 Task: Create an event for the industry conference.
Action: Mouse moved to (506, 306)
Screenshot: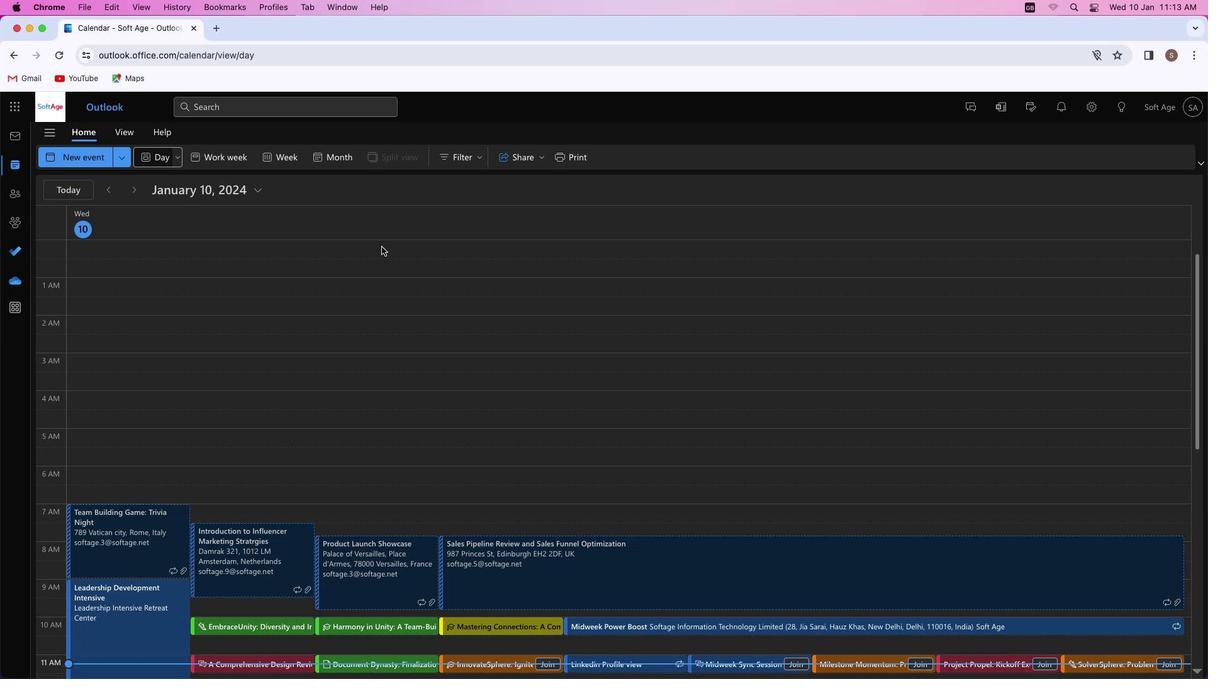
Action: Mouse pressed left at (506, 306)
Screenshot: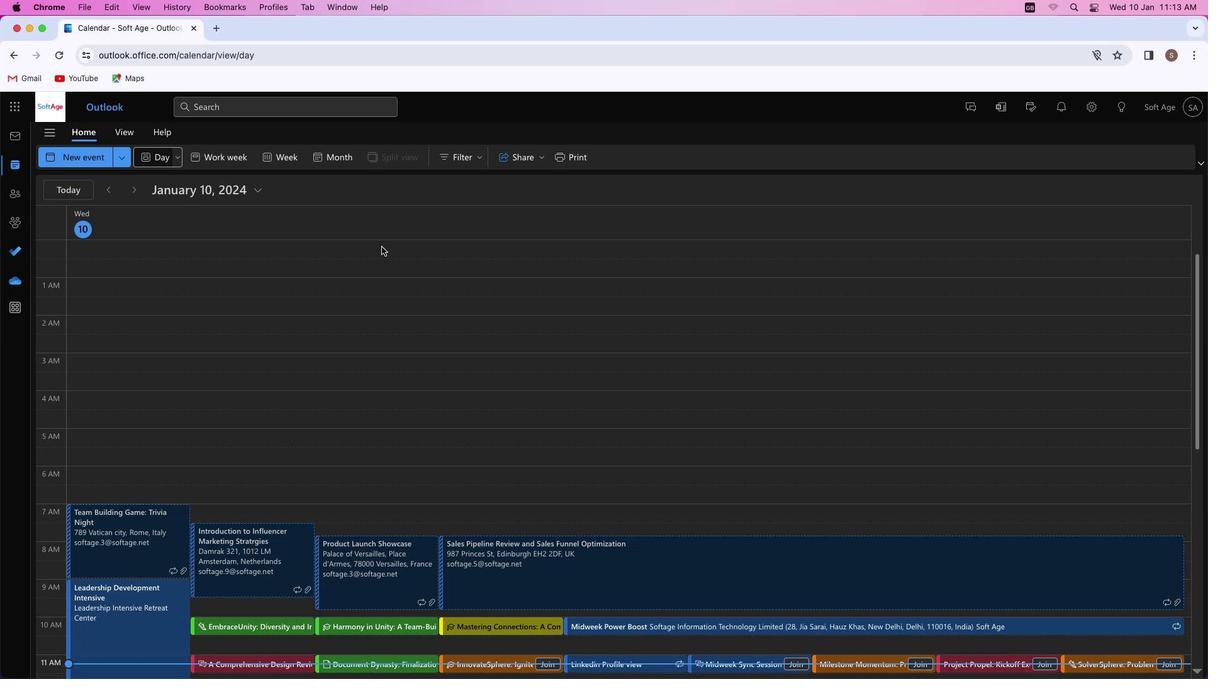 
Action: Mouse moved to (93, 156)
Screenshot: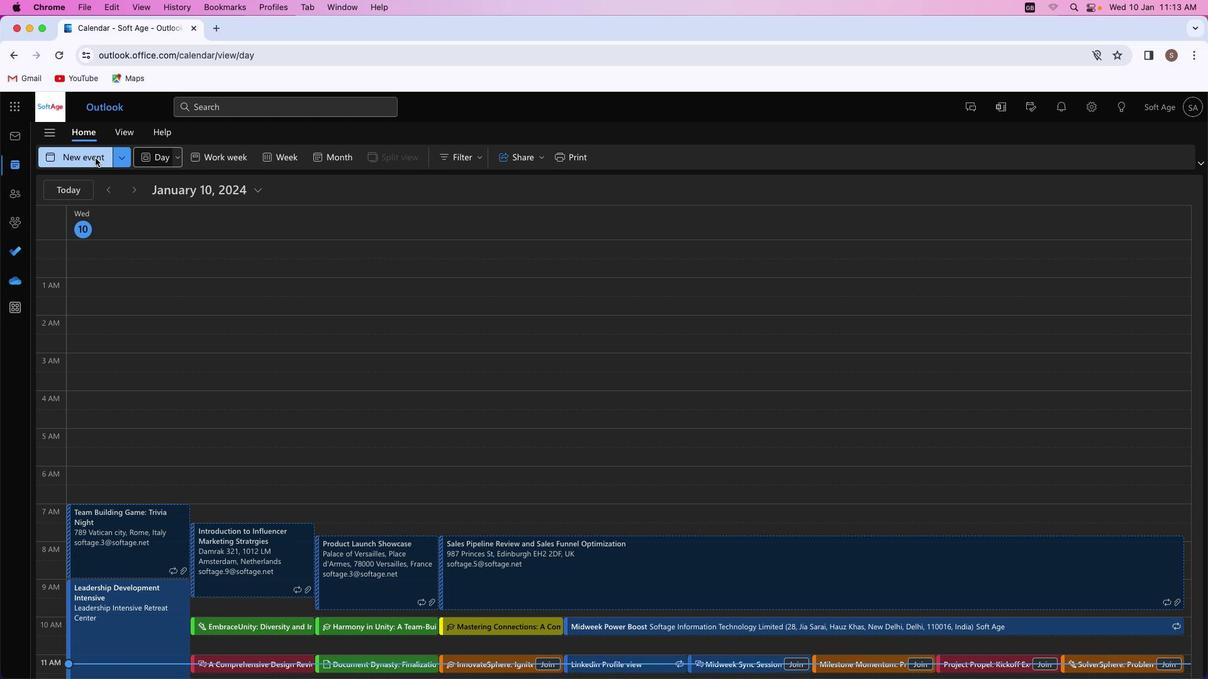 
Action: Mouse pressed left at (93, 156)
Screenshot: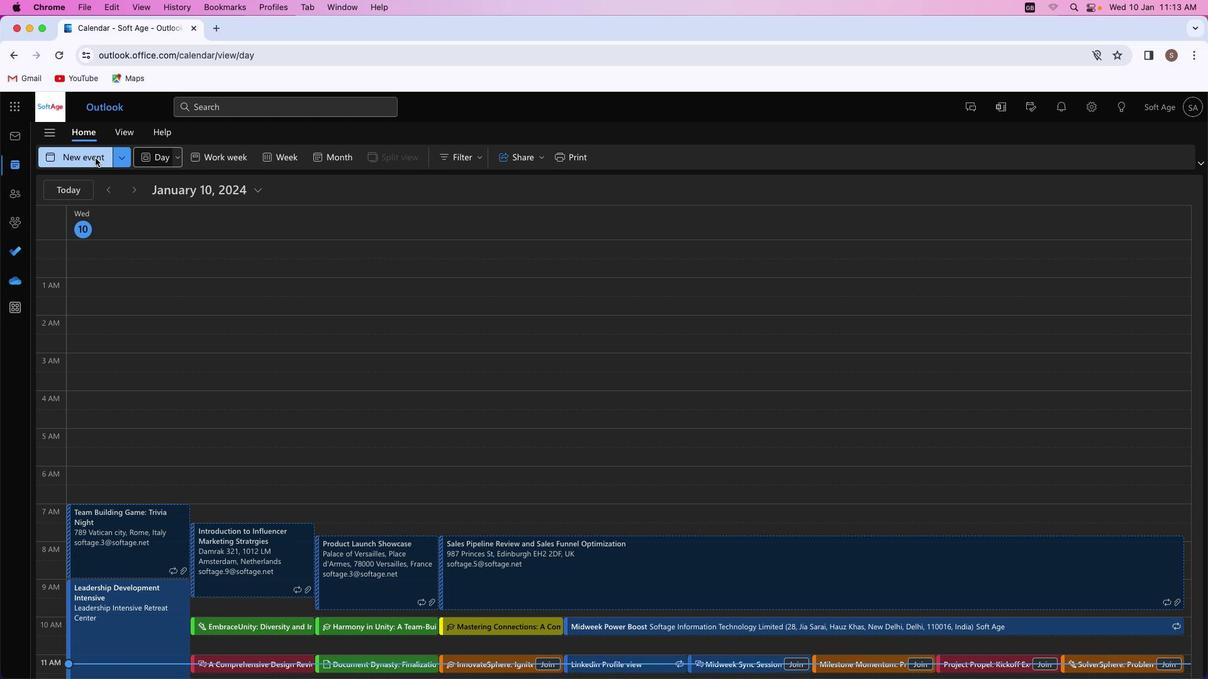 
Action: Mouse moved to (310, 234)
Screenshot: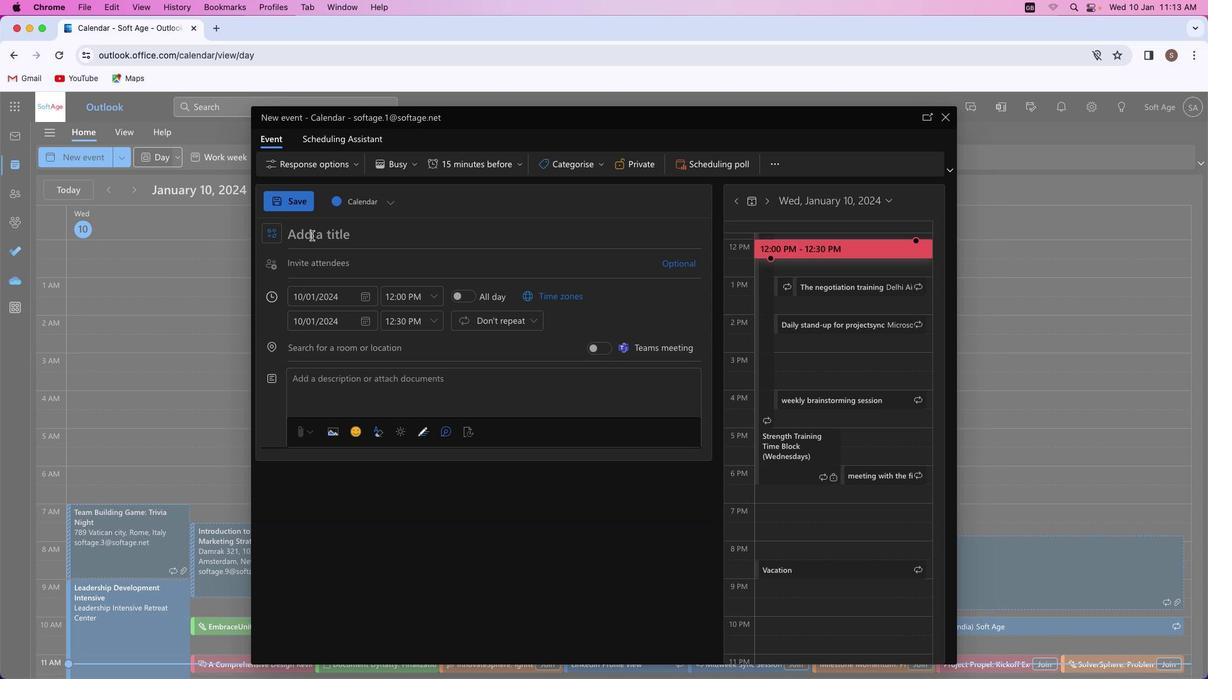 
Action: Mouse pressed left at (310, 234)
Screenshot: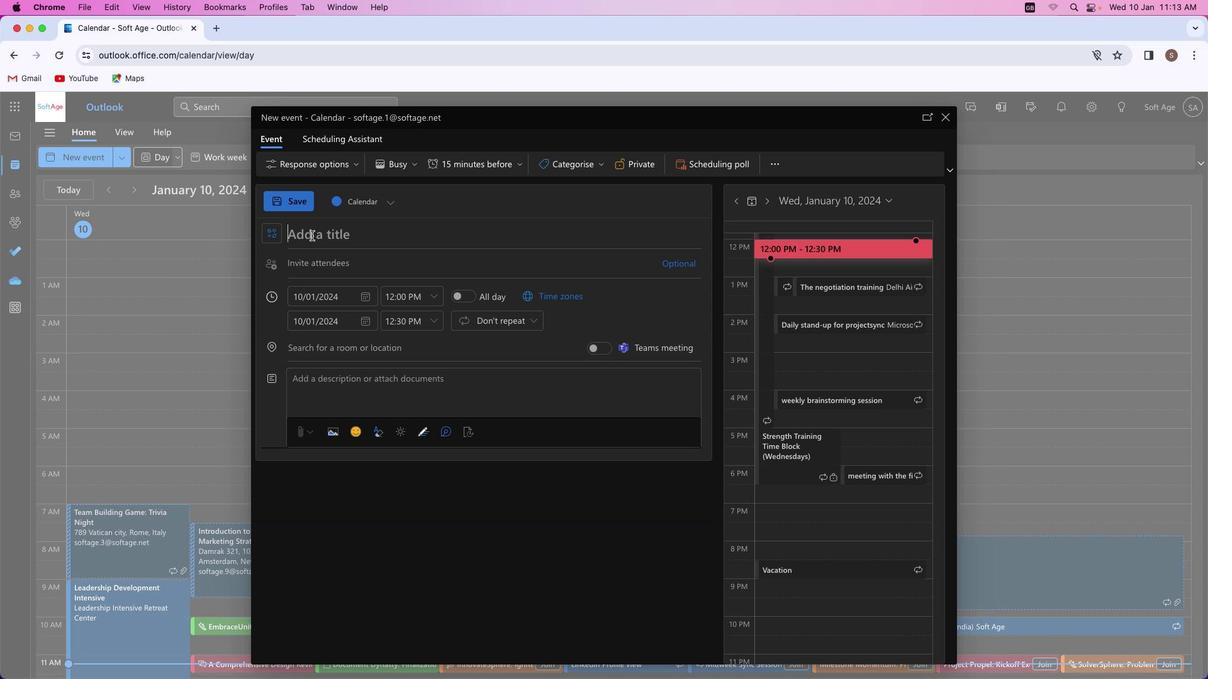 
Action: Key pressed Key.shift_r'I''n''n''o''v''a''t''e'Key.shift'C''o''n''f''l''u''e''n''c''e'Key.shift_r':'Key.spaceKey.shift_r'I''n''d''u''s''t''r''y'Key.spaceKey.shift_r'I''n''s''i''g''h''t''s'Key.spaceKey.shift'C''o''n''f''e''r''e''n''c''e'
Screenshot: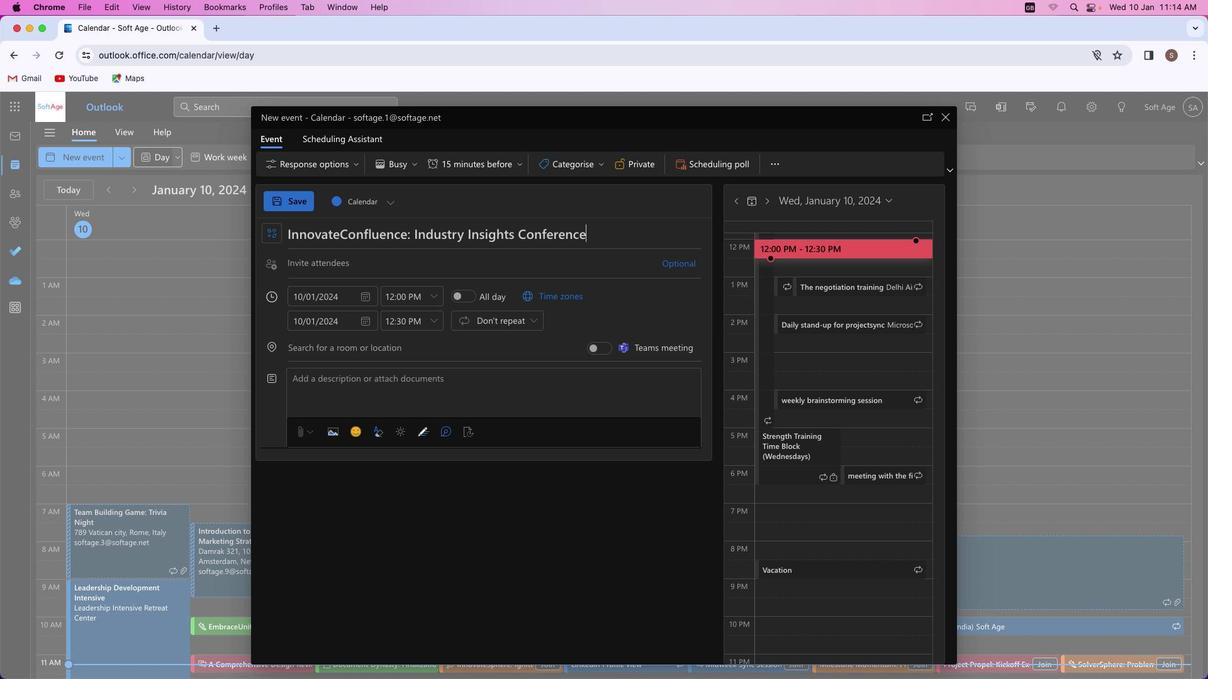 
Action: Mouse moved to (312, 263)
Screenshot: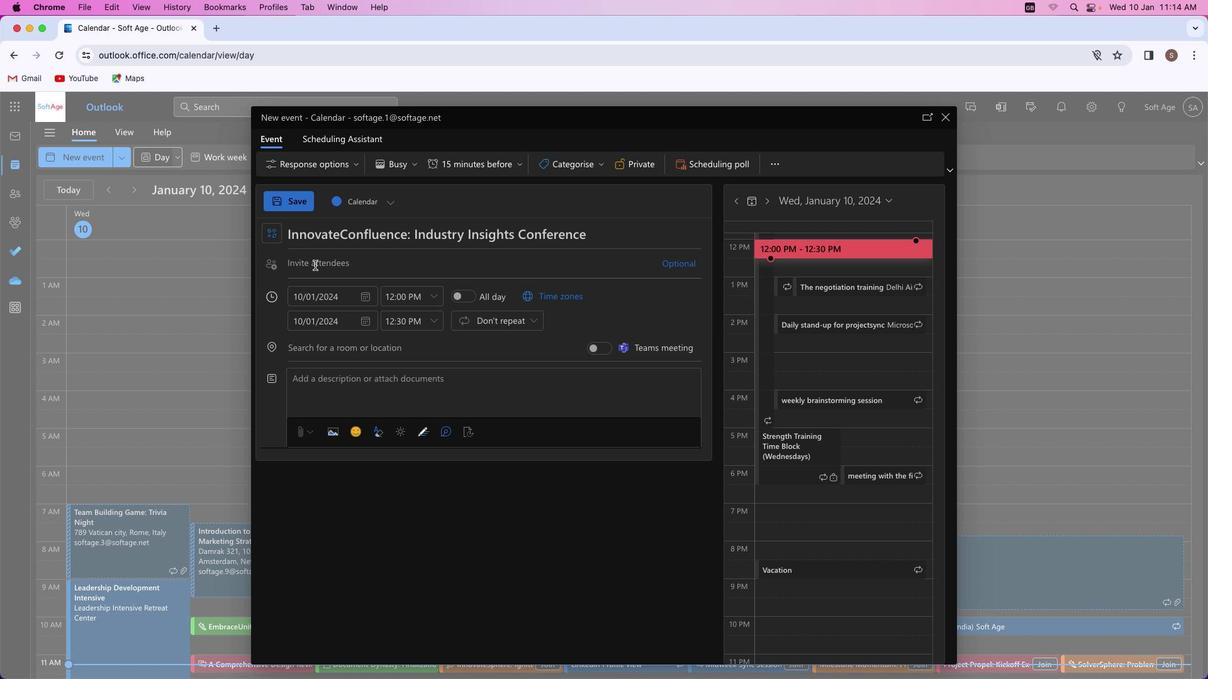 
Action: Mouse pressed left at (312, 263)
Screenshot: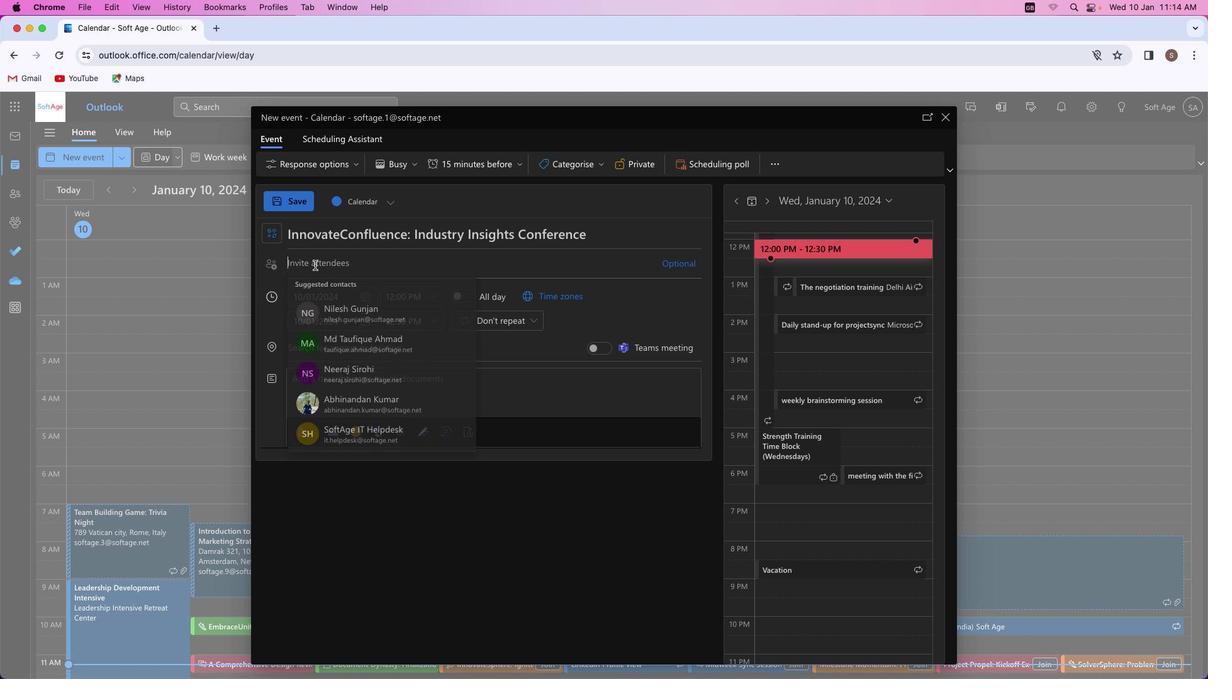 
Action: Key pressed 's''h''i''v''a''m''y''a''d''a''v''s''m'Key.shift'4''1'Key.shift'@''o''u''t''l''o''o''k''.''c''o''m'
Screenshot: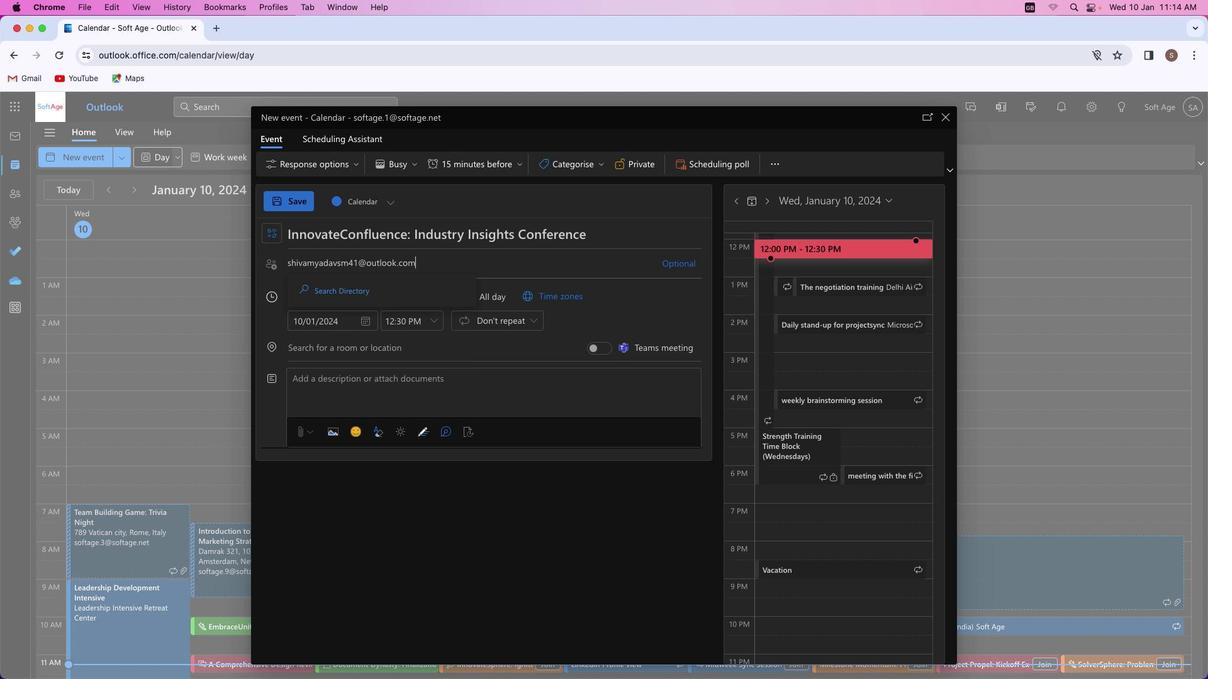 
Action: Mouse moved to (416, 284)
Screenshot: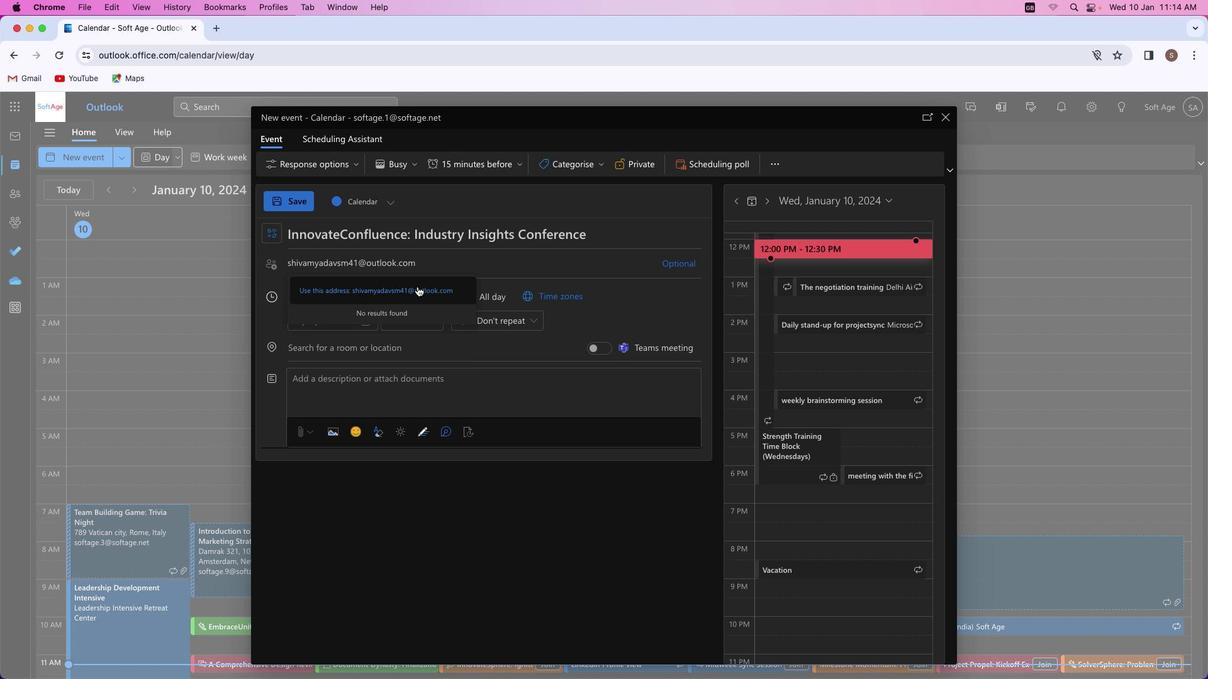 
Action: Mouse pressed left at (416, 284)
Screenshot: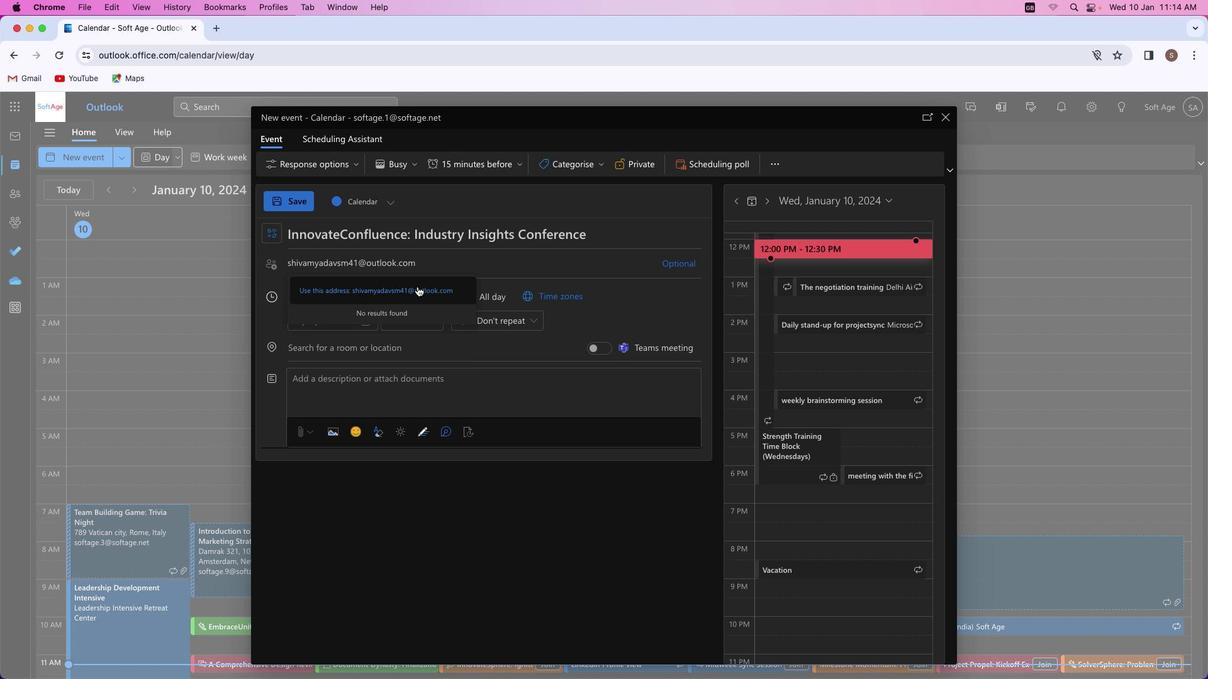 
Action: Mouse moved to (448, 286)
Screenshot: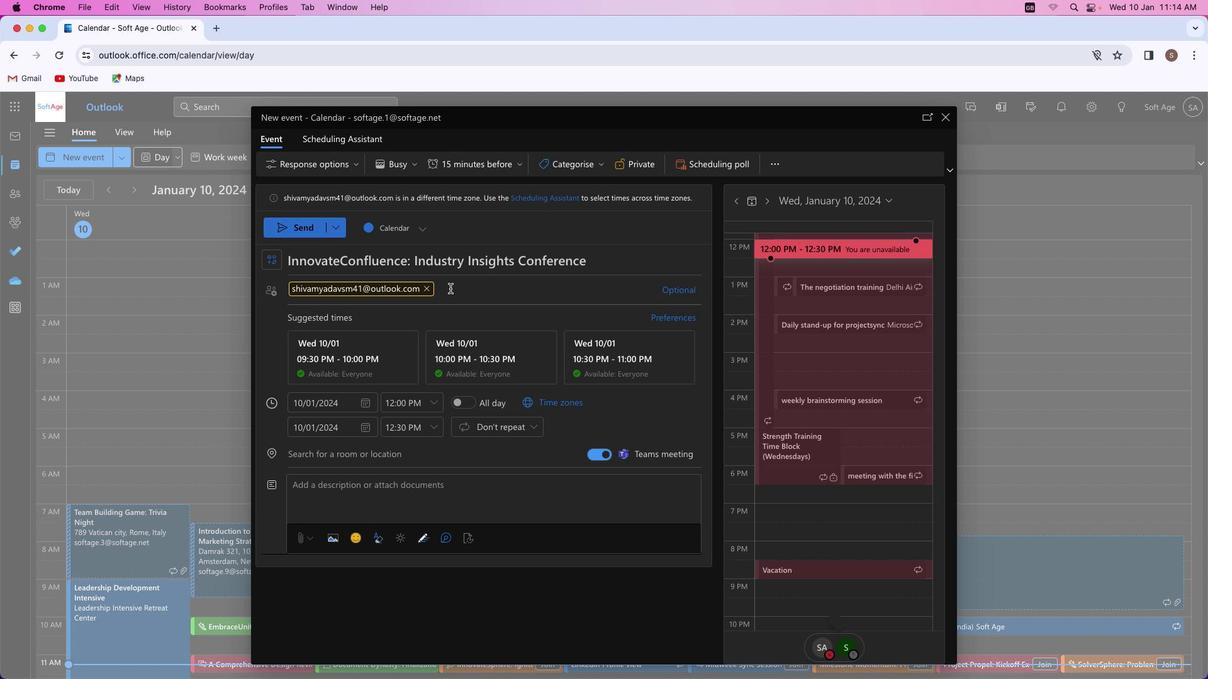 
Action: Key pressed Key.shift'A''k''a''s''h''r''a''j''p''u''t'Key.shift'@''o''u''t''l''o''o''k''.''c''o''m'
Screenshot: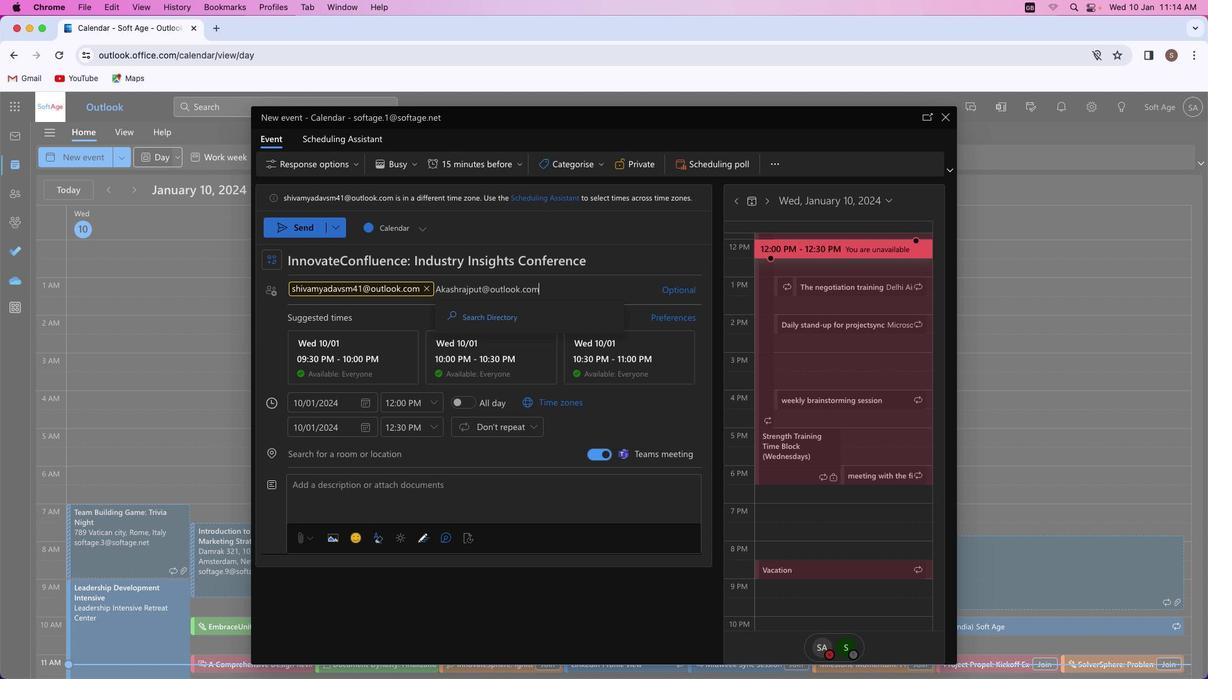 
Action: Mouse moved to (543, 311)
Screenshot: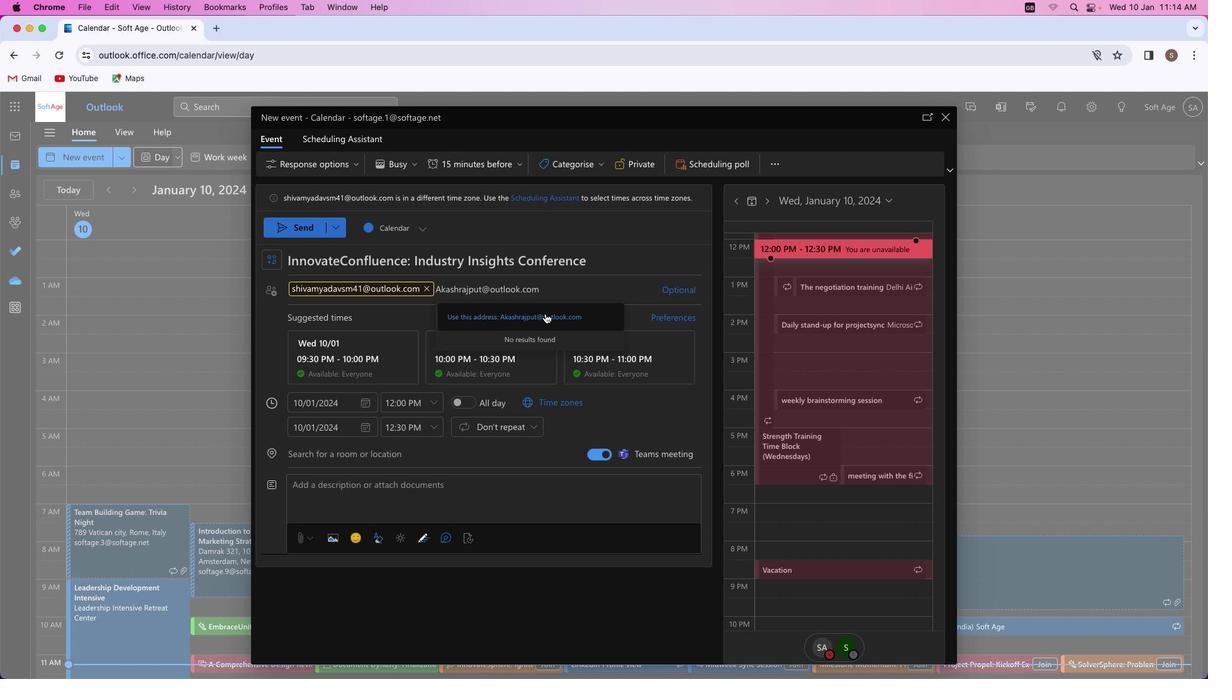
Action: Mouse pressed left at (543, 311)
Screenshot: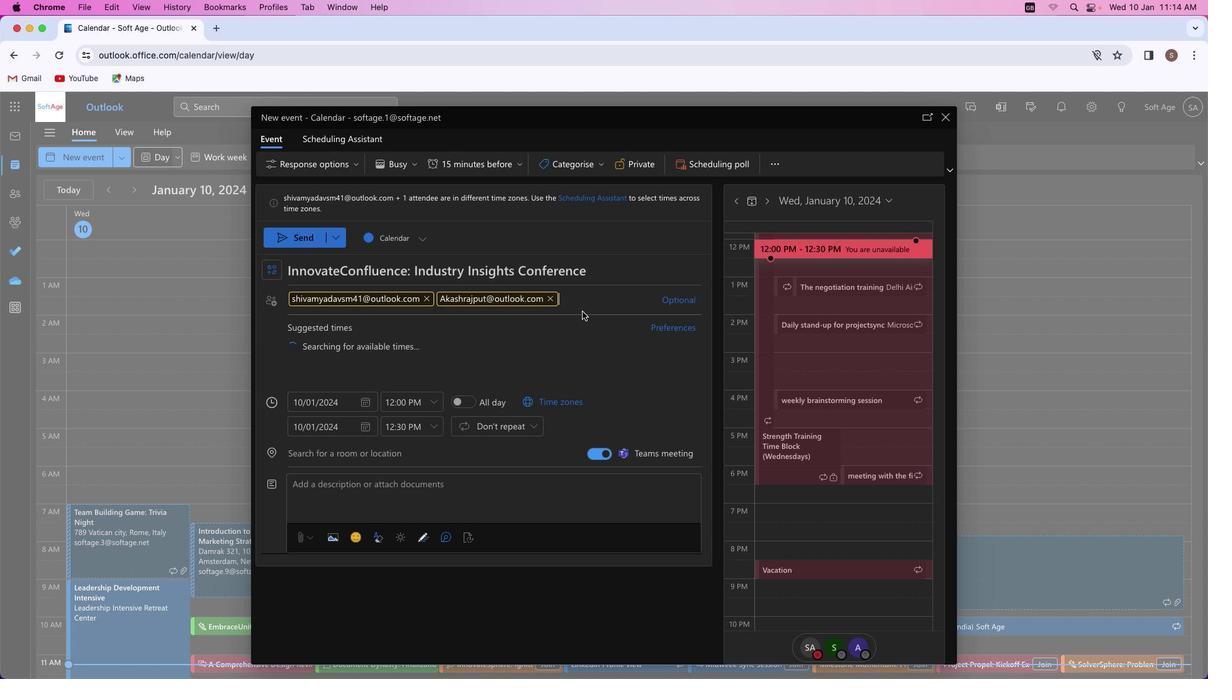 
Action: Mouse moved to (689, 299)
Screenshot: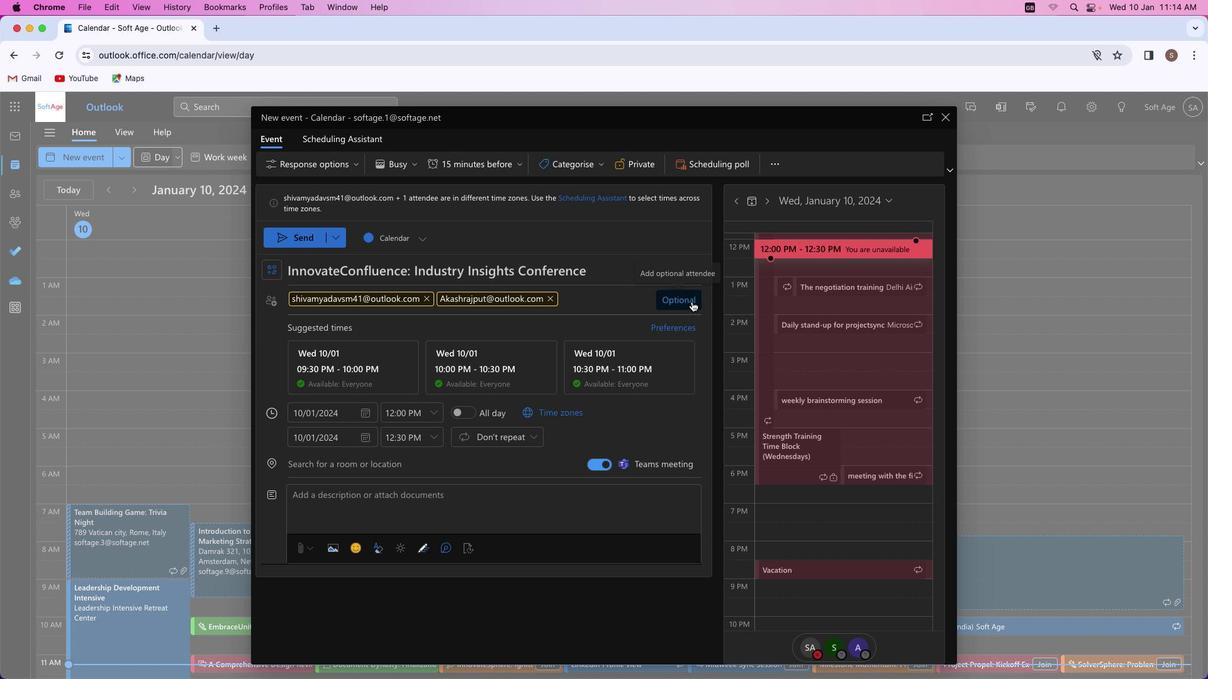 
Action: Mouse pressed left at (689, 299)
Screenshot: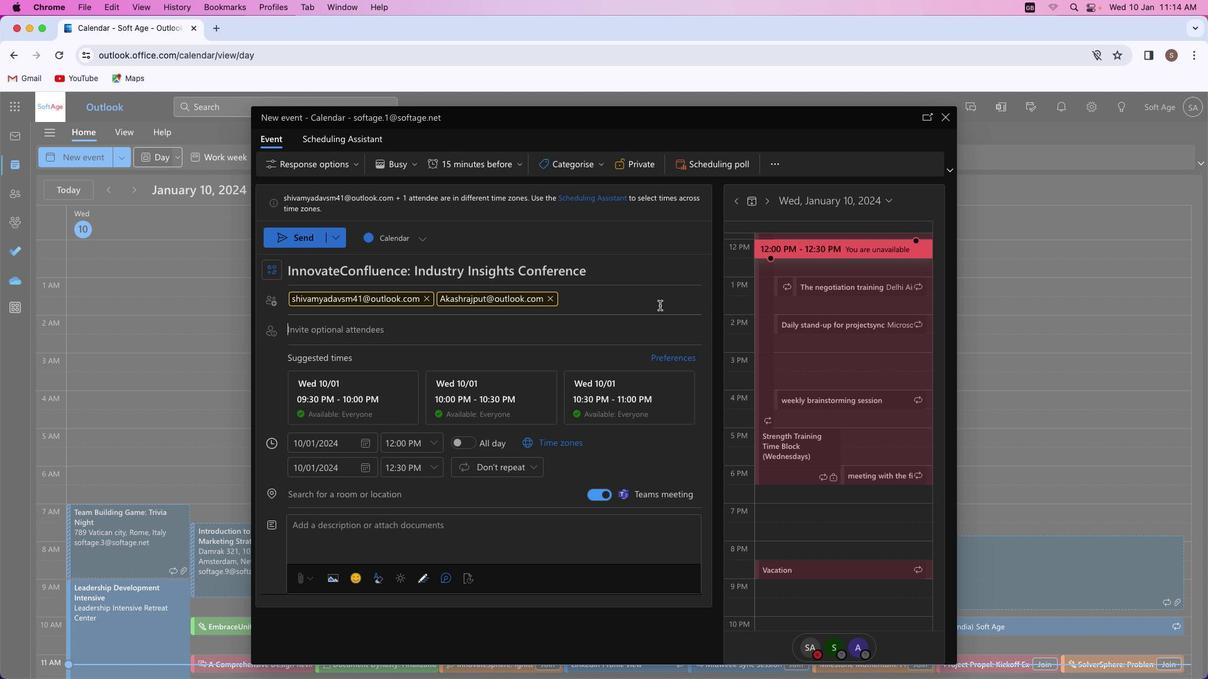 
Action: Mouse moved to (390, 327)
Screenshot: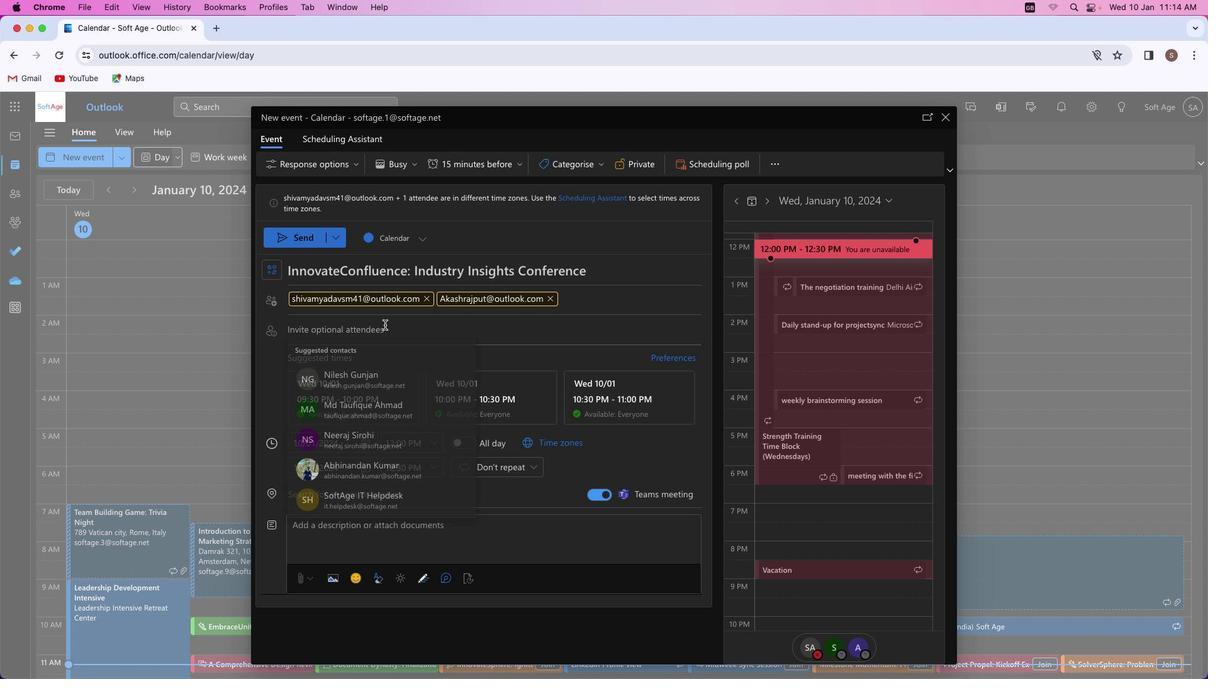 
Action: Mouse pressed left at (390, 327)
Screenshot: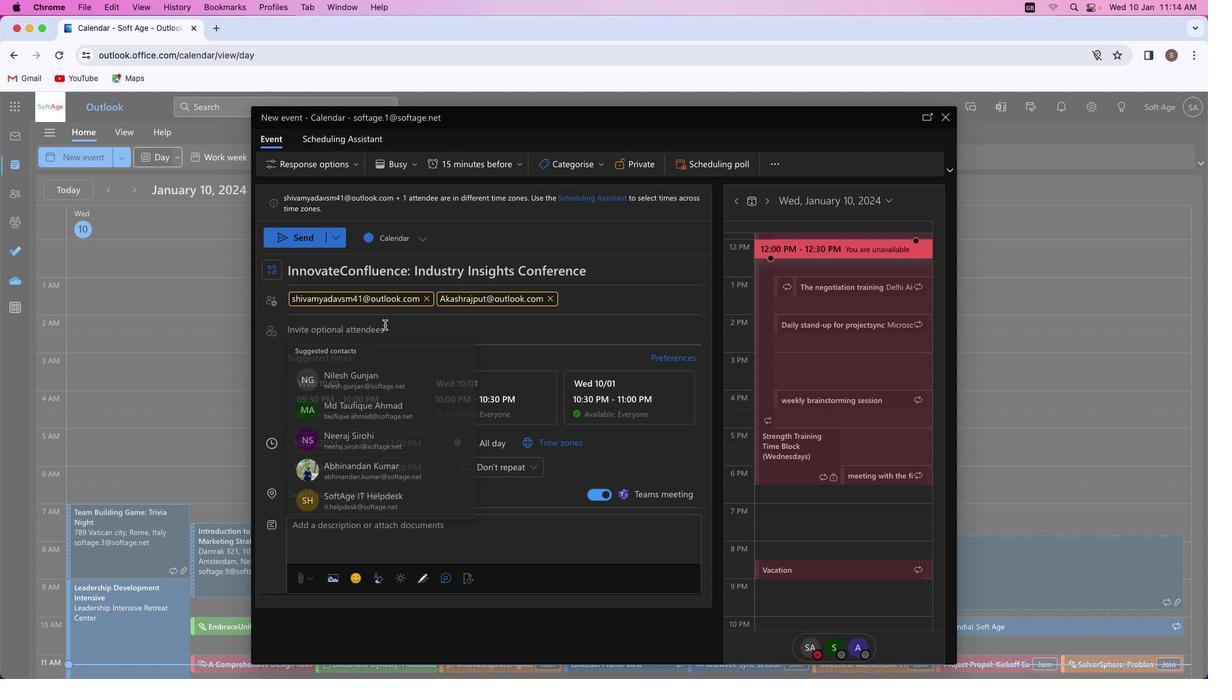 
Action: Mouse moved to (382, 322)
Screenshot: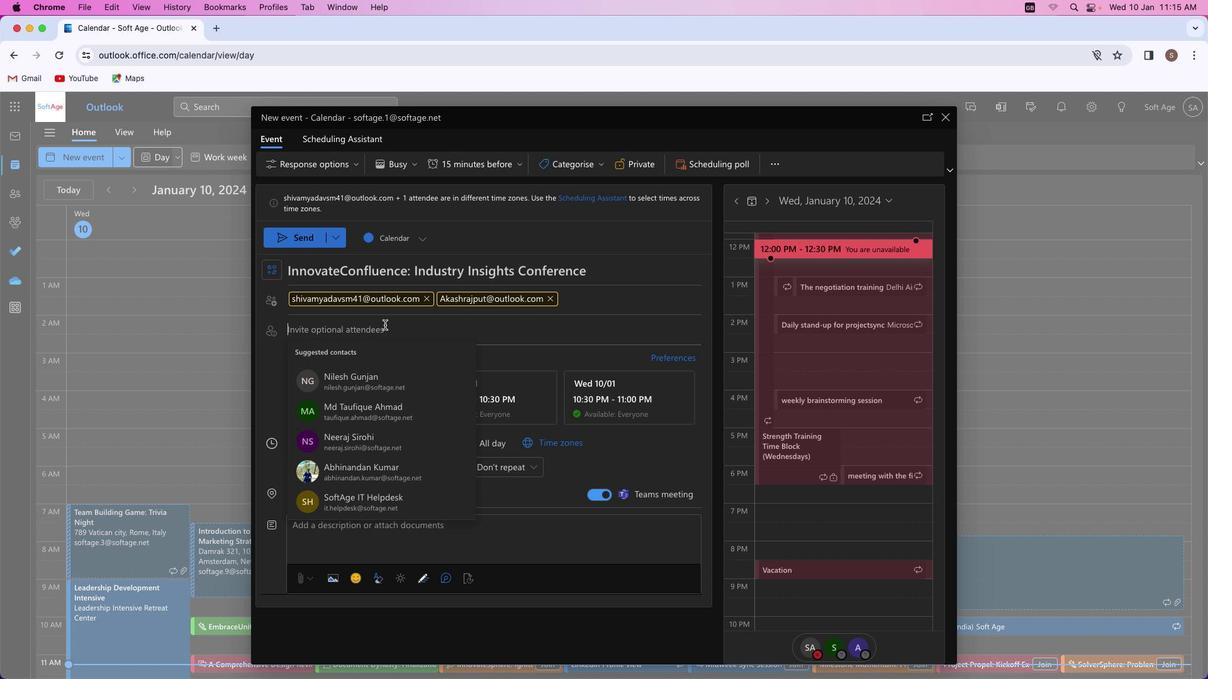 
Action: Key pressed Key.shift_r'M''u''k''k''u''n''d''1''0'Key.shift'@''o''u''t''l''o''o''k''.''c''o''m'
Screenshot: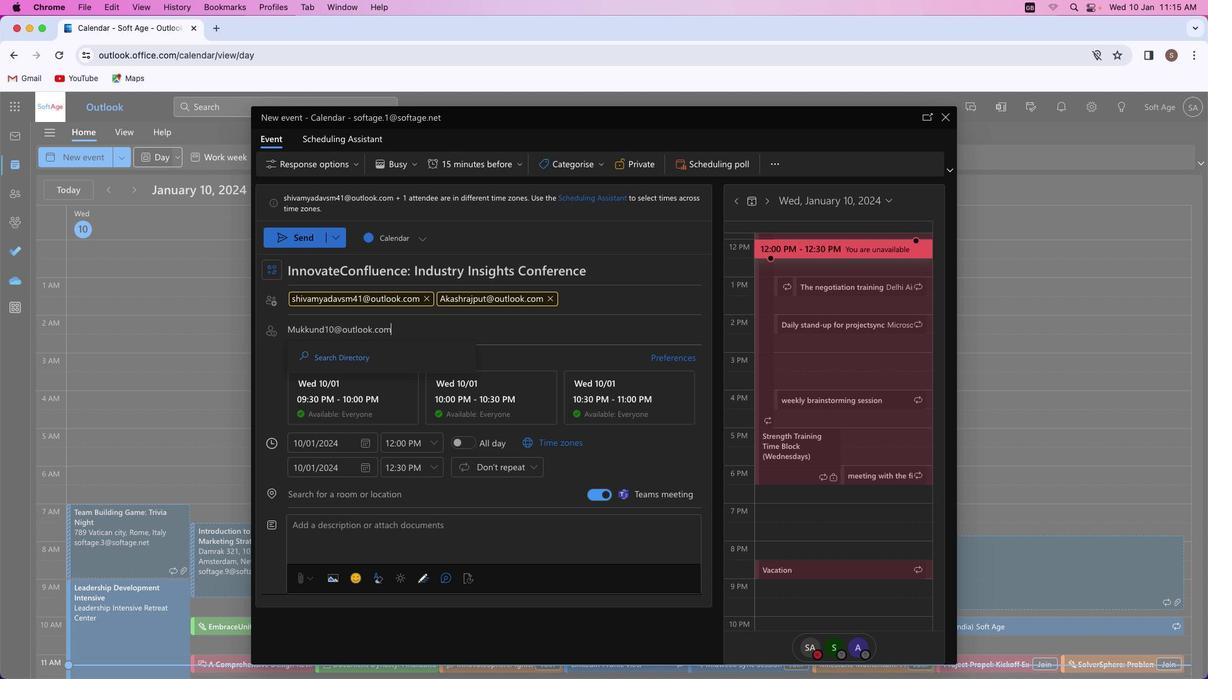 
Action: Mouse moved to (413, 356)
Screenshot: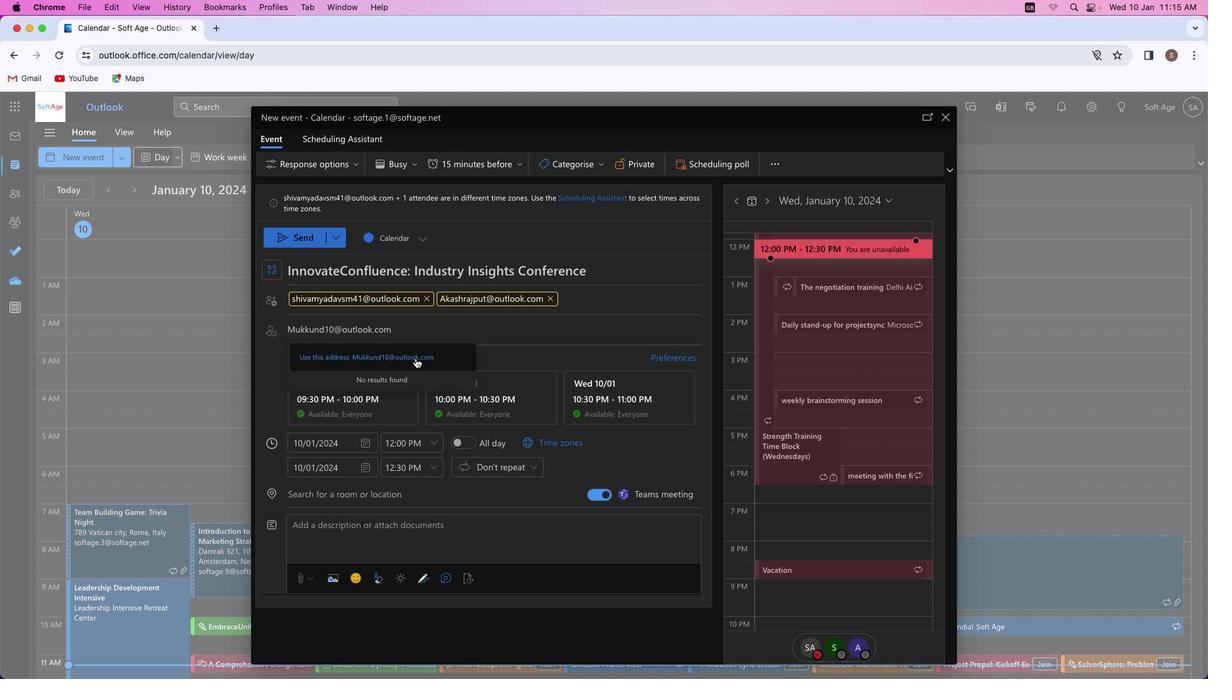 
Action: Mouse pressed left at (413, 356)
Screenshot: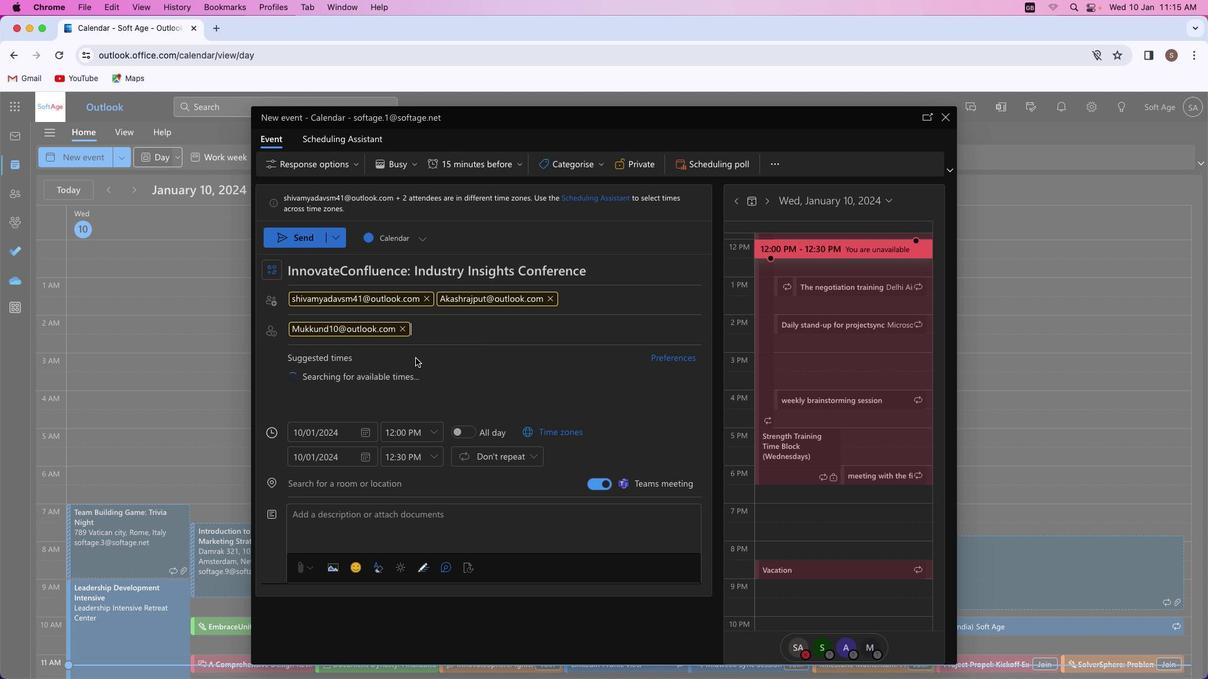 
Action: Mouse moved to (337, 490)
Screenshot: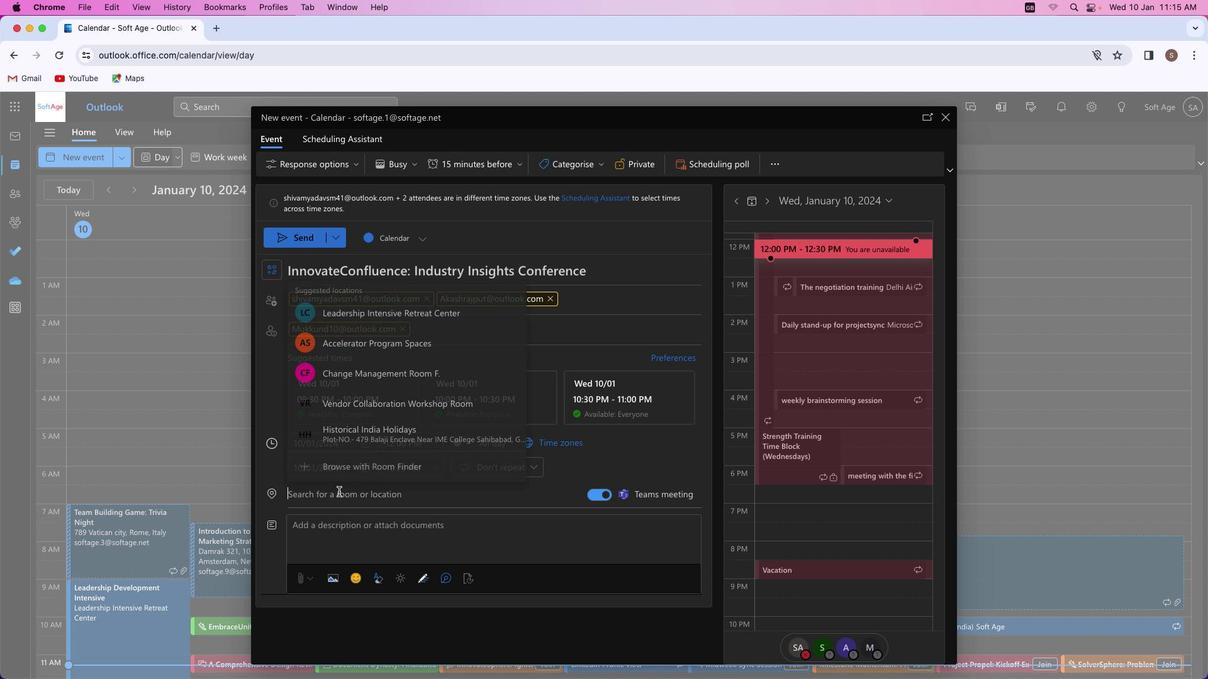 
Action: Mouse pressed left at (337, 490)
Screenshot: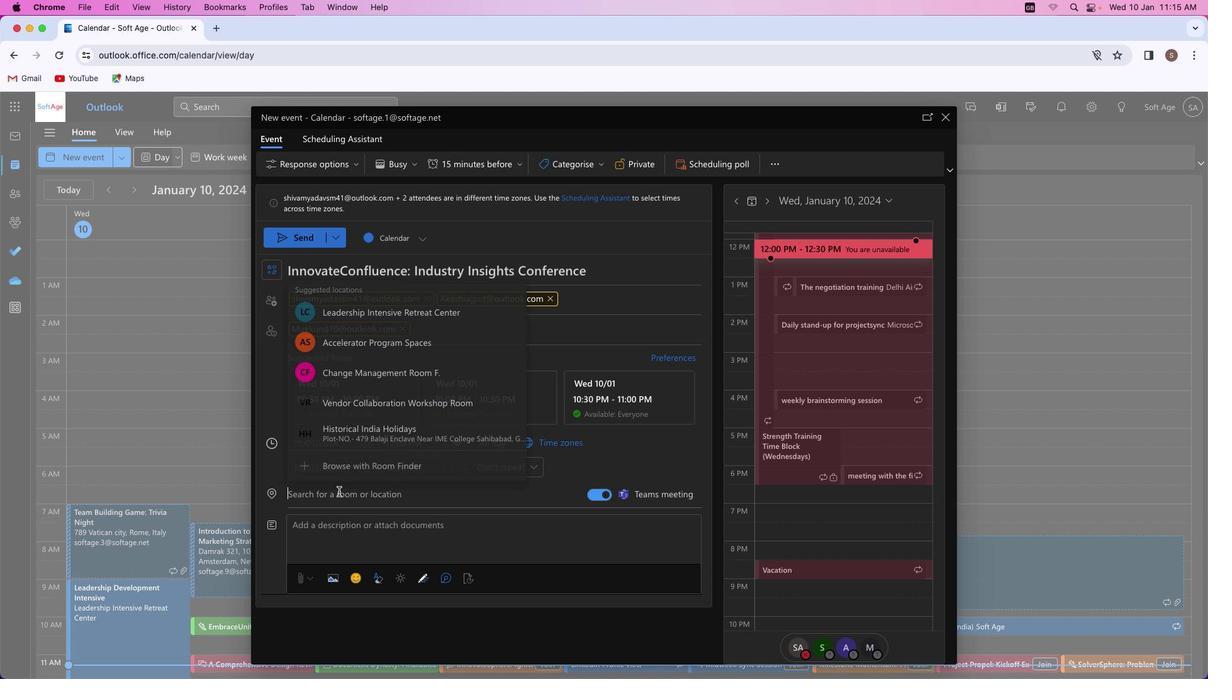 
Action: Mouse moved to (337, 490)
Screenshot: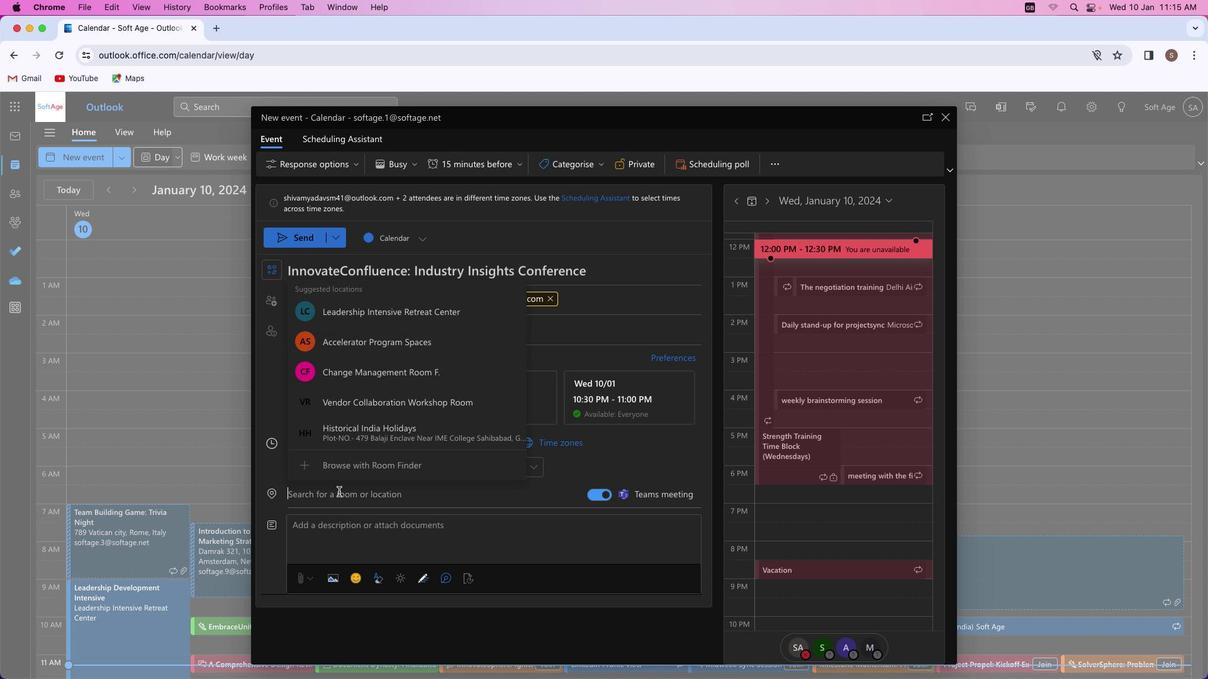 
Action: Key pressed Key.shift'C''o''n''f'
Screenshot: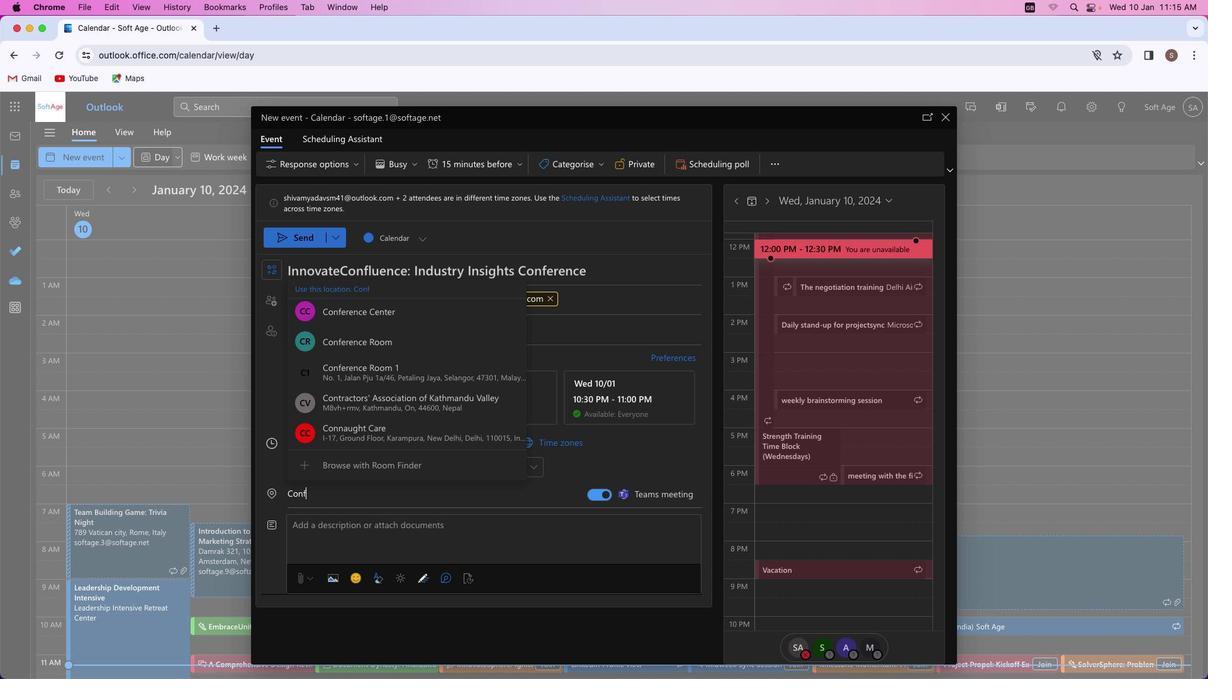 
Action: Mouse moved to (371, 347)
Screenshot: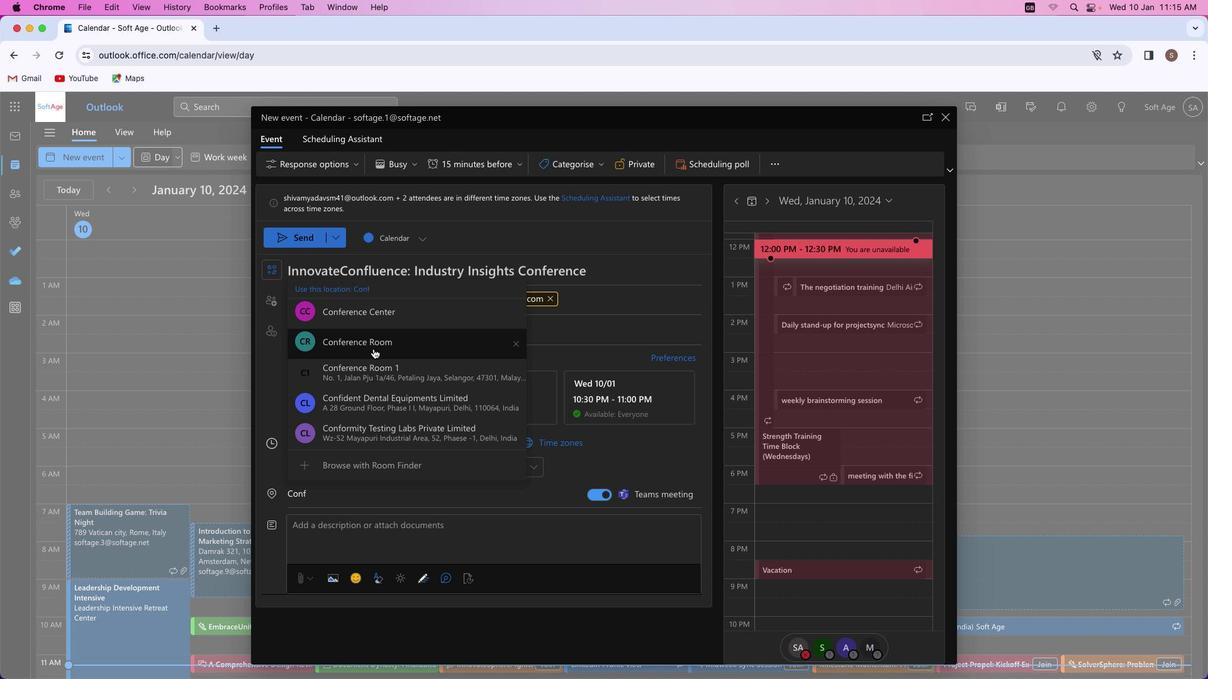 
Action: Mouse pressed left at (371, 347)
Screenshot: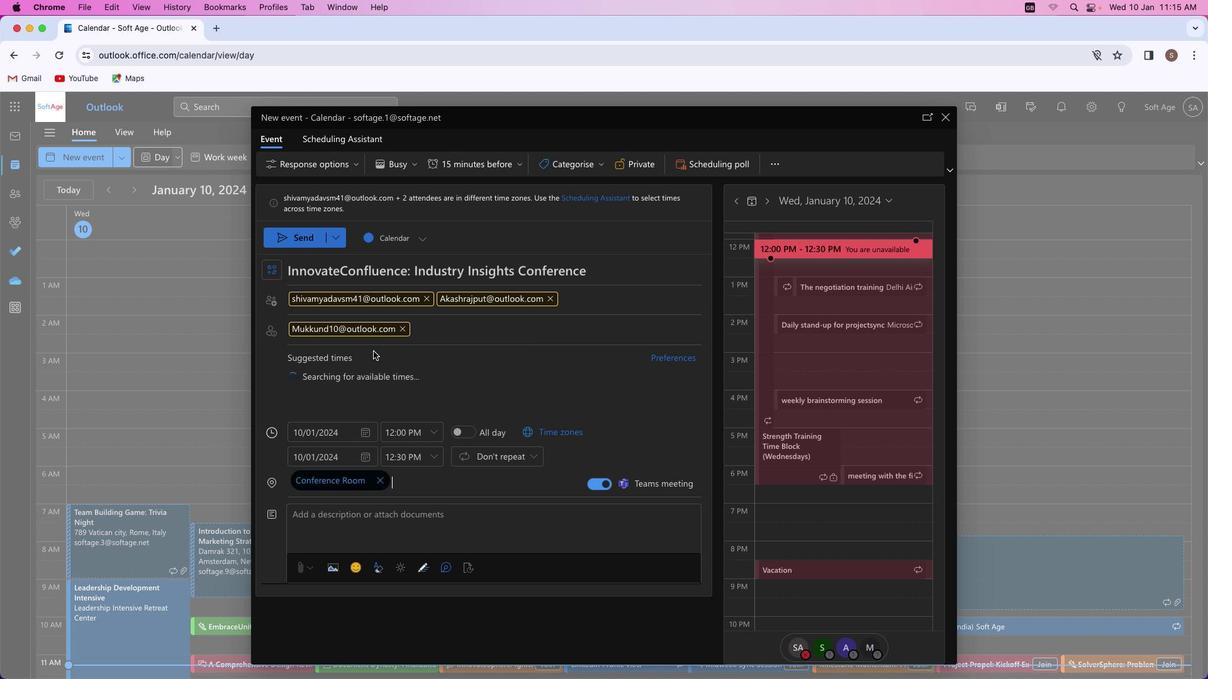 
Action: Mouse moved to (399, 495)
Screenshot: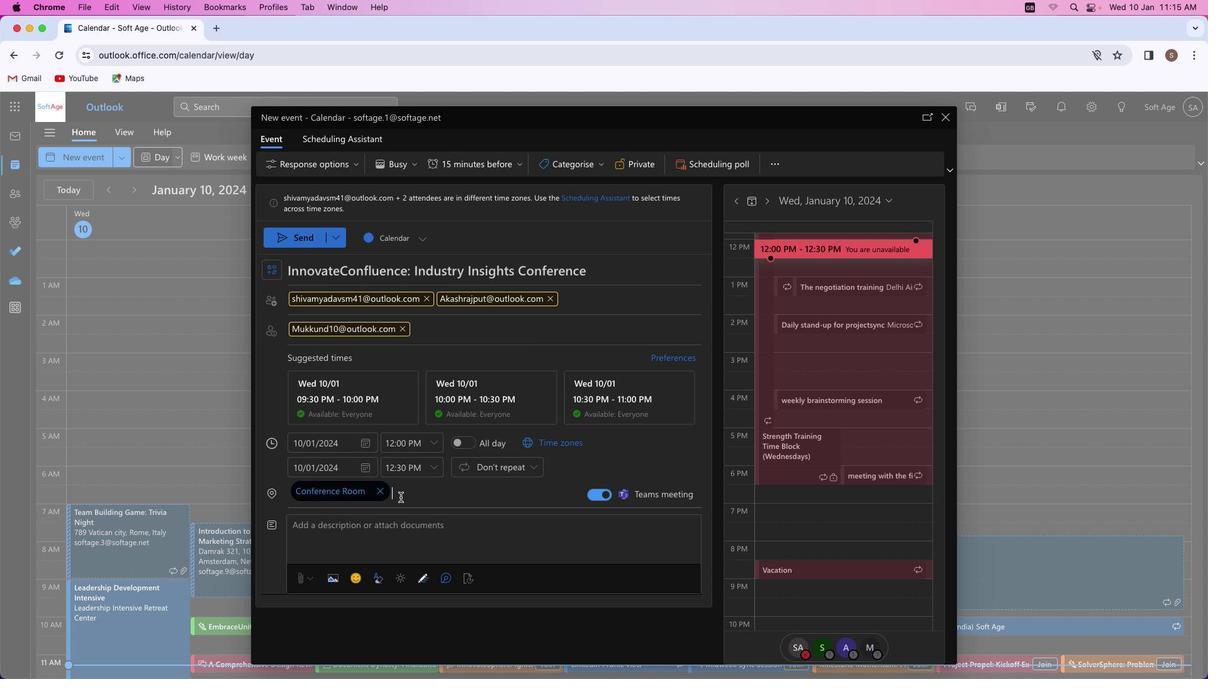 
Action: Key pressed Key.shift'S''o''f''t''a''g''e'Key.spaceKey.shift_r'I''n''f''o''r''m''a''t''i''o''n'Key.spaceKey.shift'T''e''c''h''n''o''l''o''g''y'Key.spaceKey.shift_r'L''i''m''i''t''e''d'
Screenshot: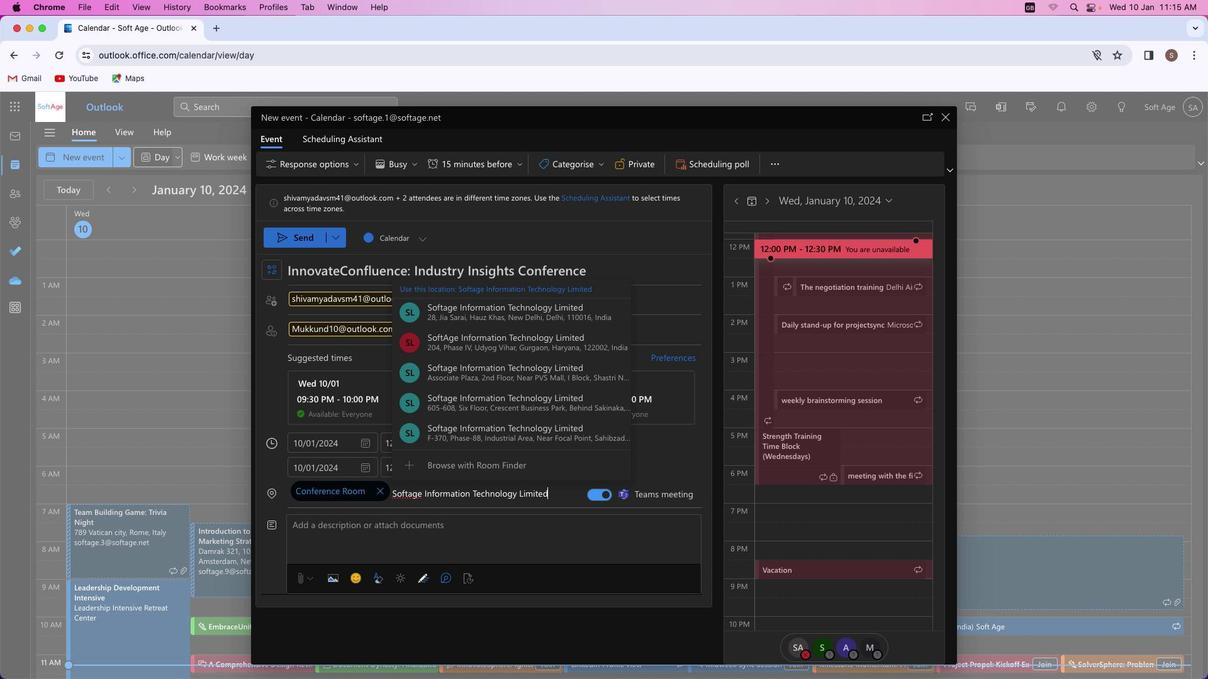 
Action: Mouse moved to (478, 346)
Screenshot: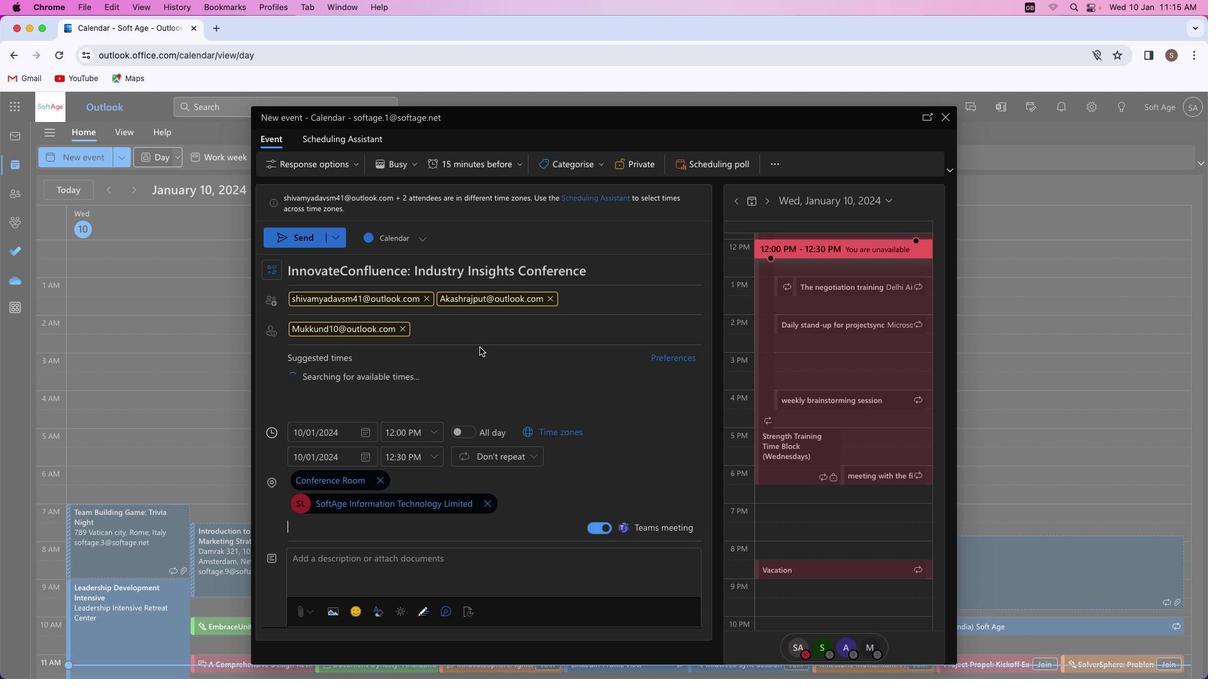 
Action: Mouse pressed left at (478, 346)
Screenshot: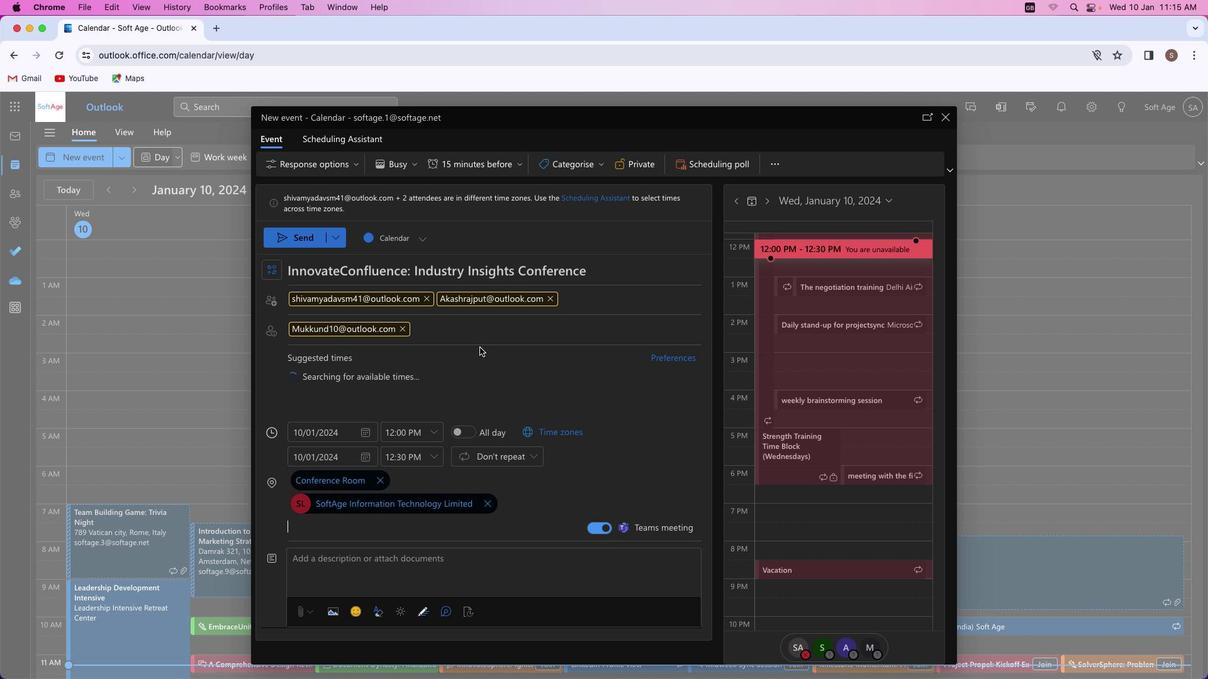
Action: Mouse moved to (376, 579)
Screenshot: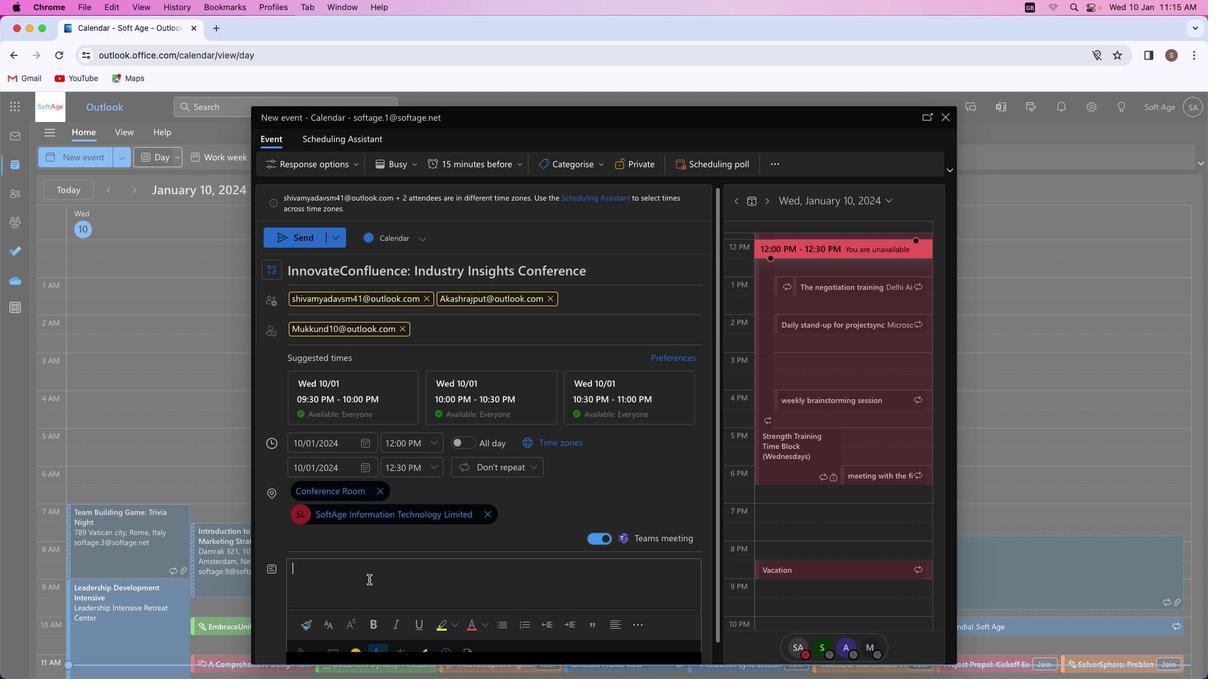 
Action: Mouse pressed left at (376, 579)
Screenshot: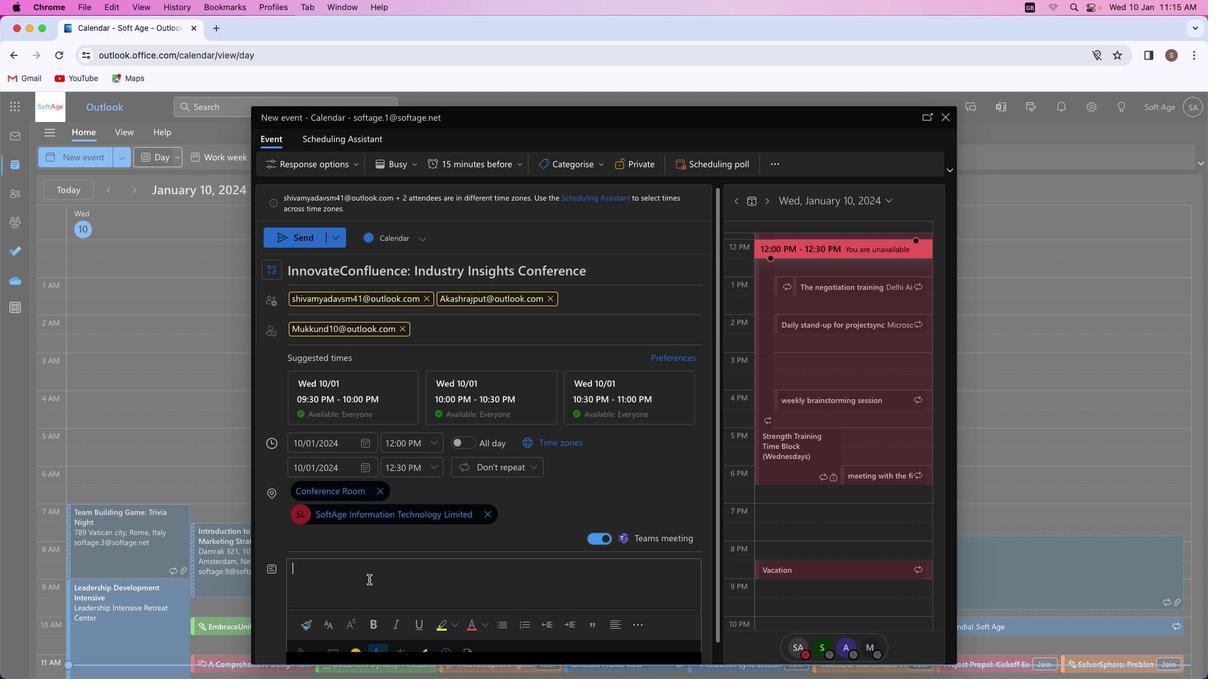 
Action: Mouse moved to (367, 575)
Screenshot: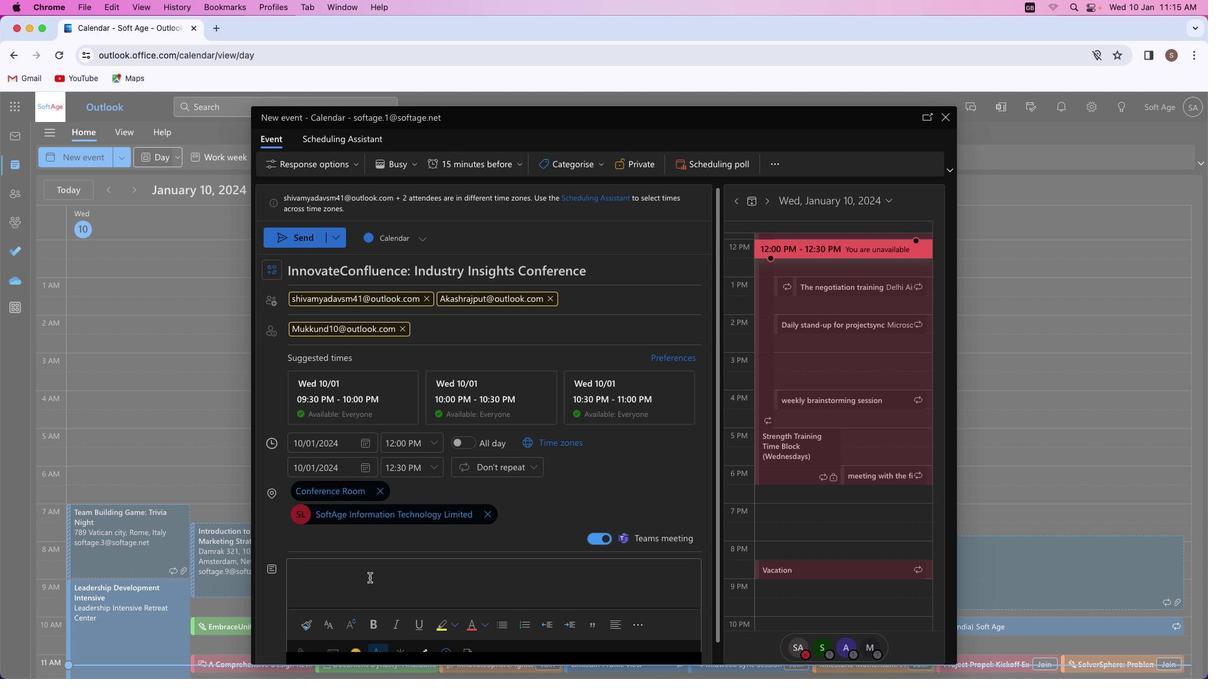 
Action: Key pressed Key.shift_r'P''a''r''t''i''c''i''p''a''t''e'Key.space'i''n'Key.spaceKey.shift_r'I''n''n''o''v''a''t''i''v''e'Key.backspaceKey.backspaceKey.backspace'e'Key.shift'C''o''n''f''l''u''e''n''c''e'','Key.space'a'Key.space'd''y''n''a''m''i''c'Key.space'i''n''d''u''s''t''r''y'Key.space'c''o''n''f''e''r''e''n''c''e''.'Key.spaceKey.shift'G''a''i''n'Key.space'p''r''o''f''o''u''n''d'Key.space'i''n''s''i''g''h''t''s'','Key.space'n''e''t''w''o''r''k'Key.space'w''i''t''h'Key.space'e''x''p''e''r''t''s'','Key.space'a''n''d'Key.space'e''x''p''l''o''r''e'Key.space't''h''e'Key.space'l''a''t''e''s''t'Key.space't''r''e''n''d''s'Key.space's''h''a''p''i''n''g'Key.space't''h''e'Key.space'f''u''t''u''r''e'Key.space'o''f'Key.space'o''u''r'Key.space'e''v''e''r''-''e''v''o''l''v''i''n''g'Key.space'i''n''d''u''s''t''r''y''.'
Screenshot: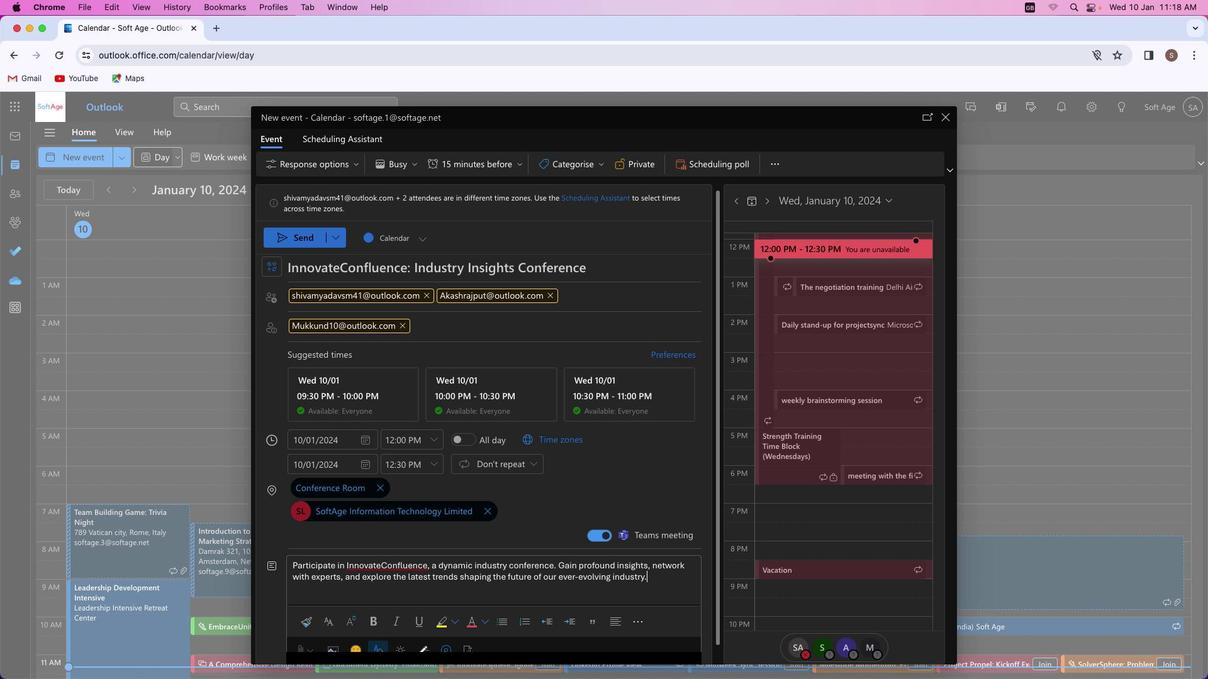 
Action: Mouse moved to (378, 563)
Screenshot: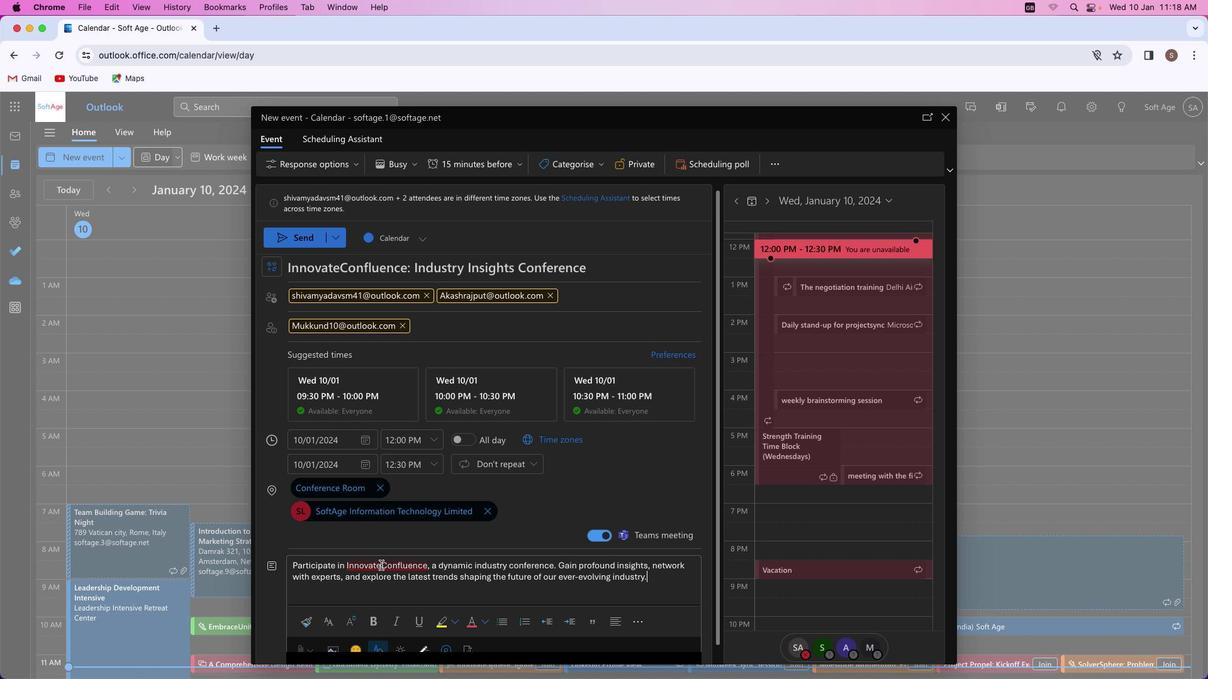 
Action: Mouse pressed left at (378, 563)
Screenshot: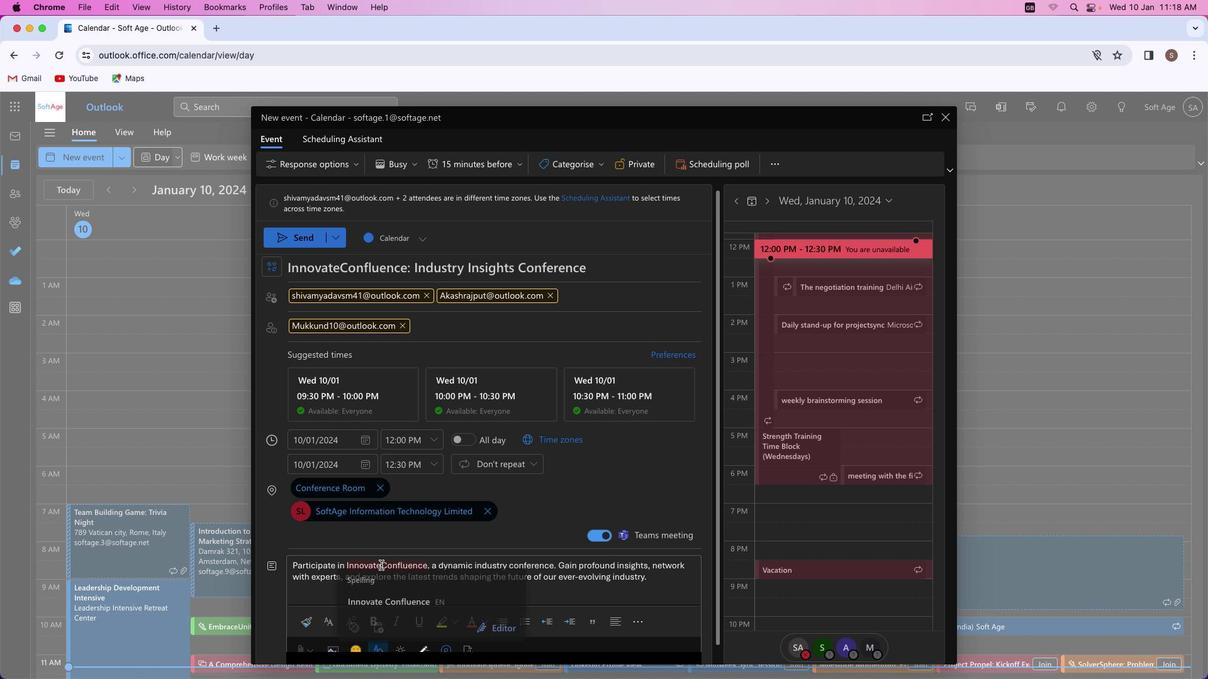 
Action: Key pressed Key.space
Screenshot: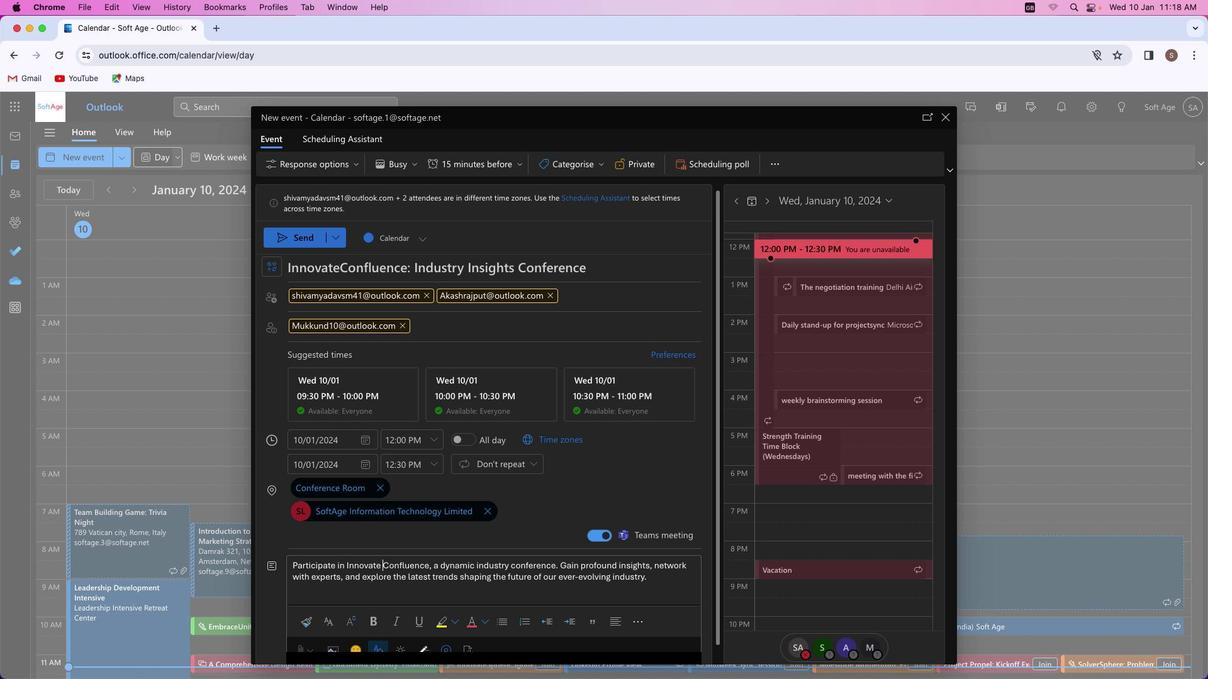 
Action: Mouse moved to (430, 565)
Screenshot: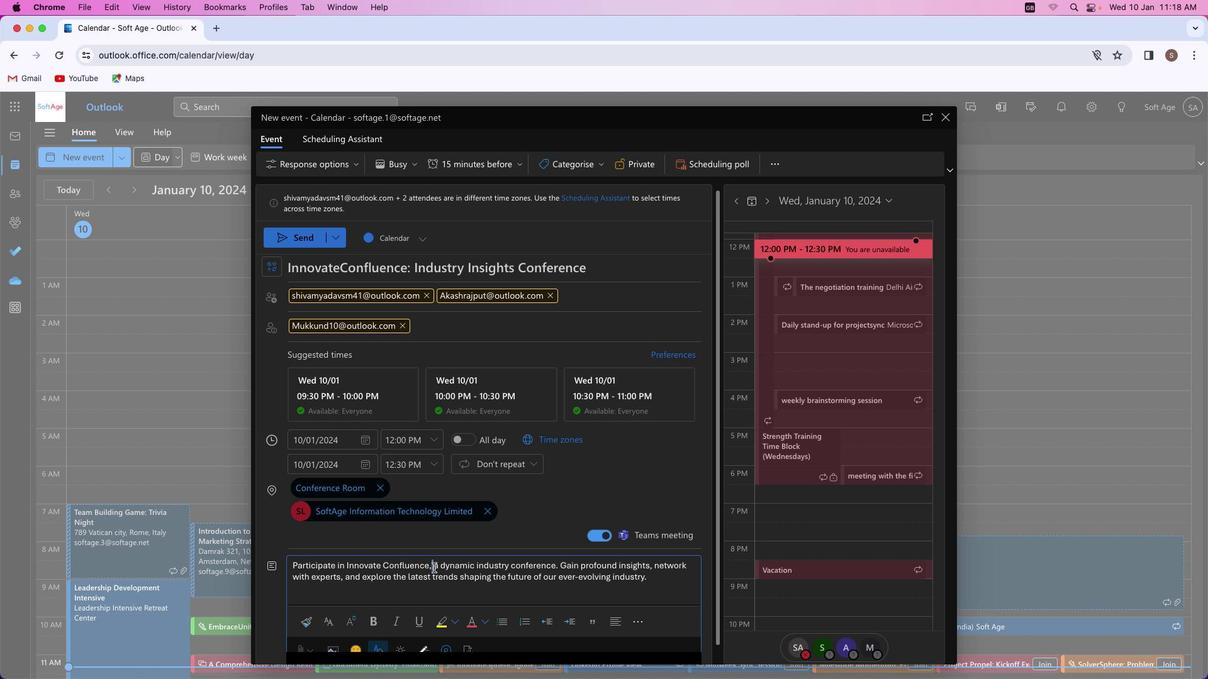 
Action: Mouse pressed left at (430, 565)
Screenshot: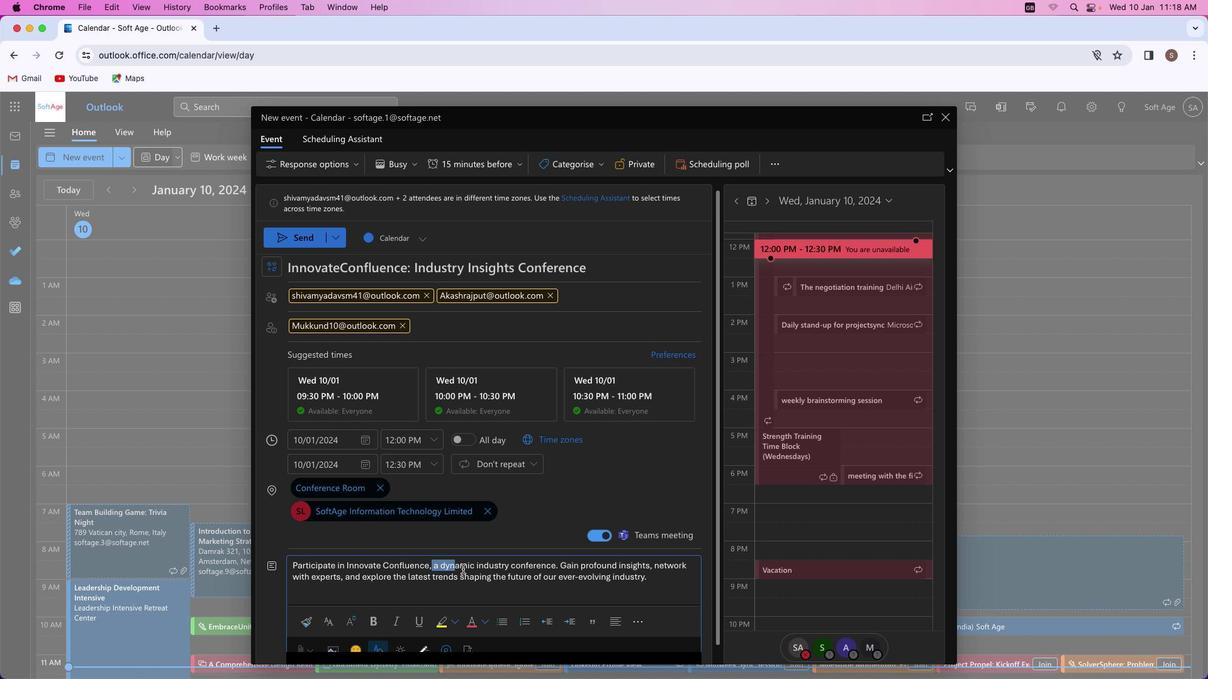 
Action: Mouse moved to (371, 620)
Screenshot: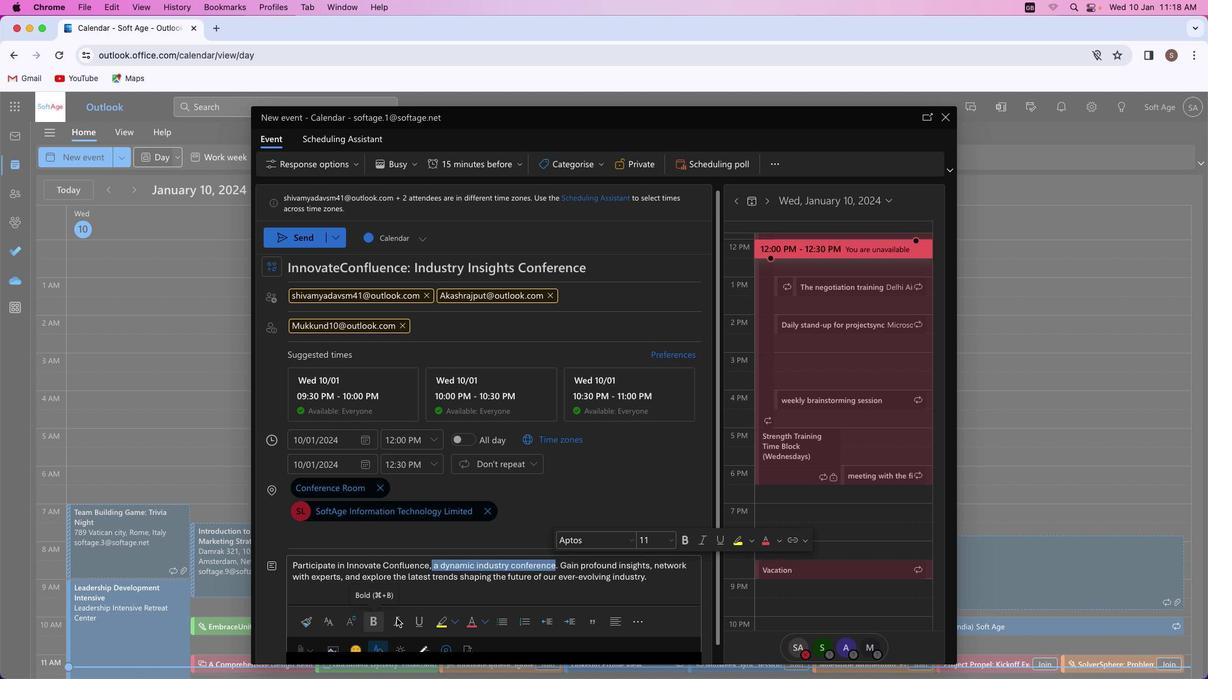 
Action: Mouse pressed left at (371, 620)
Screenshot: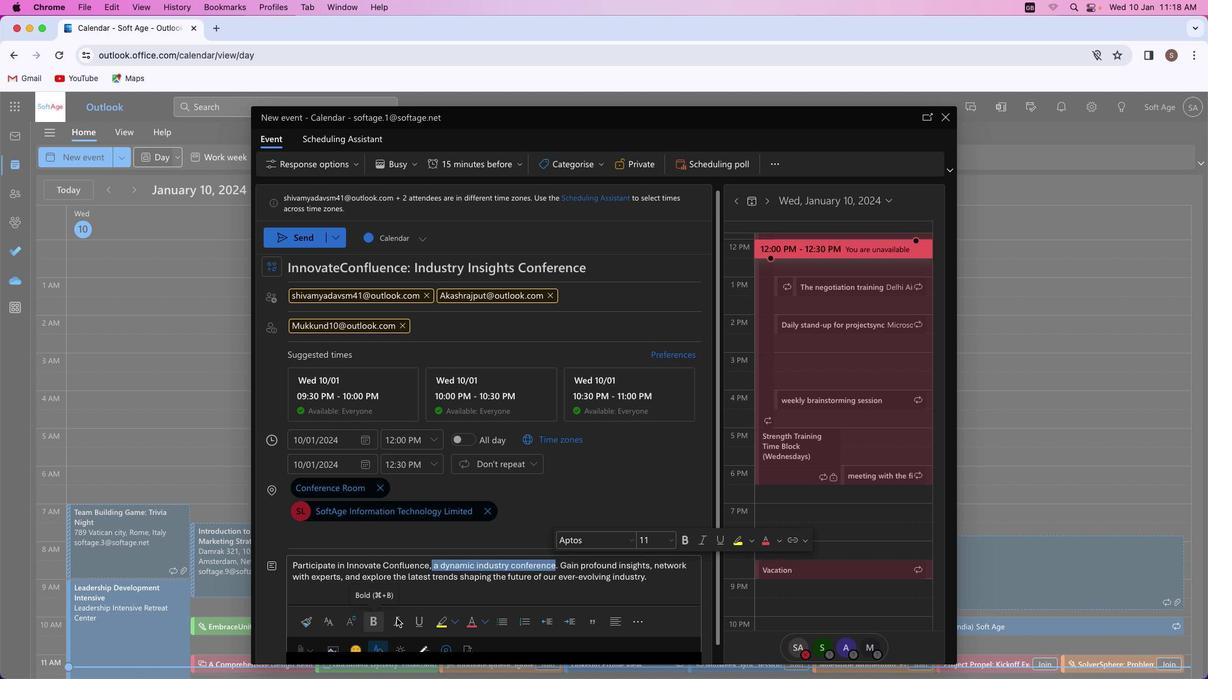 
Action: Mouse moved to (376, 617)
Screenshot: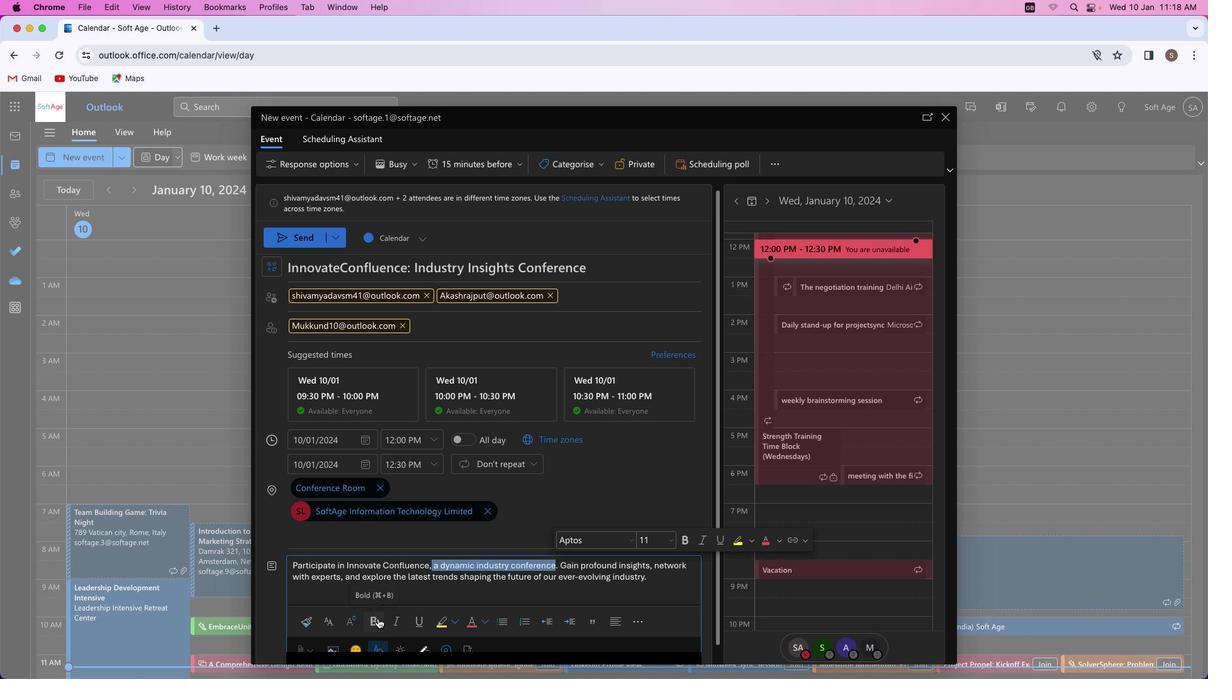 
Action: Mouse pressed left at (376, 617)
Screenshot: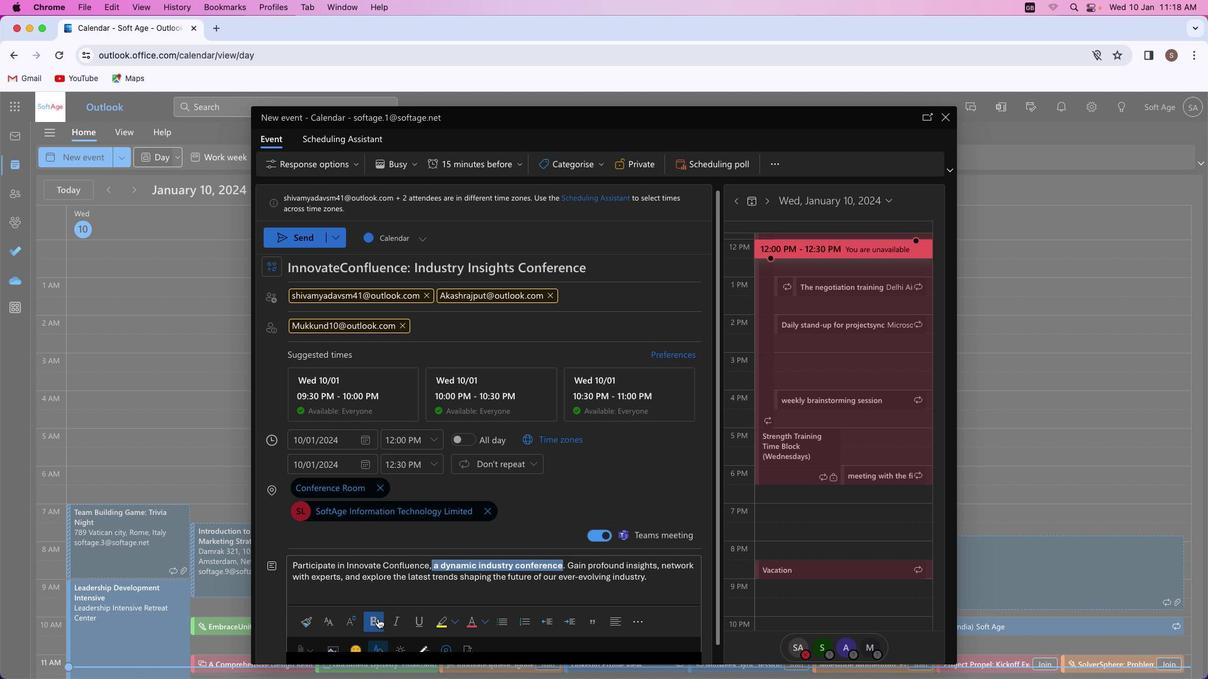 
Action: Mouse moved to (399, 616)
Screenshot: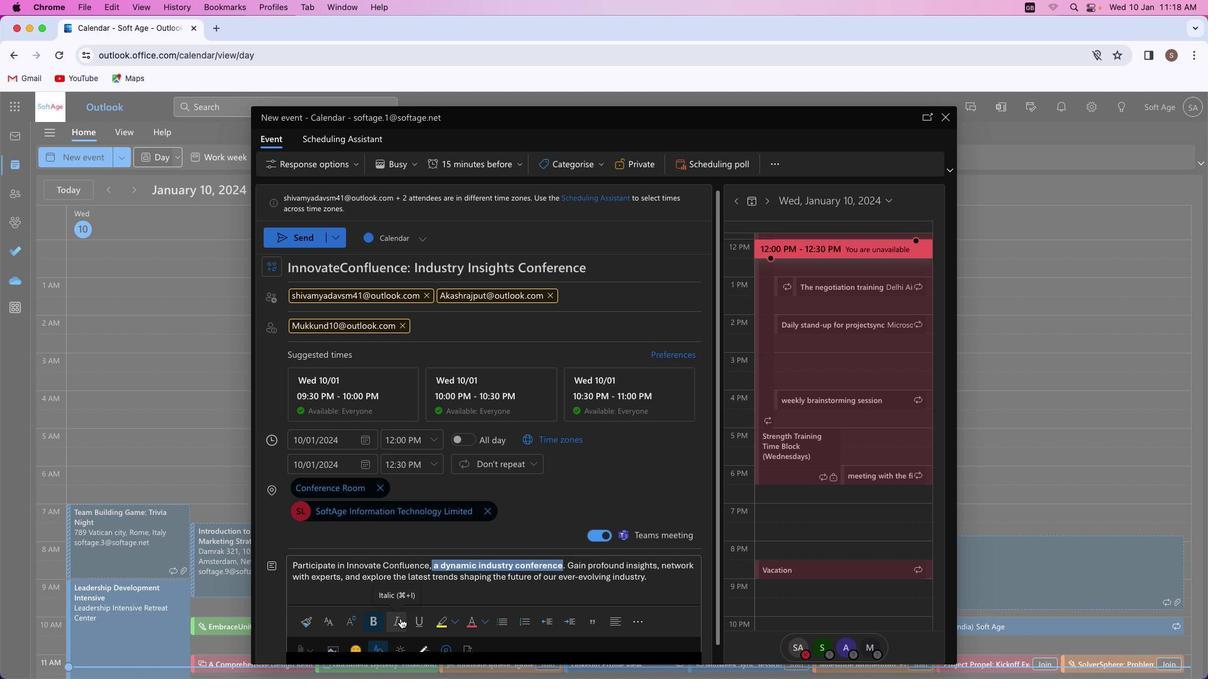 
Action: Mouse pressed left at (399, 616)
Screenshot: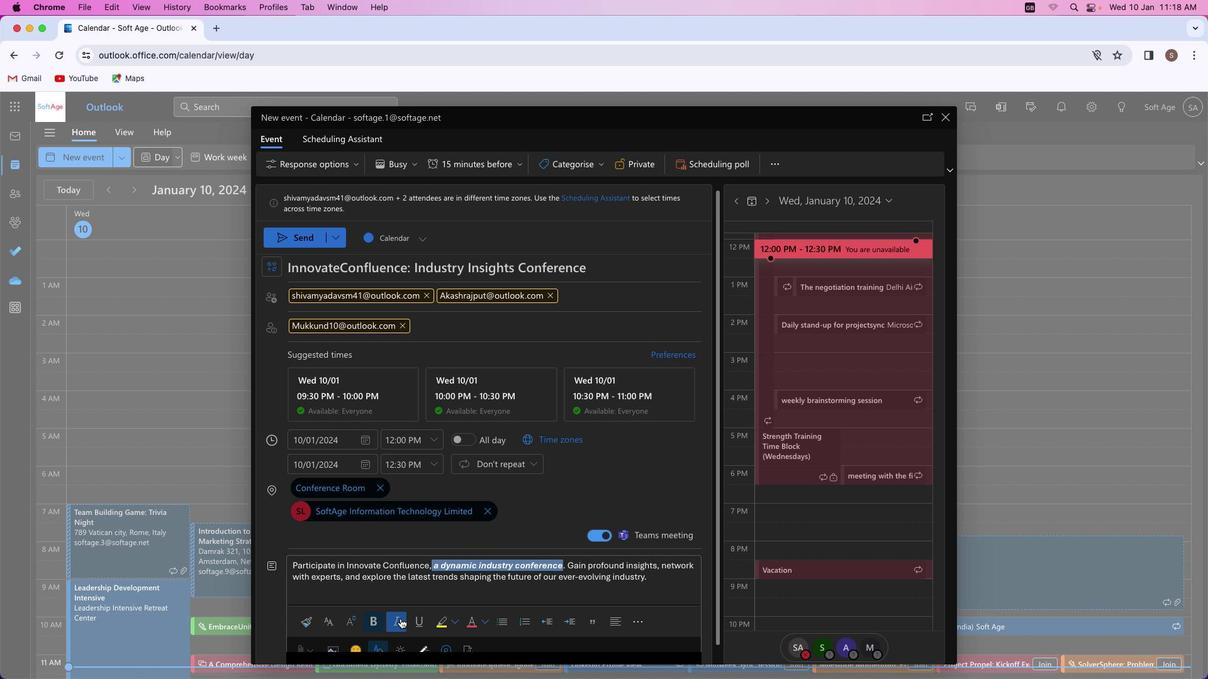 
Action: Mouse moved to (412, 616)
Screenshot: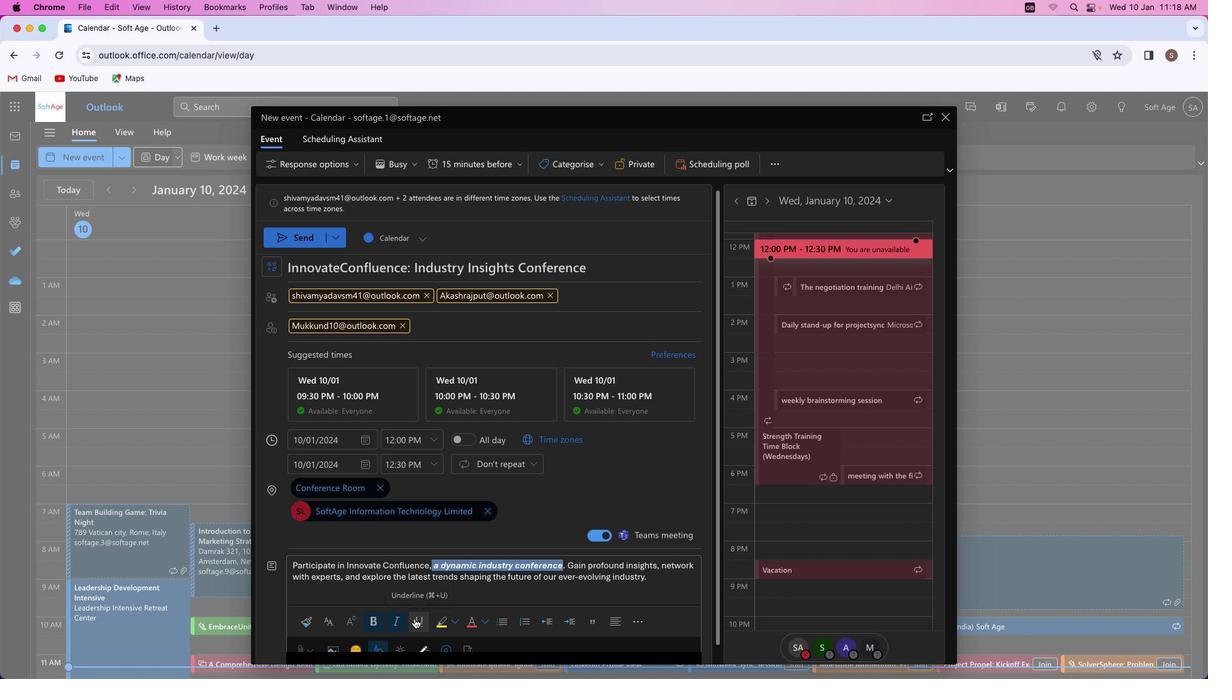 
Action: Mouse pressed left at (412, 616)
Screenshot: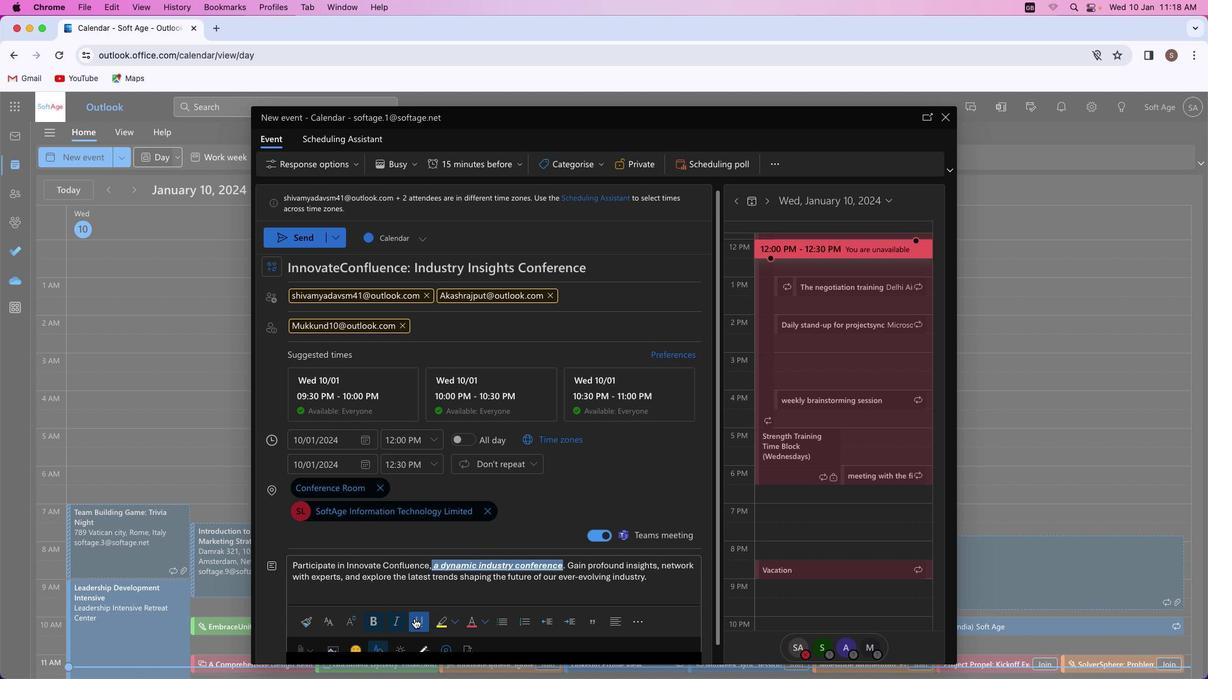 
Action: Mouse moved to (479, 620)
Screenshot: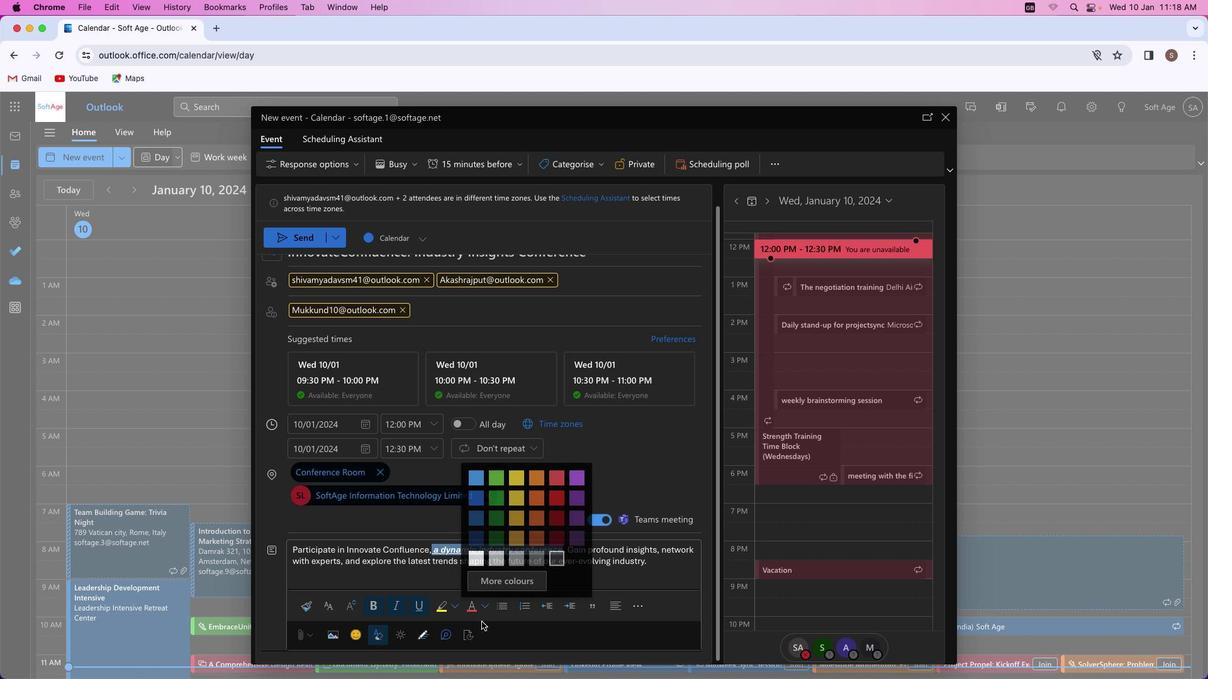 
Action: Mouse pressed left at (479, 620)
Screenshot: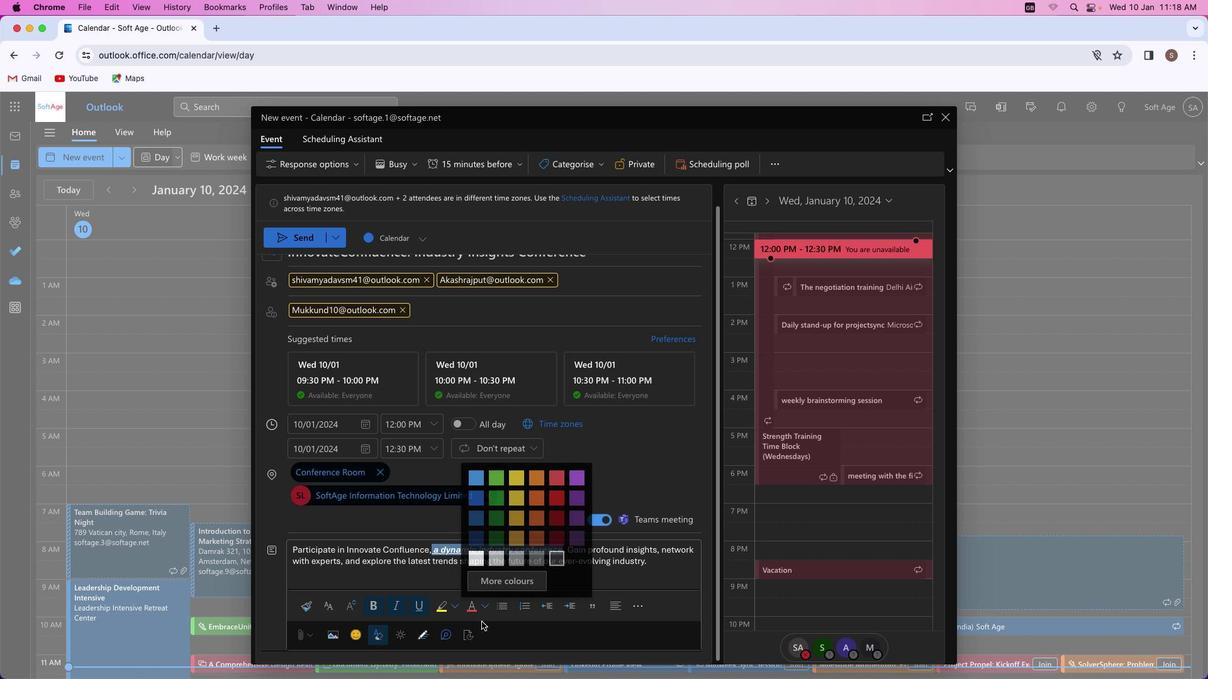 
Action: Mouse moved to (518, 536)
Screenshot: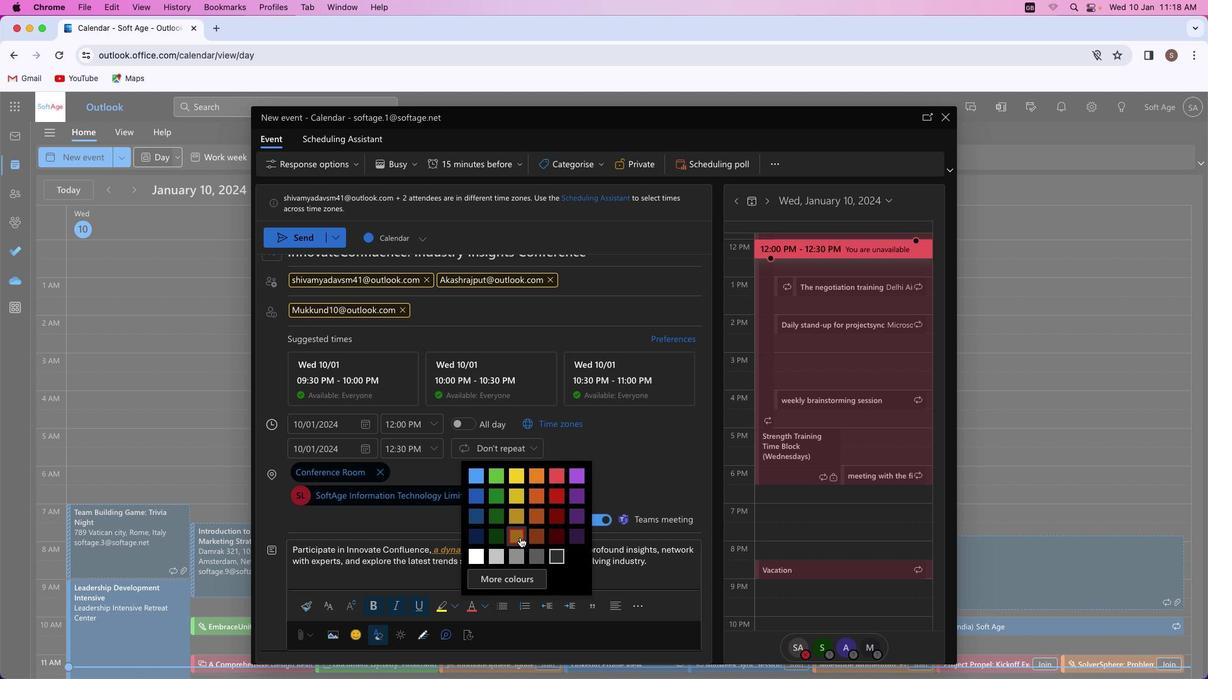 
Action: Mouse pressed left at (518, 536)
Screenshot: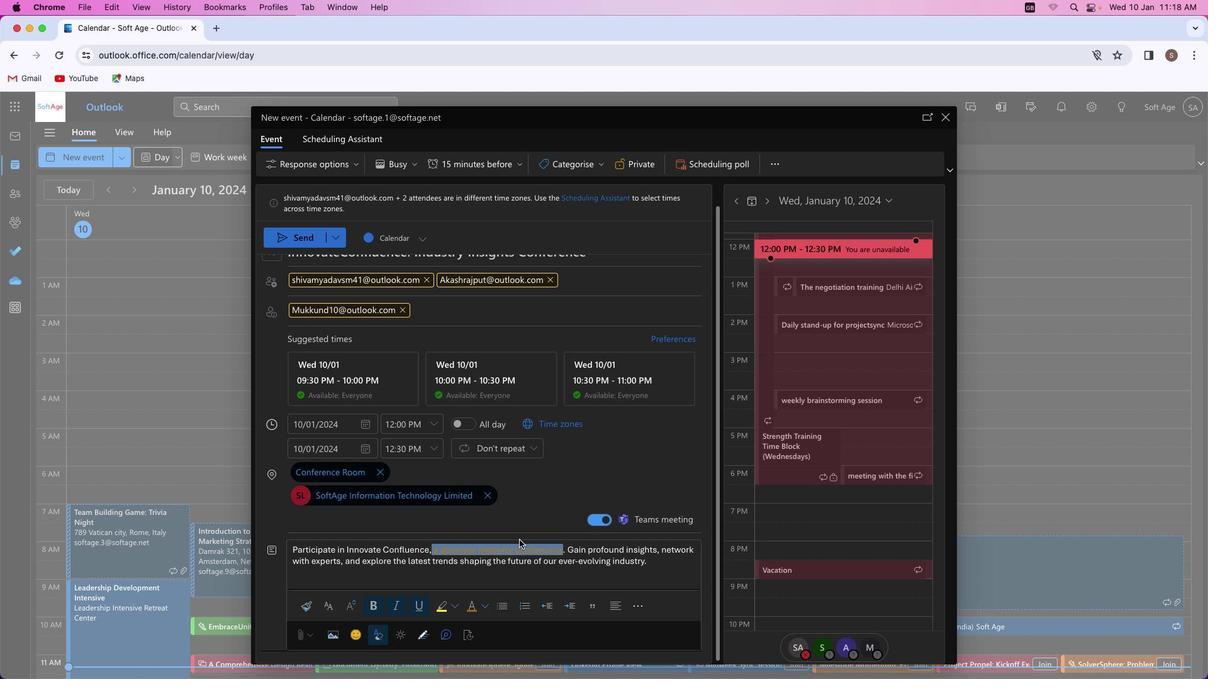 
Action: Mouse moved to (654, 570)
Screenshot: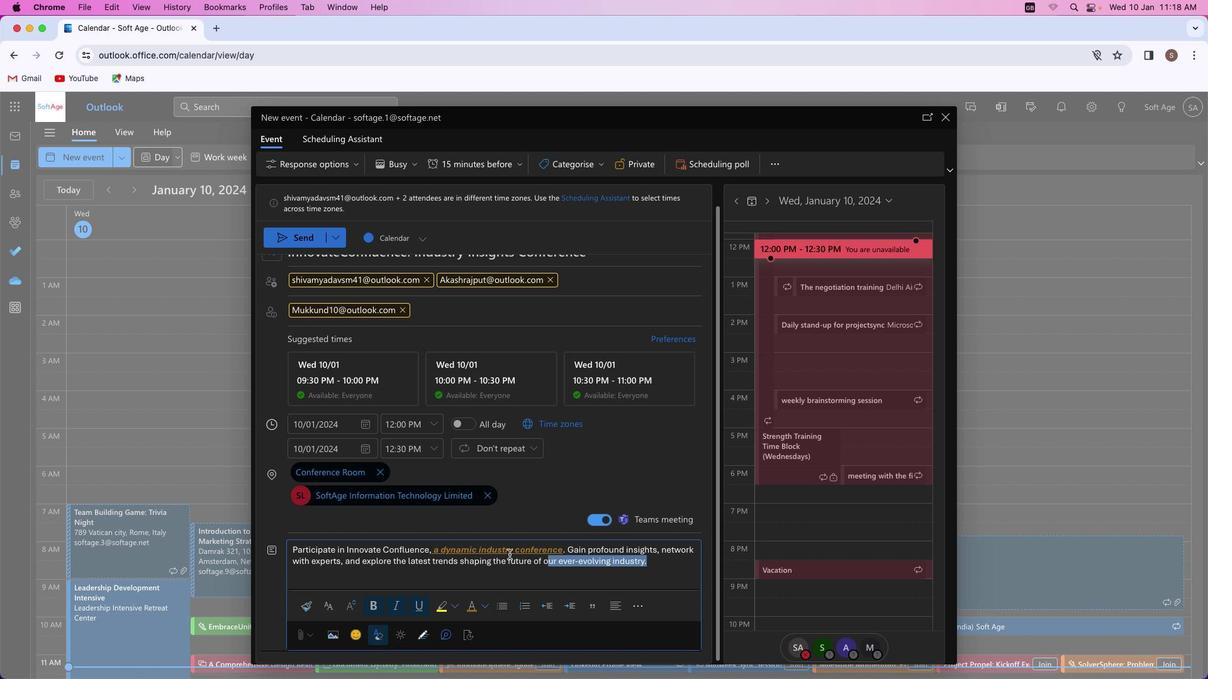 
Action: Mouse pressed left at (654, 570)
Screenshot: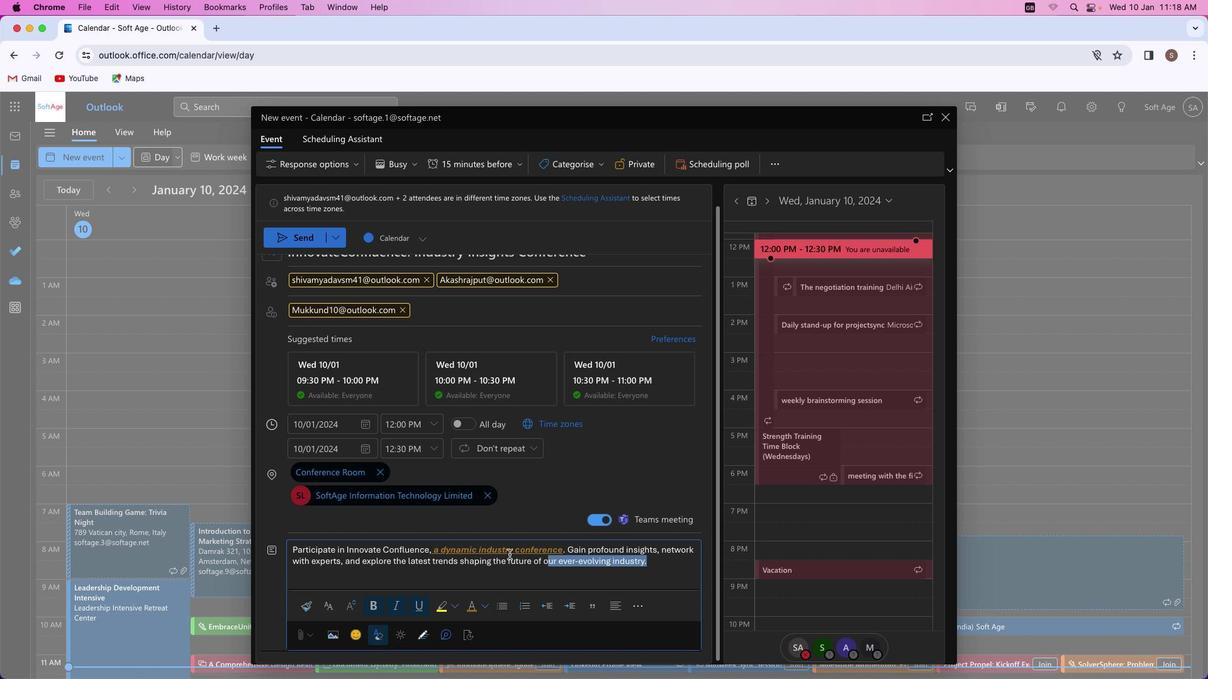 
Action: Mouse moved to (351, 597)
Screenshot: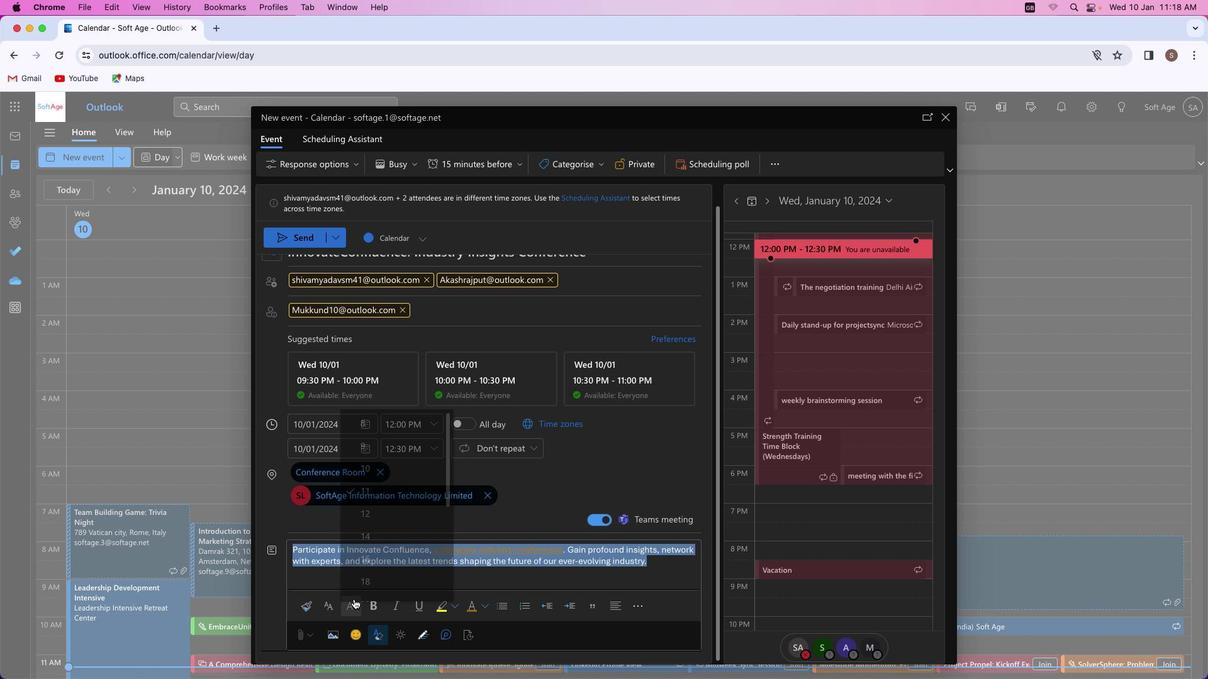 
Action: Mouse pressed left at (351, 597)
Screenshot: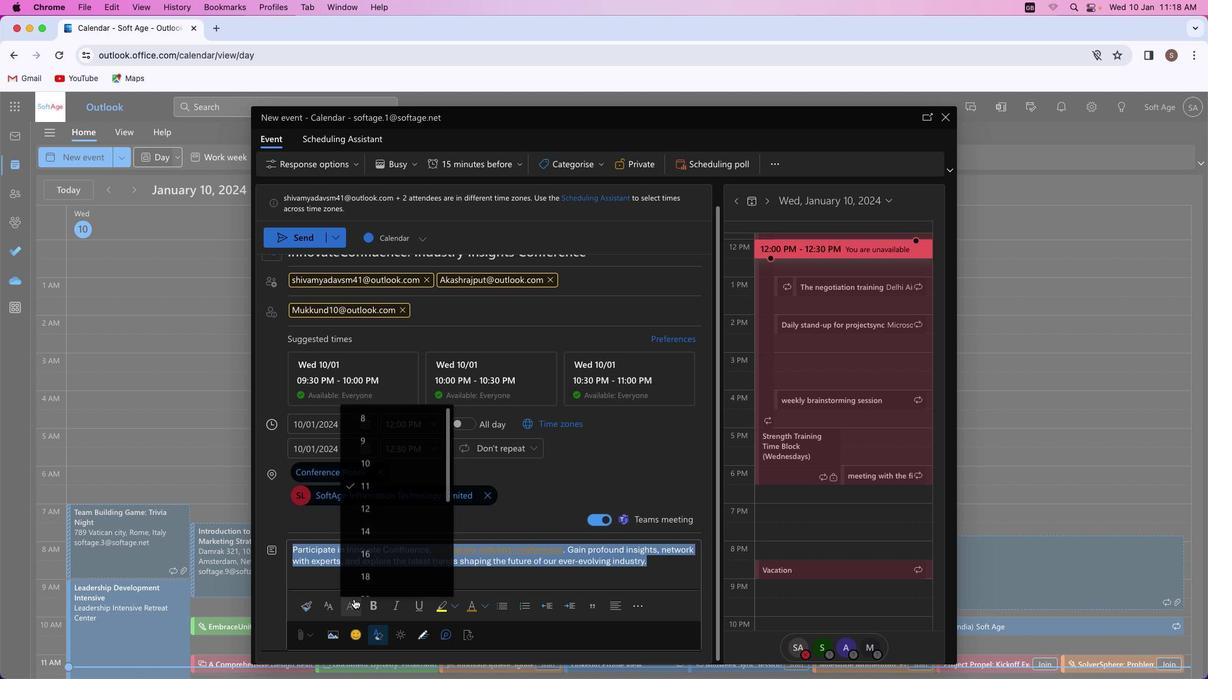 
Action: Mouse moved to (371, 491)
Screenshot: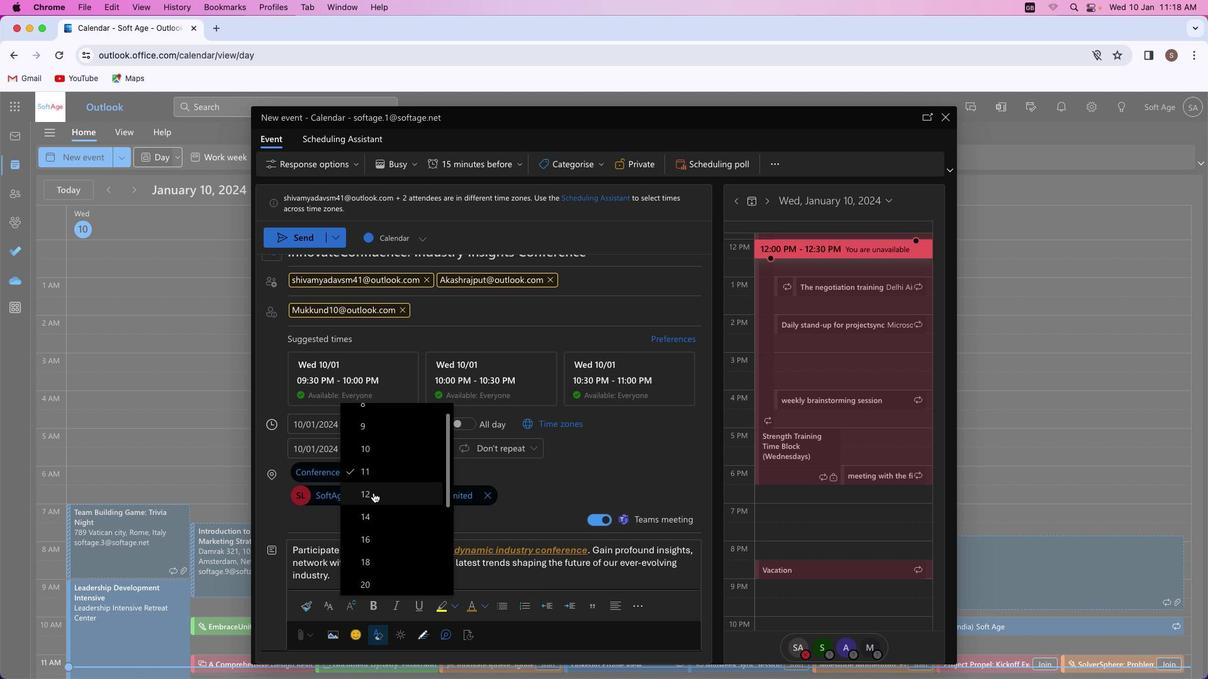 
Action: Mouse pressed left at (371, 491)
Screenshot: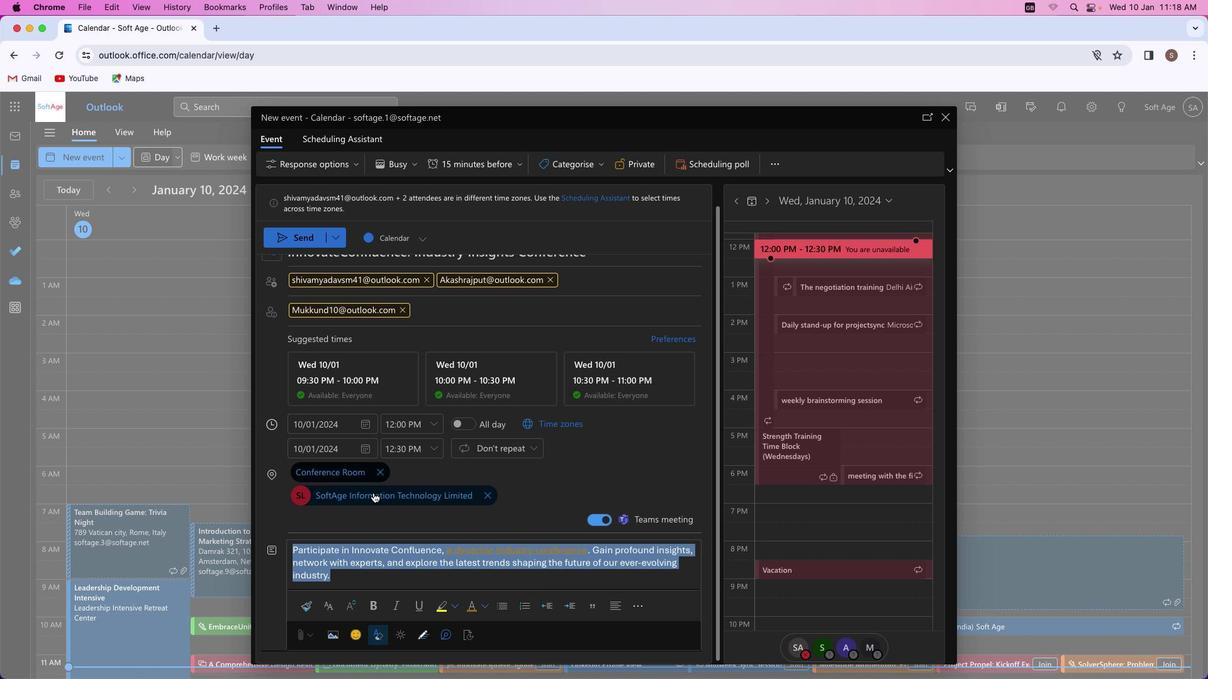
Action: Mouse moved to (453, 604)
Screenshot: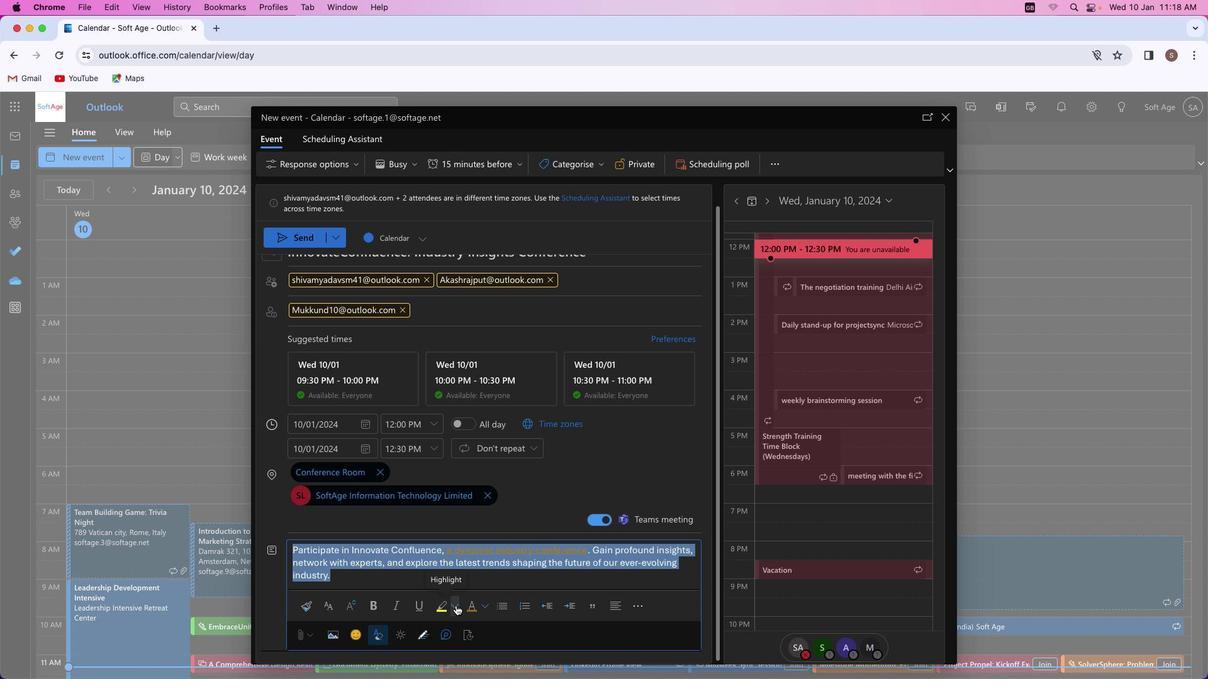 
Action: Mouse pressed left at (453, 604)
Screenshot: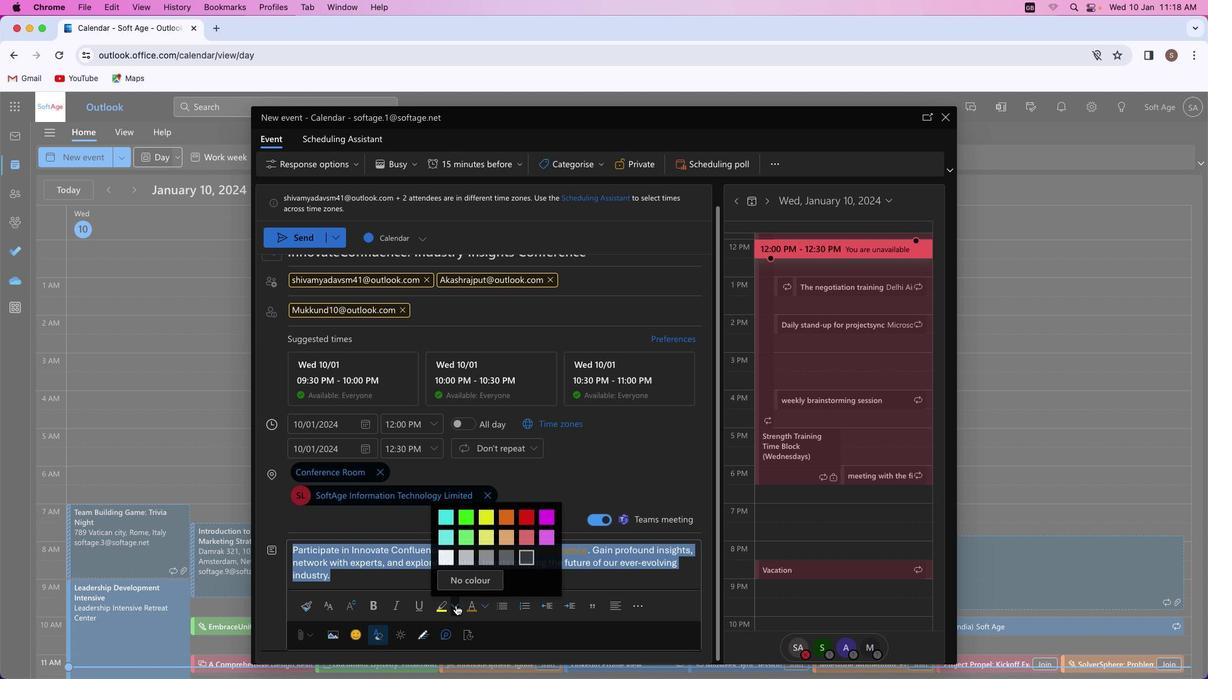 
Action: Mouse moved to (461, 555)
Screenshot: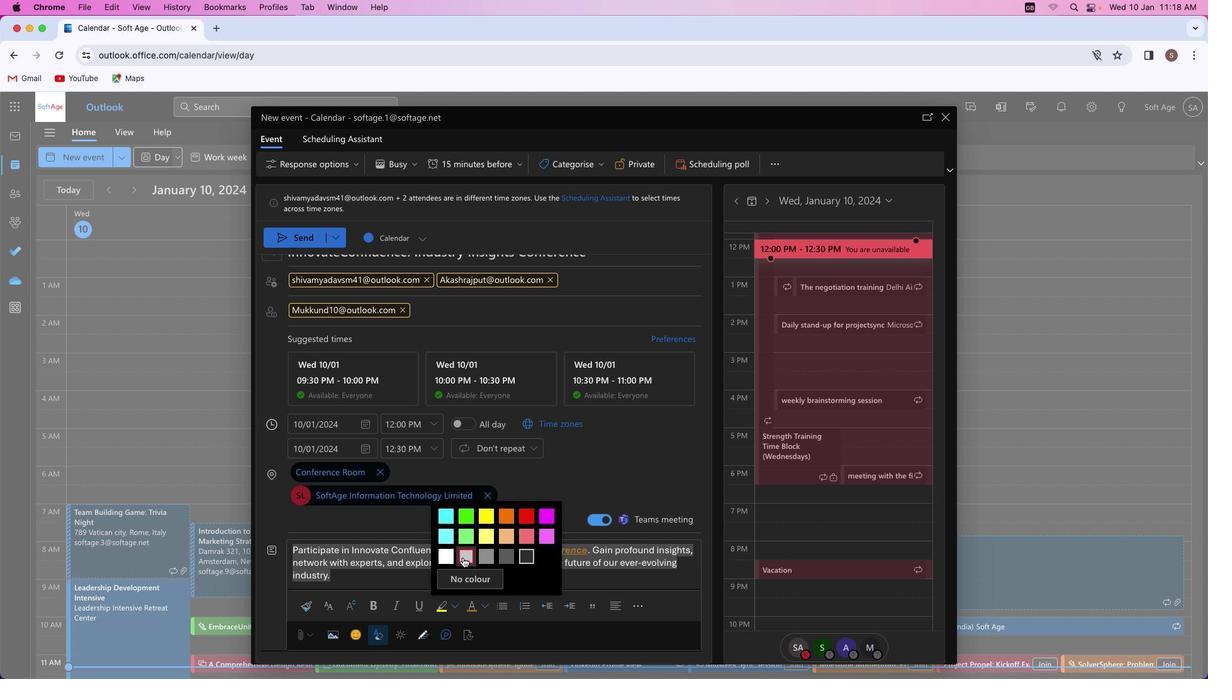 
Action: Mouse pressed left at (461, 555)
Screenshot: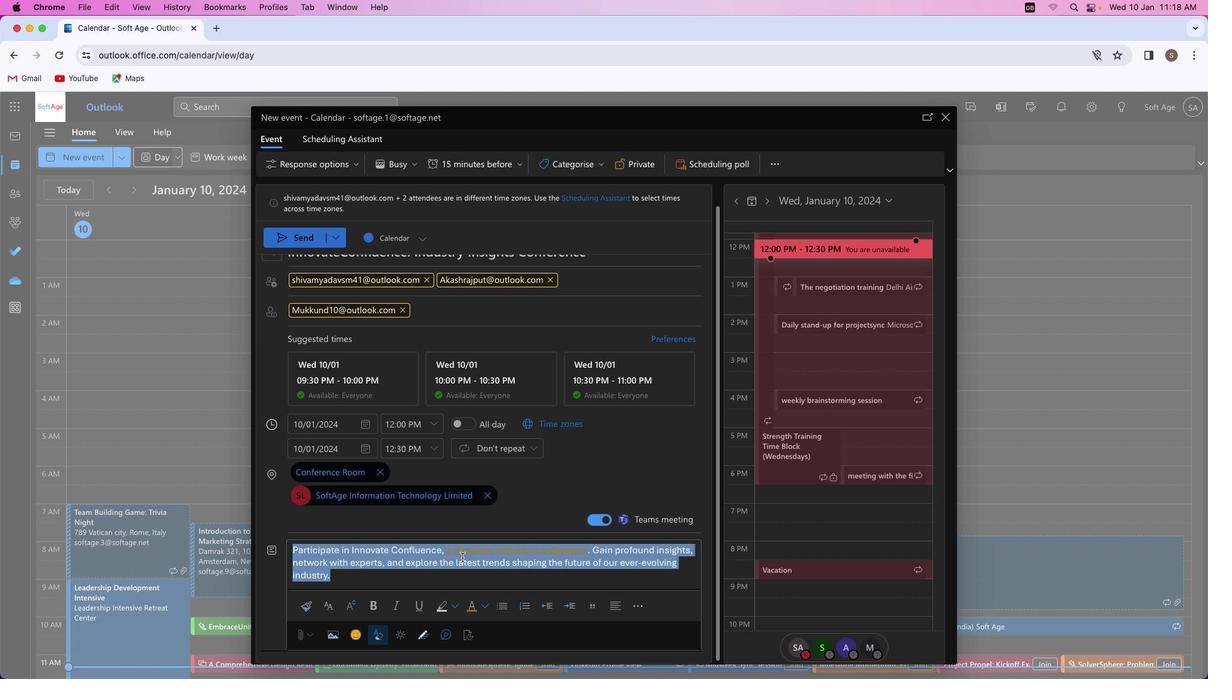 
Action: Mouse moved to (395, 579)
Screenshot: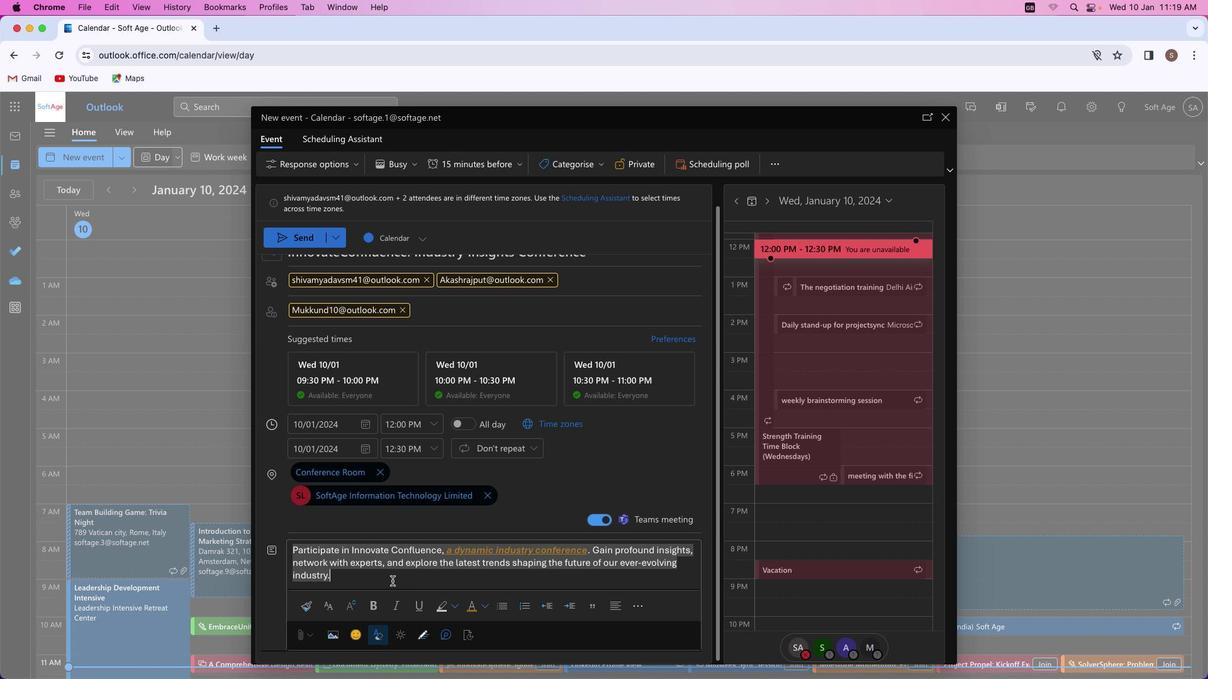 
Action: Mouse pressed left at (395, 579)
Screenshot: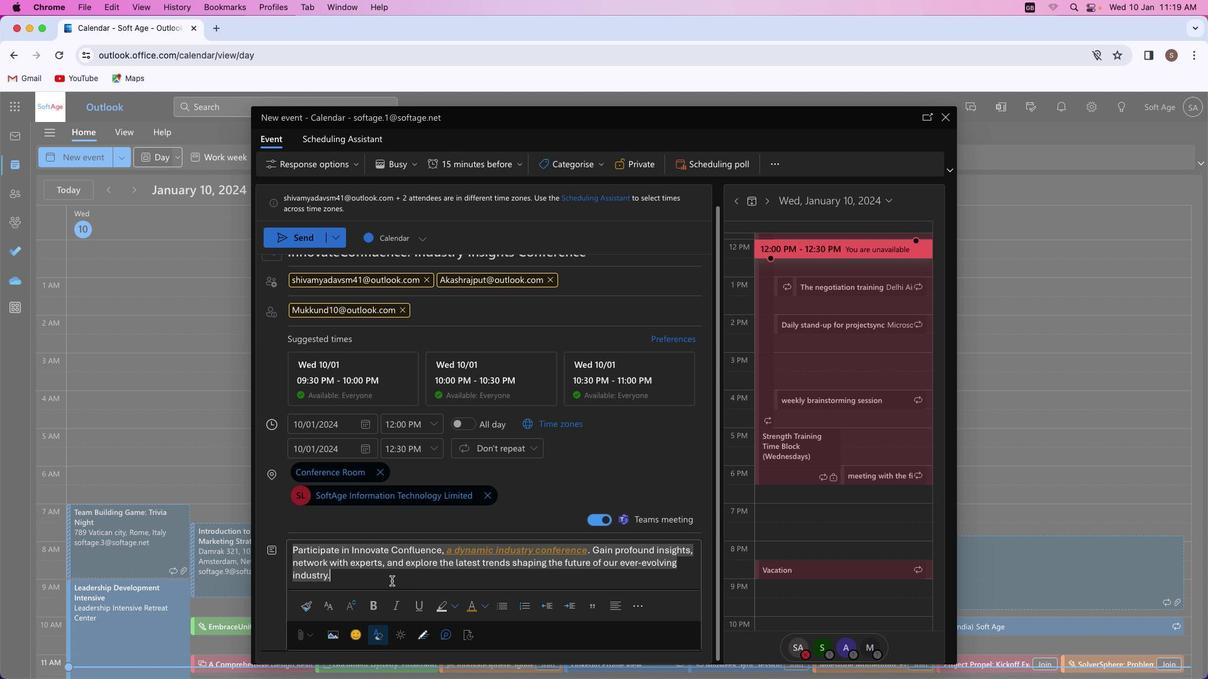 
Action: Mouse moved to (427, 317)
Screenshot: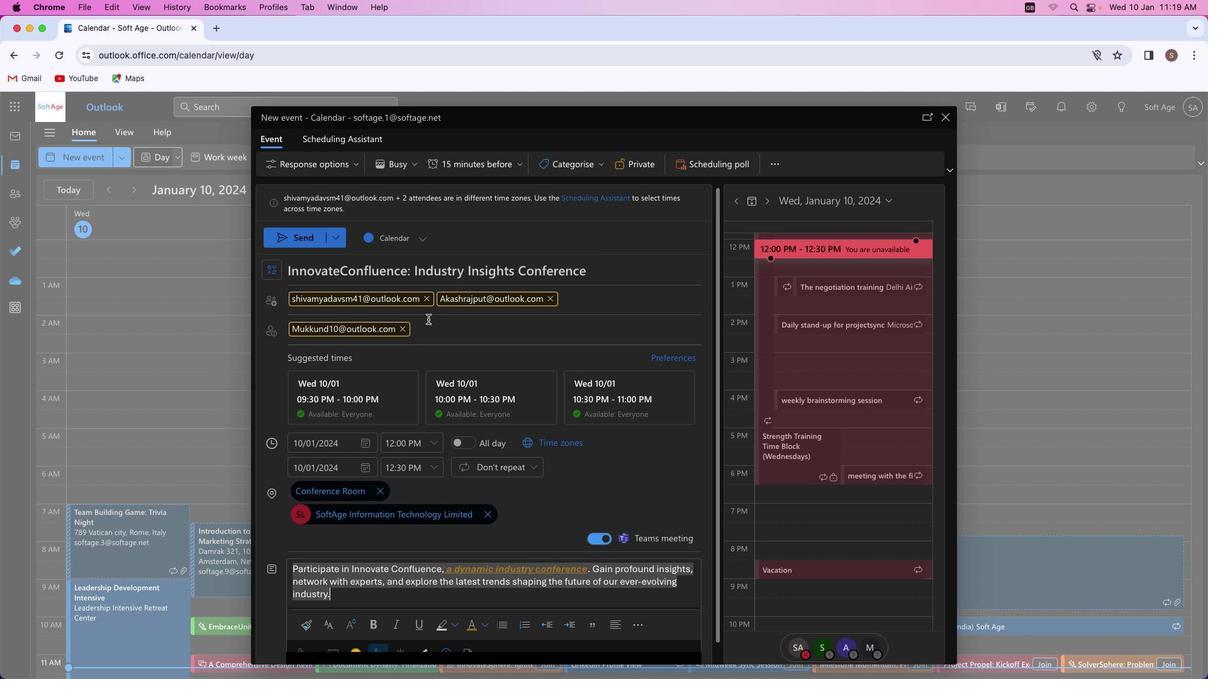 
Action: Mouse scrolled (427, 317) with delta (-1, 0)
Screenshot: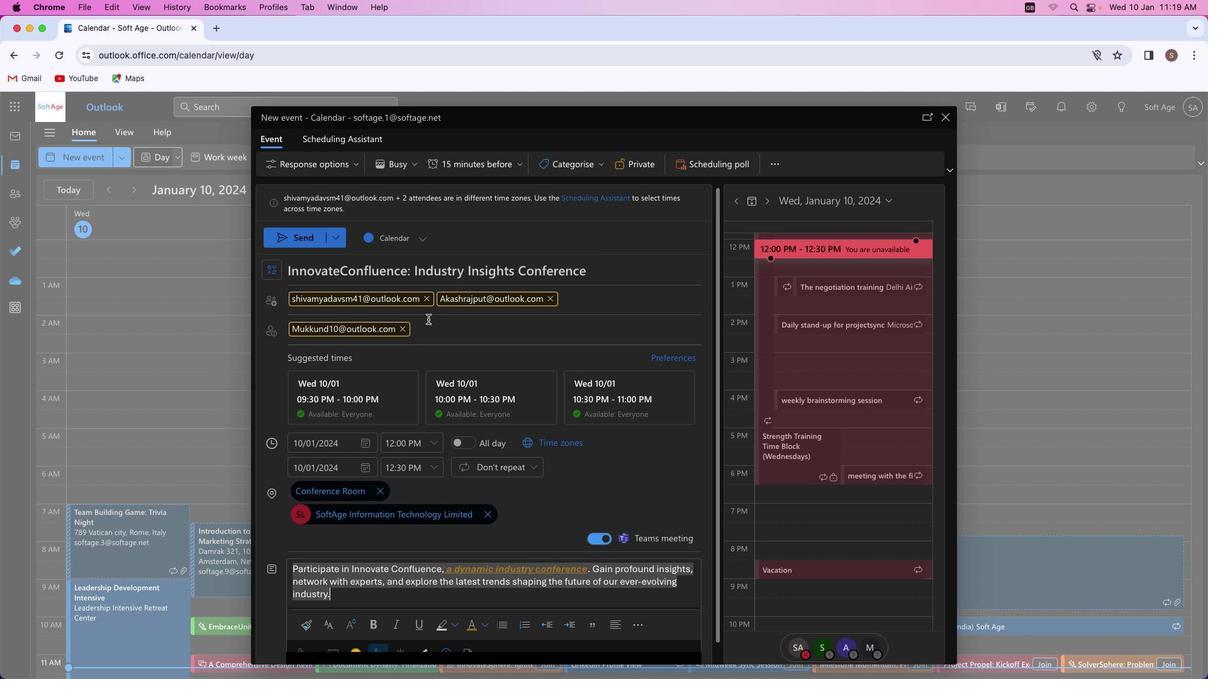 
Action: Mouse moved to (426, 317)
Screenshot: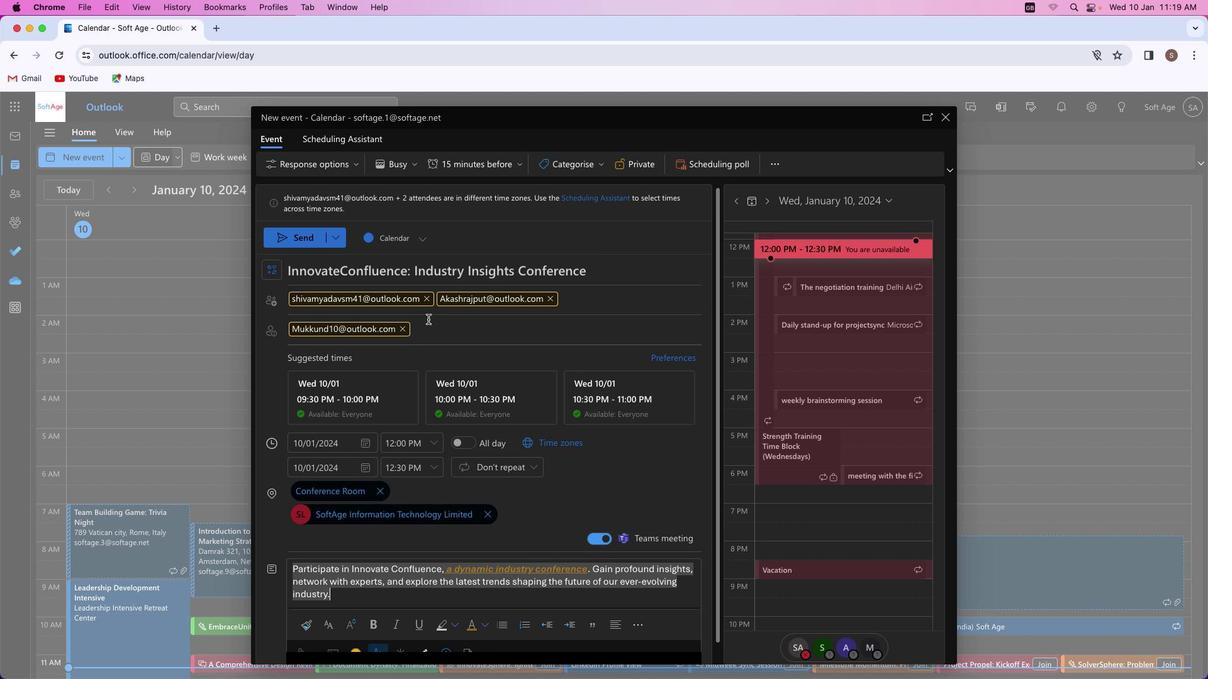 
Action: Mouse scrolled (426, 317) with delta (-1, 0)
Screenshot: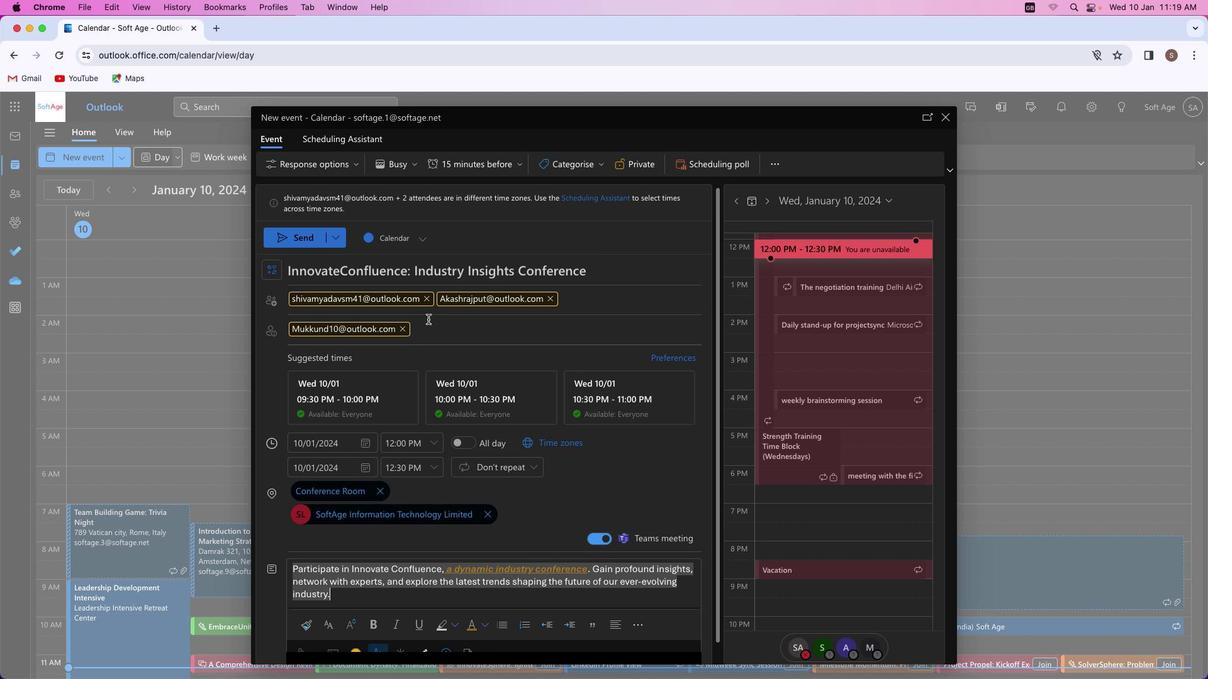 
Action: Mouse scrolled (426, 317) with delta (-1, 0)
Screenshot: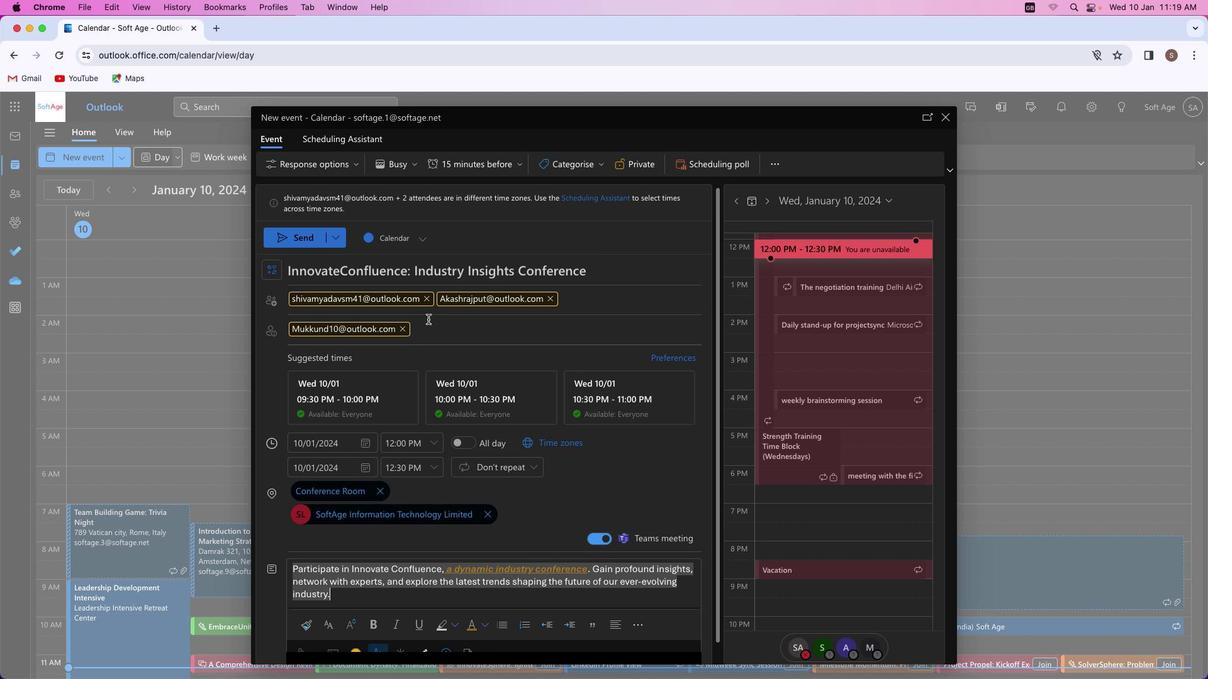 
Action: Mouse scrolled (426, 317) with delta (-1, 0)
Screenshot: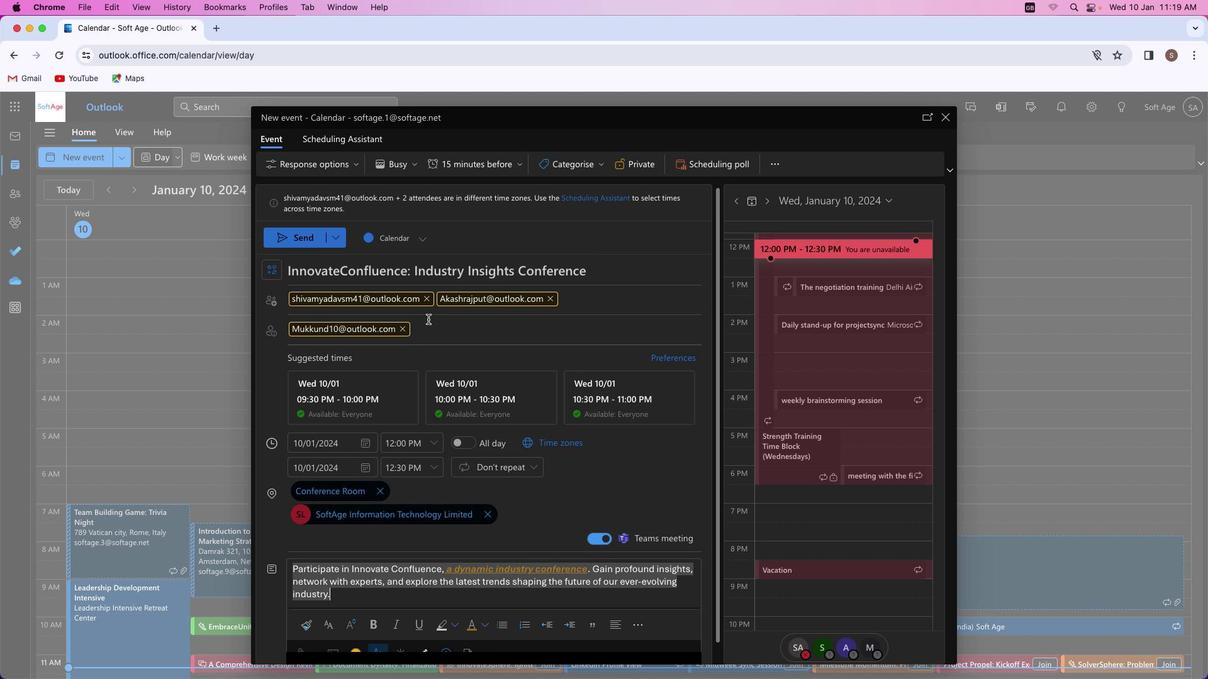 
Action: Mouse moved to (596, 164)
Screenshot: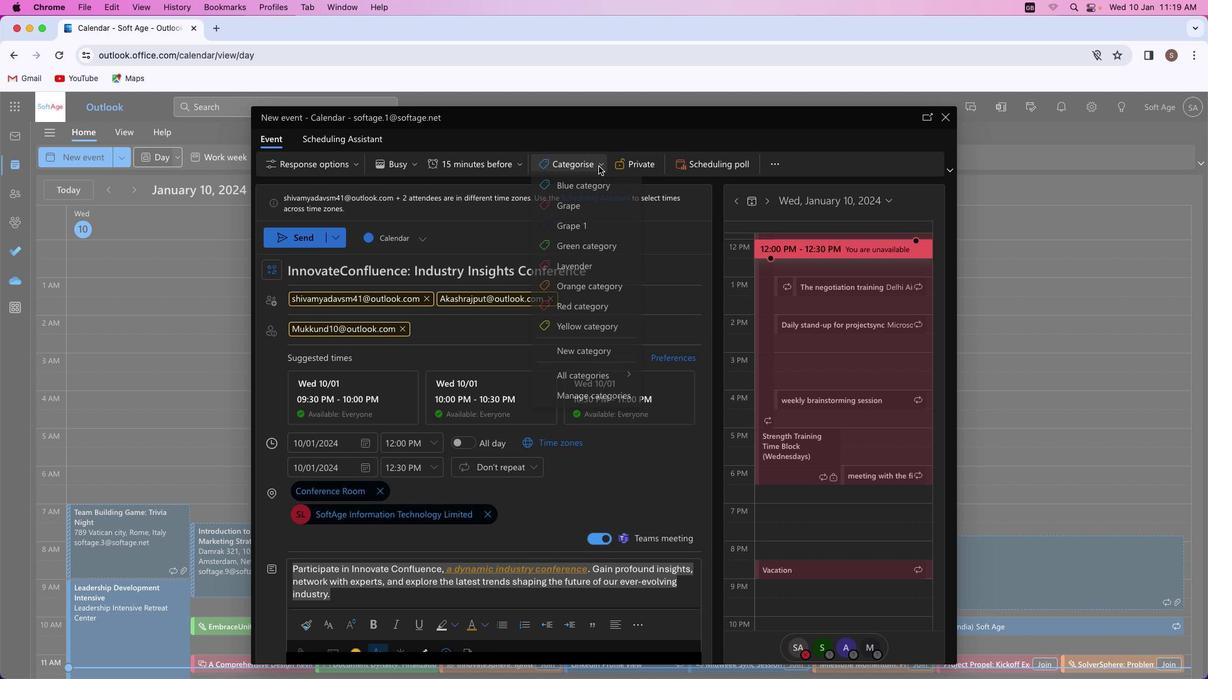 
Action: Mouse pressed left at (596, 164)
Screenshot: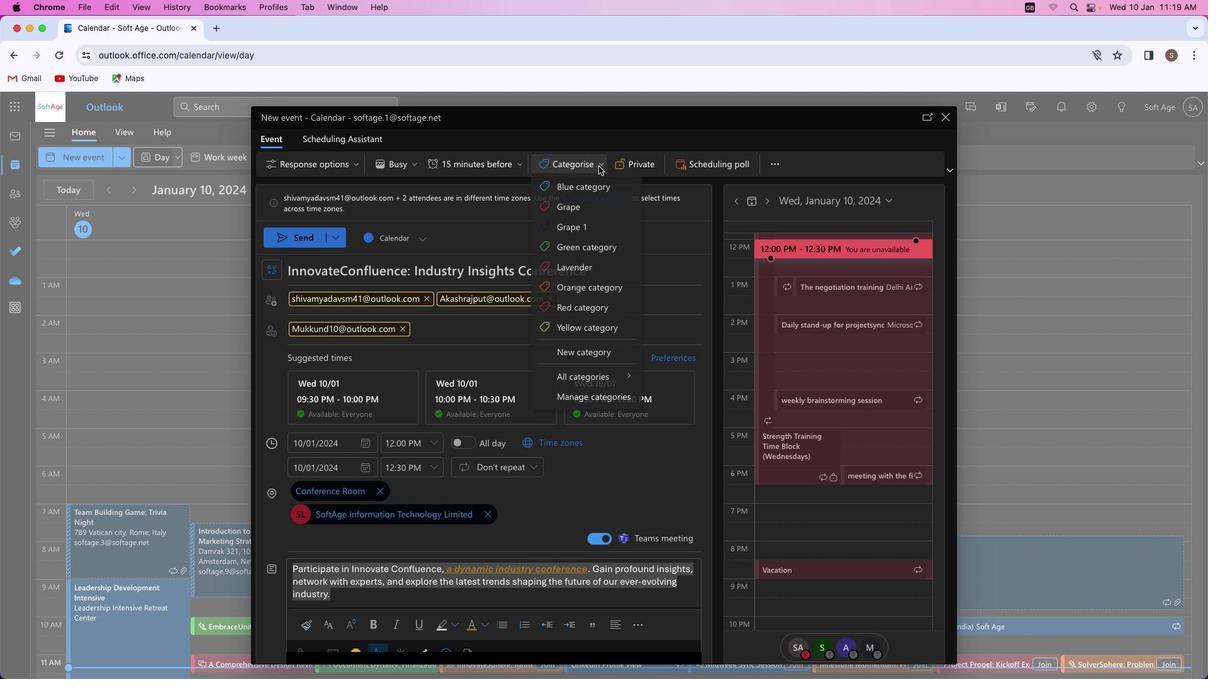 
Action: Mouse moved to (575, 285)
Screenshot: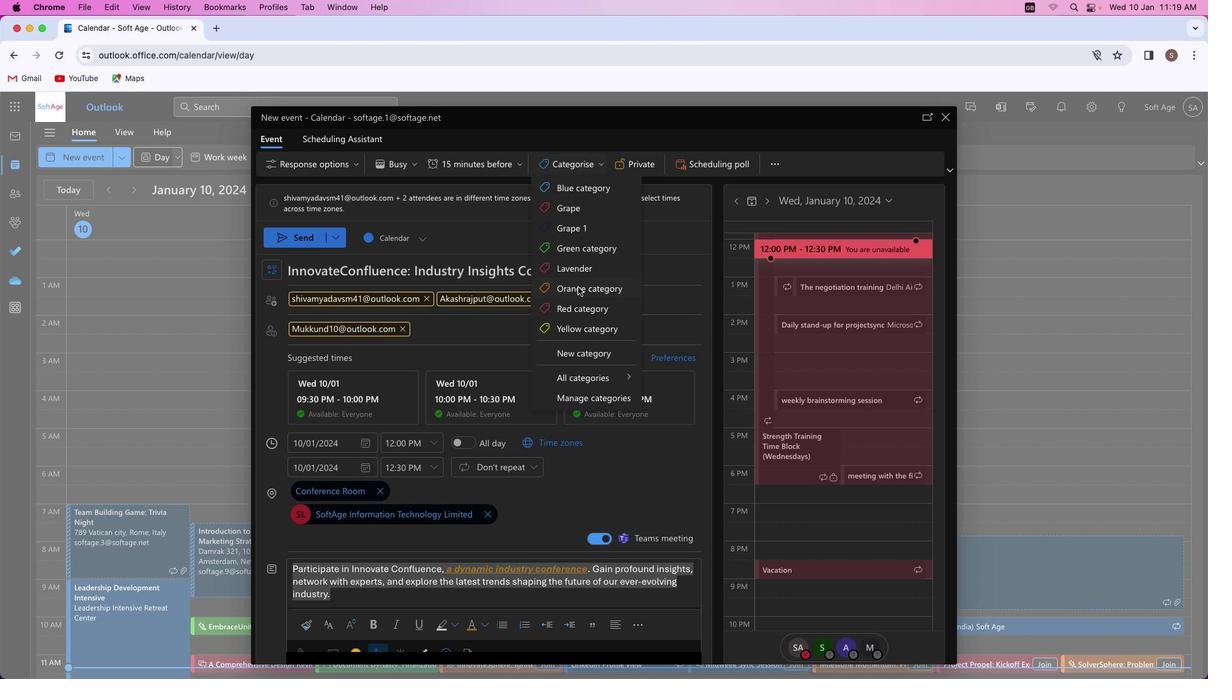 
Action: Mouse pressed left at (575, 285)
Screenshot: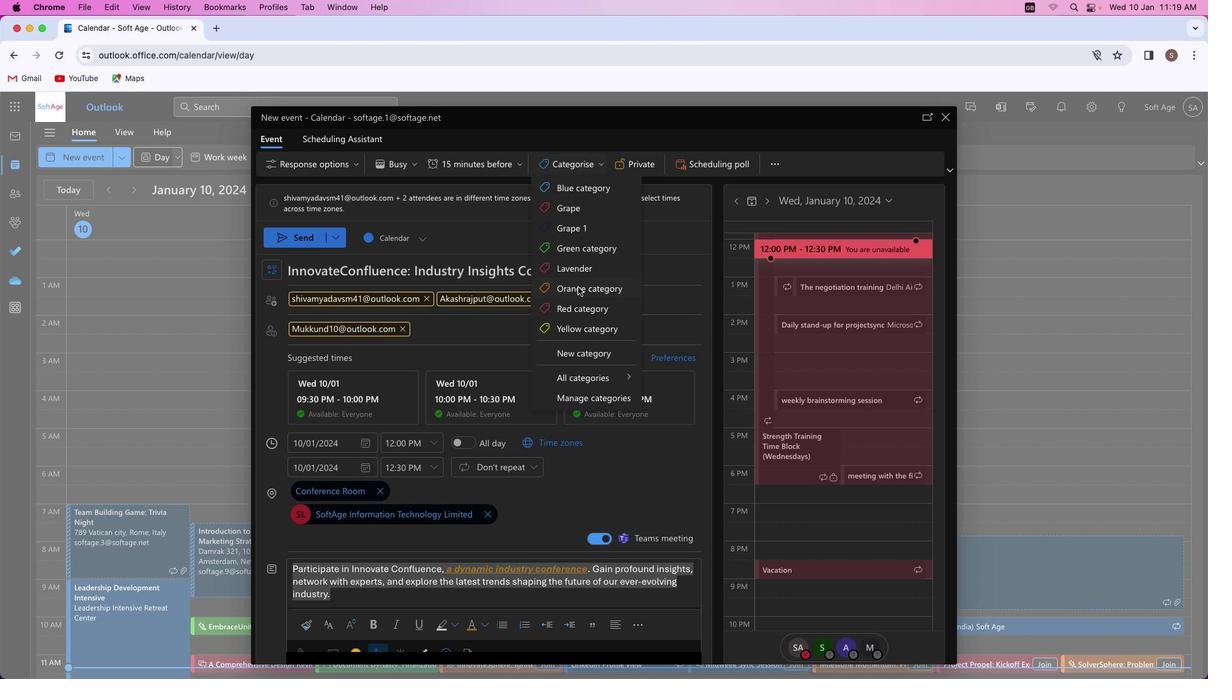 
Action: Mouse moved to (485, 519)
Screenshot: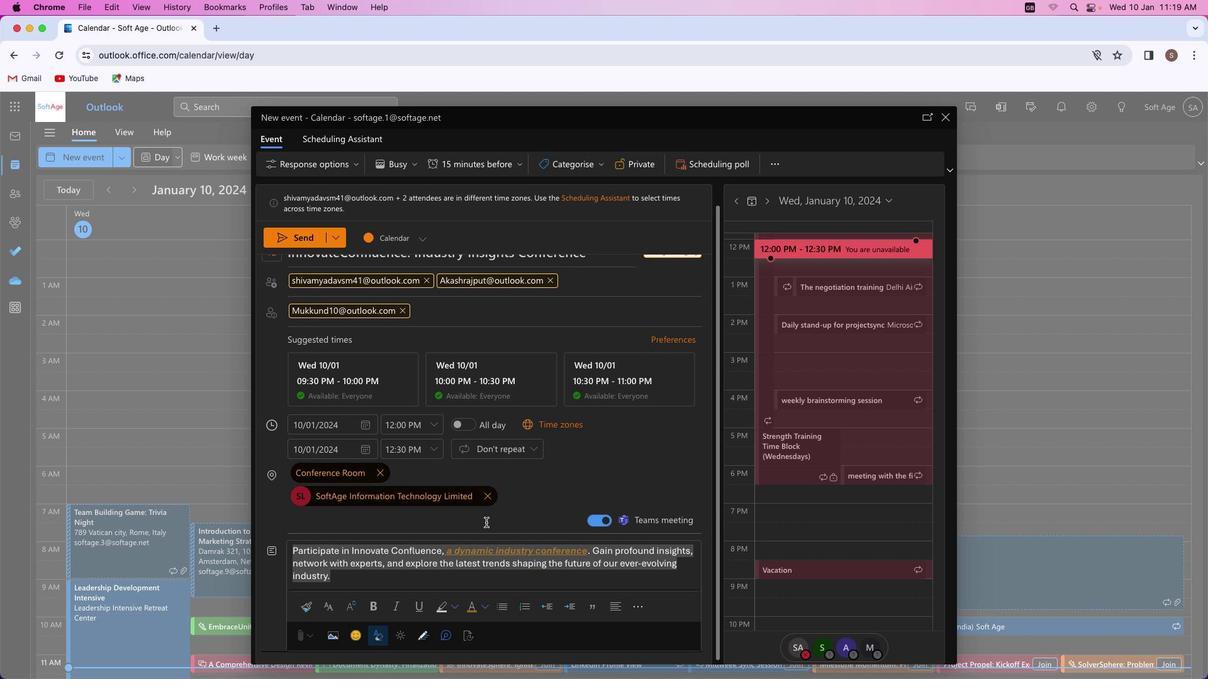 
Action: Mouse scrolled (485, 519) with delta (-1, -1)
Screenshot: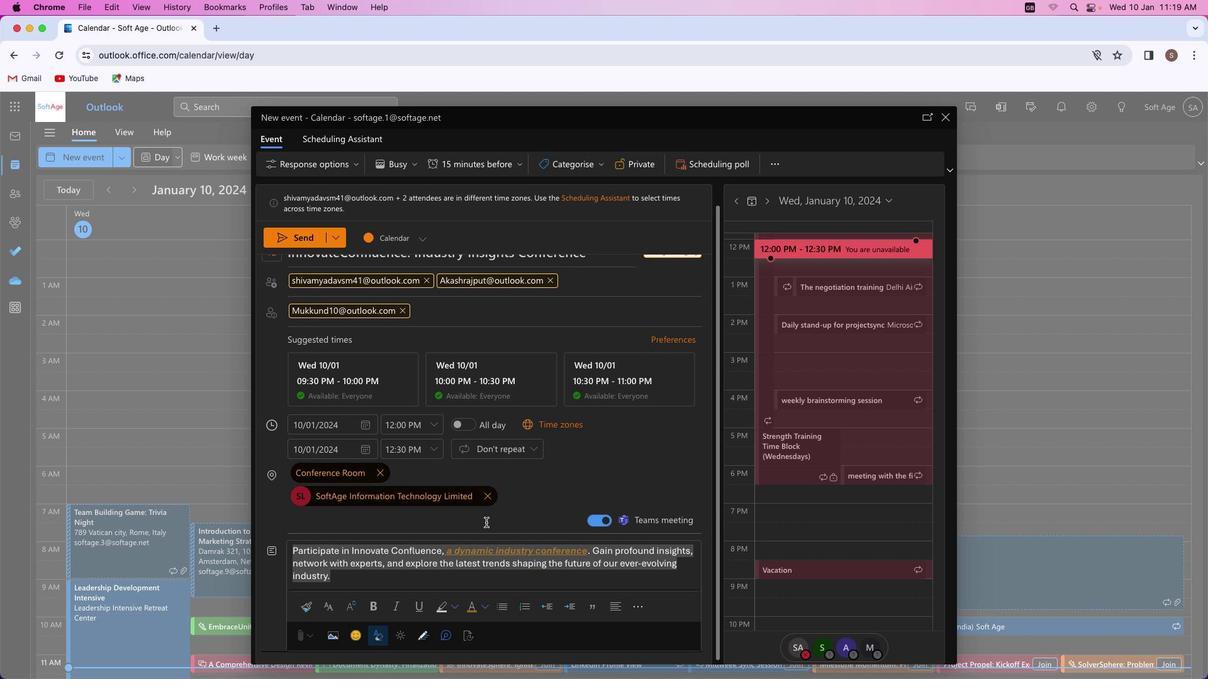 
Action: Mouse moved to (484, 521)
Screenshot: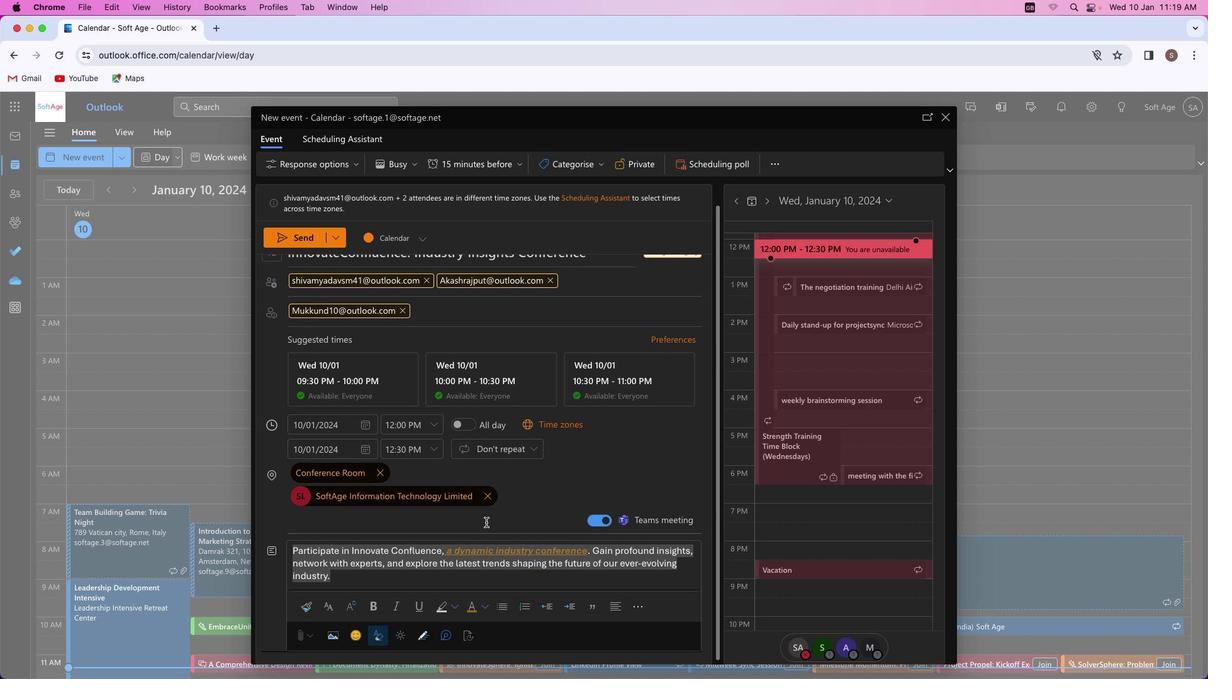 
Action: Mouse scrolled (484, 521) with delta (-1, -1)
Screenshot: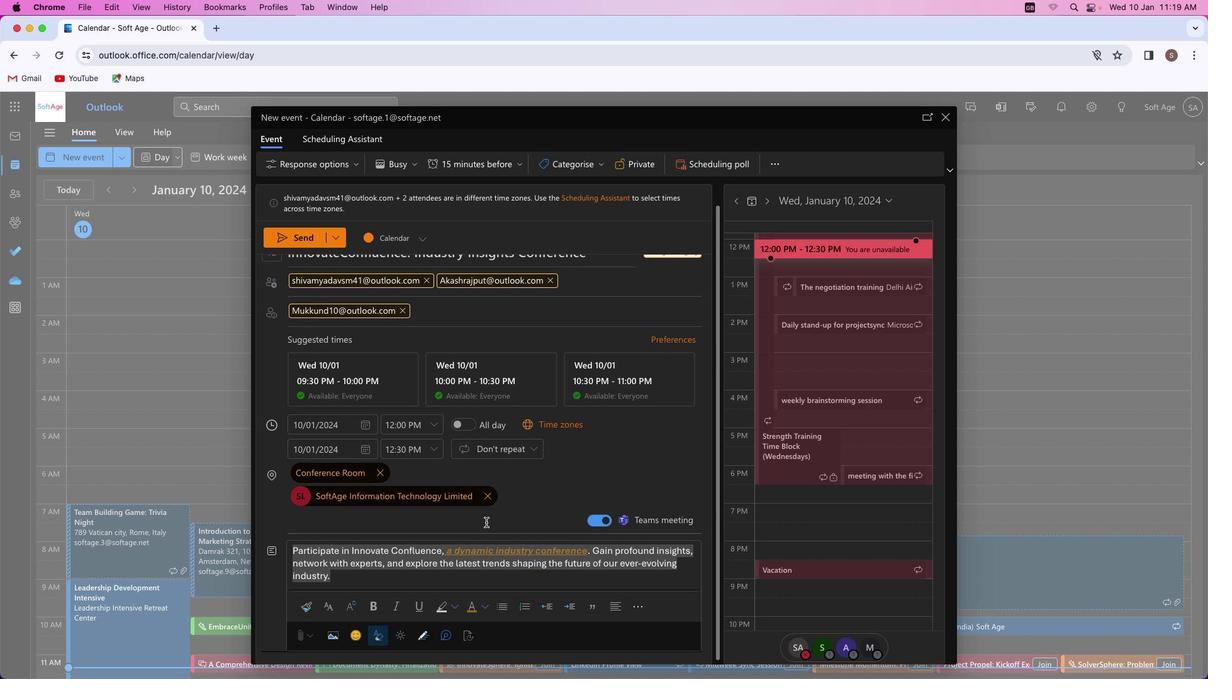 
Action: Mouse scrolled (484, 521) with delta (-1, -2)
Screenshot: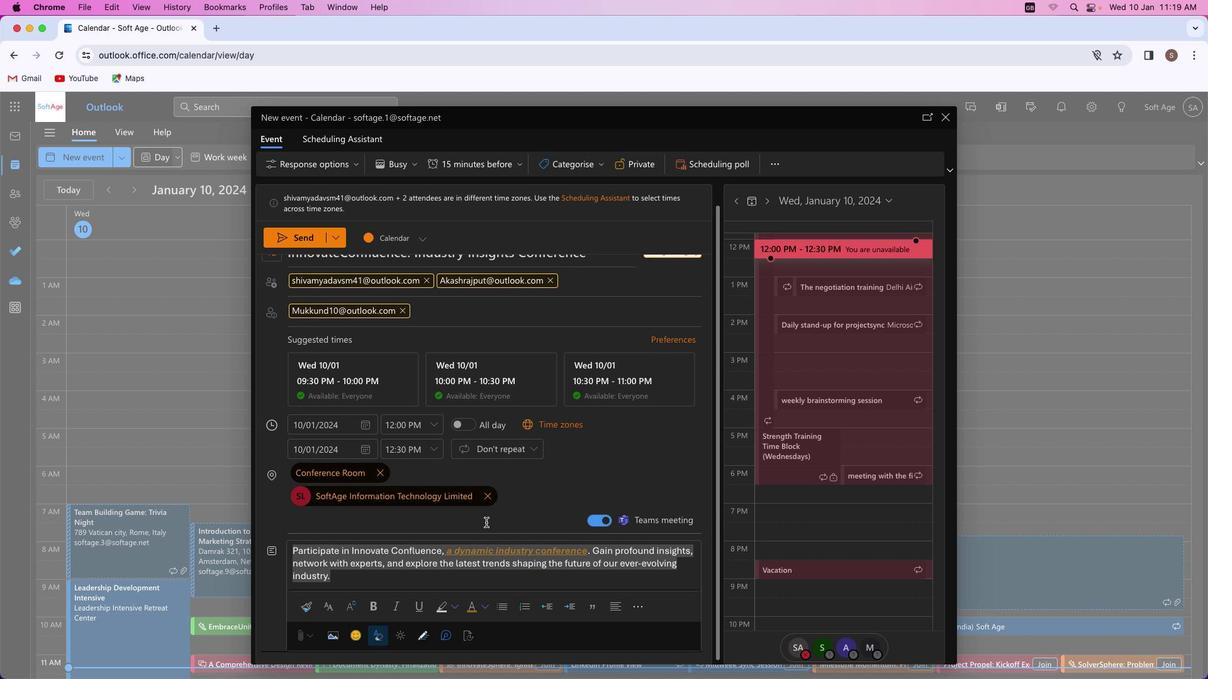 
Action: Mouse scrolled (484, 521) with delta (-1, -2)
Screenshot: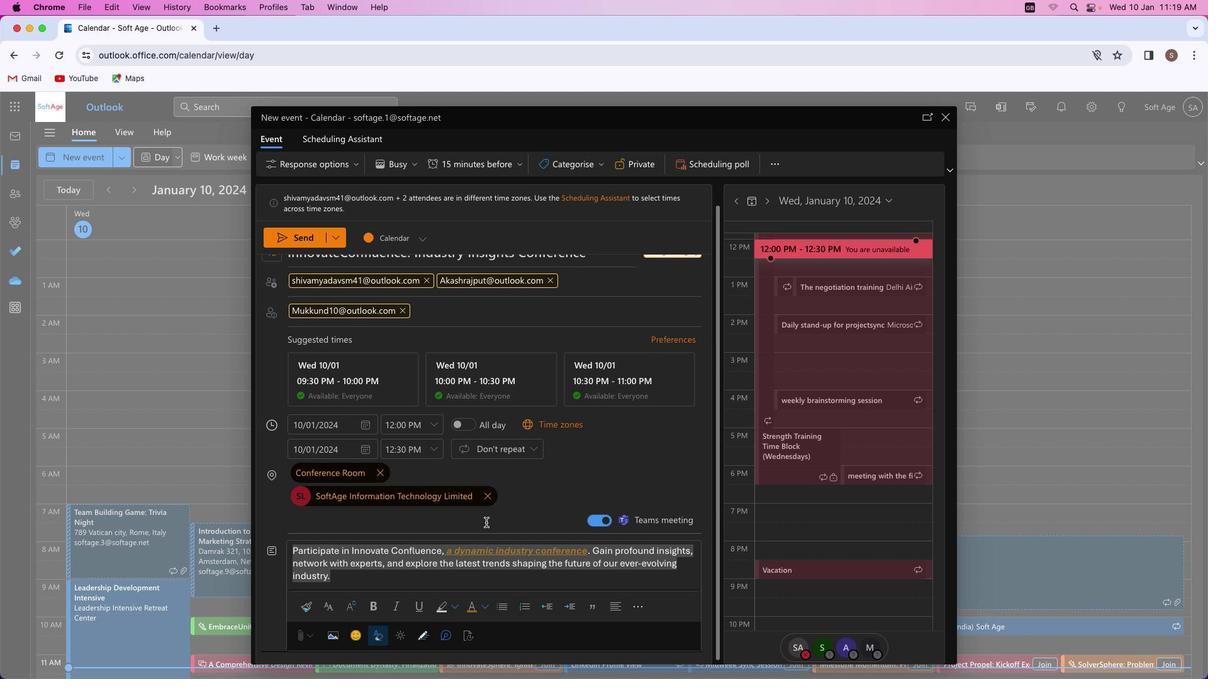 
Action: Mouse moved to (484, 517)
Screenshot: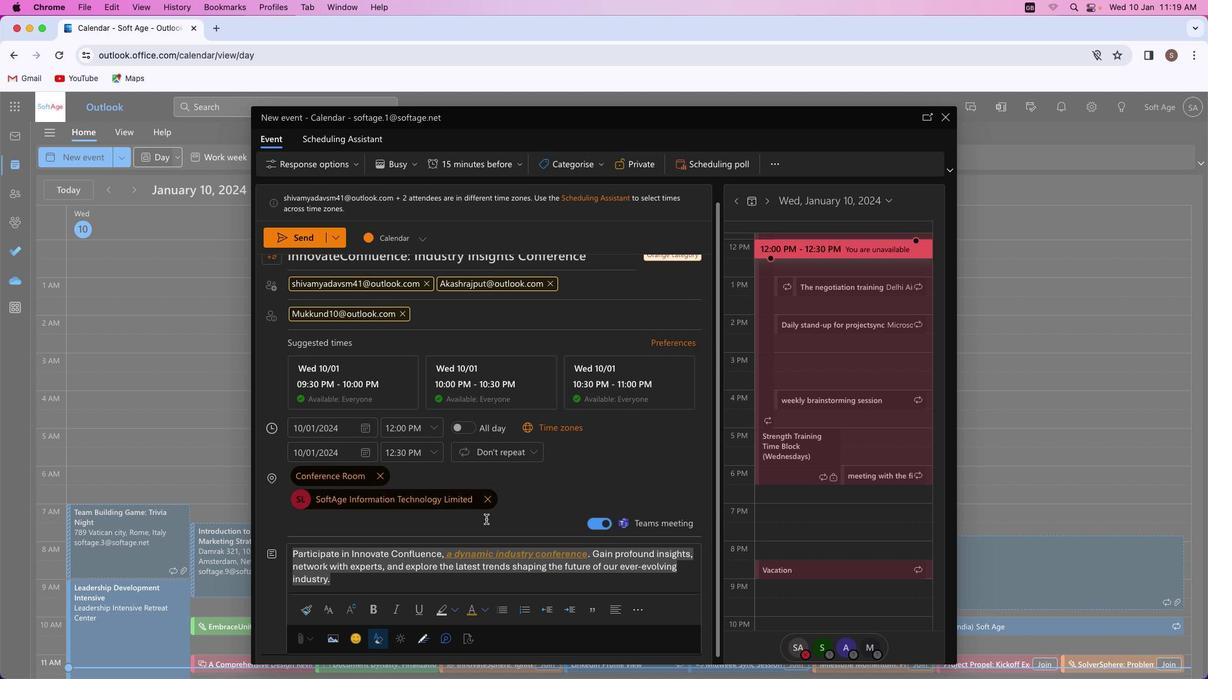 
Action: Mouse scrolled (484, 517) with delta (-1, 0)
Screenshot: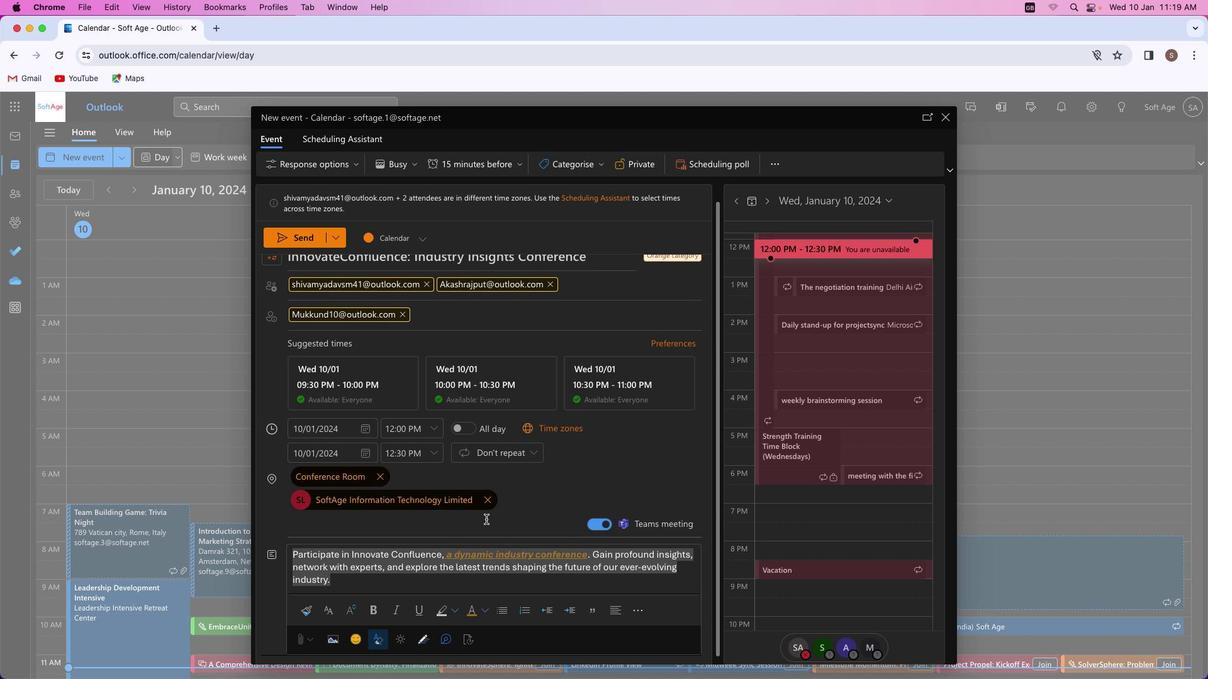 
Action: Mouse moved to (484, 517)
Screenshot: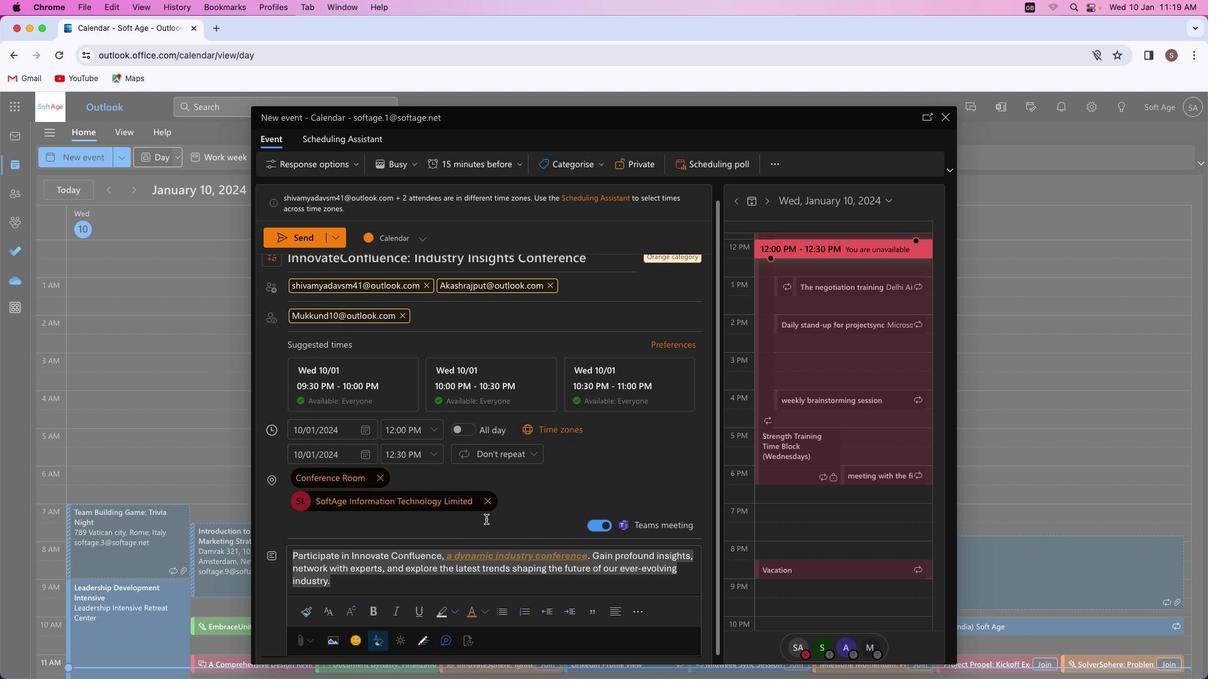 
Action: Mouse scrolled (484, 517) with delta (-1, 0)
Screenshot: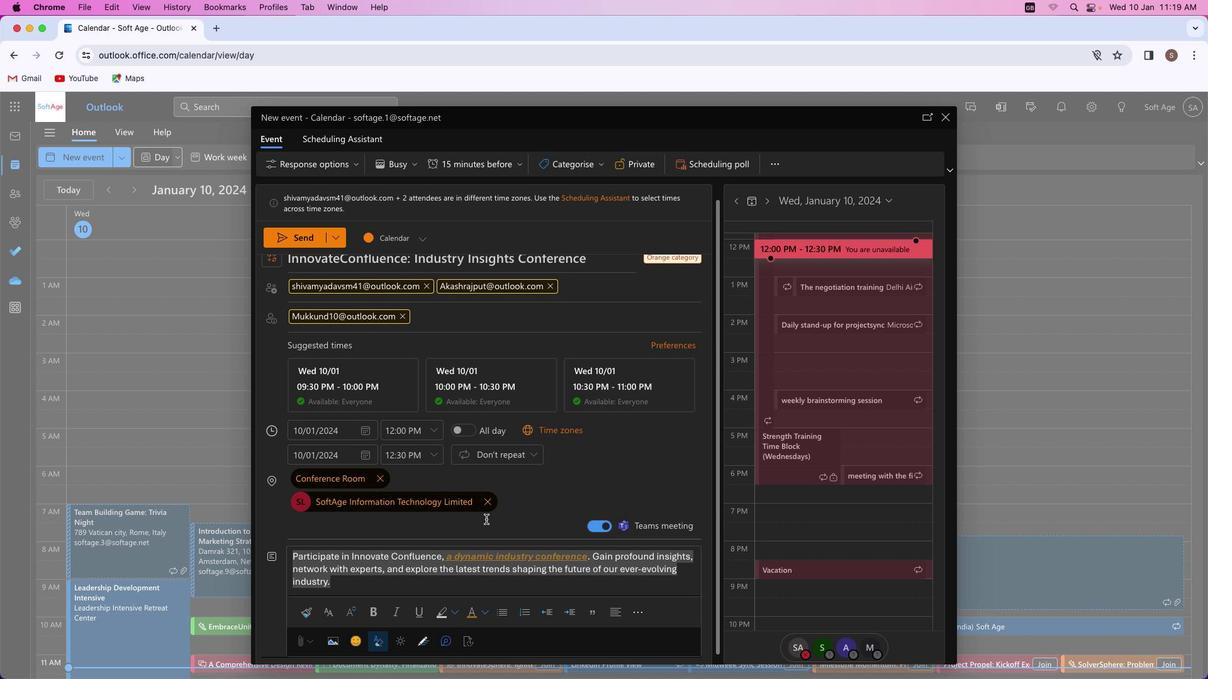 
Action: Mouse scrolled (484, 517) with delta (-1, 0)
Screenshot: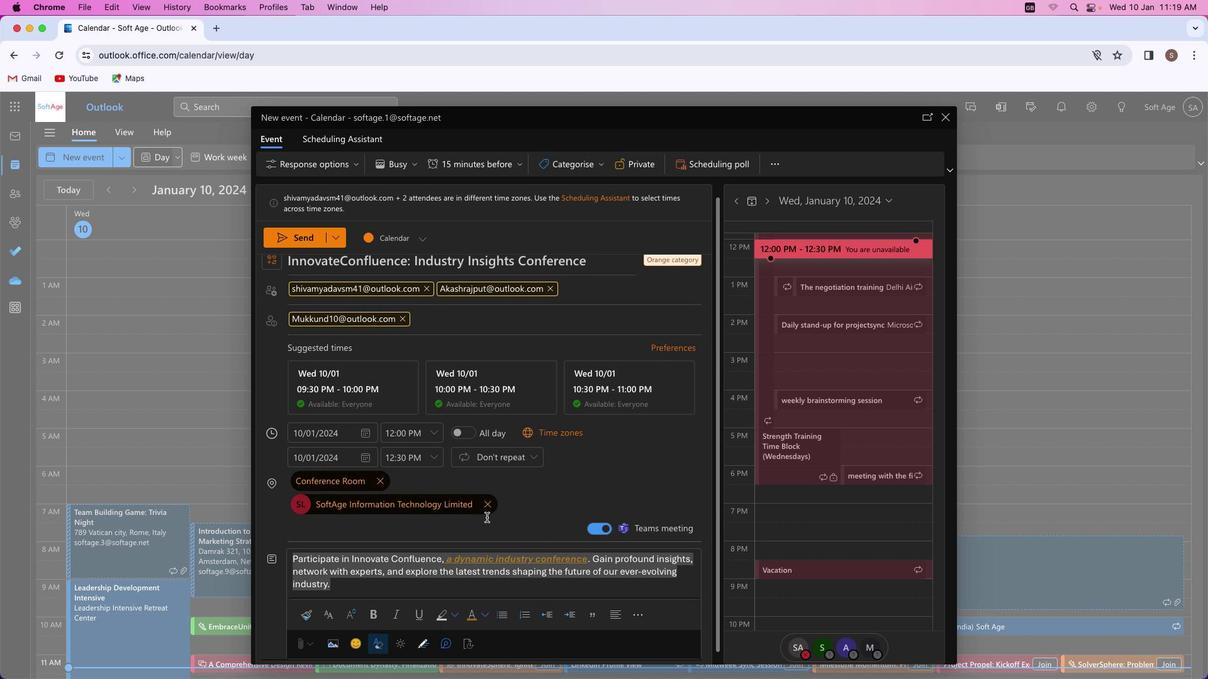 
Action: Mouse moved to (485, 516)
Screenshot: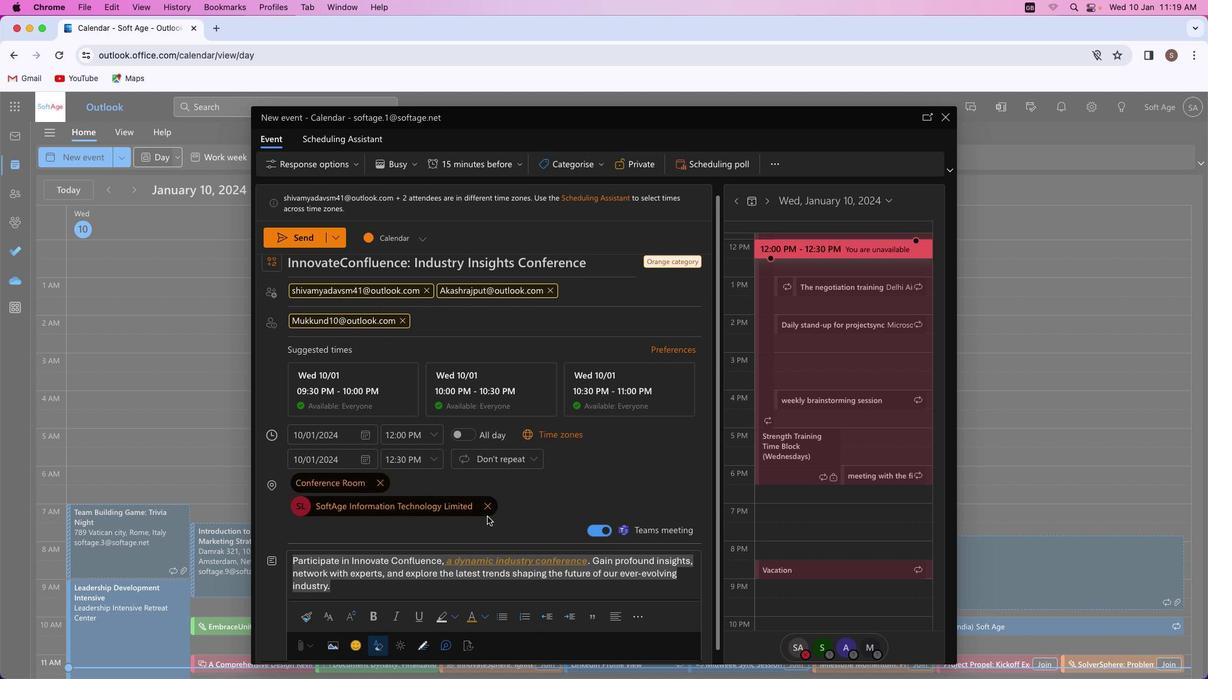 
Action: Mouse scrolled (485, 516) with delta (-1, 0)
Screenshot: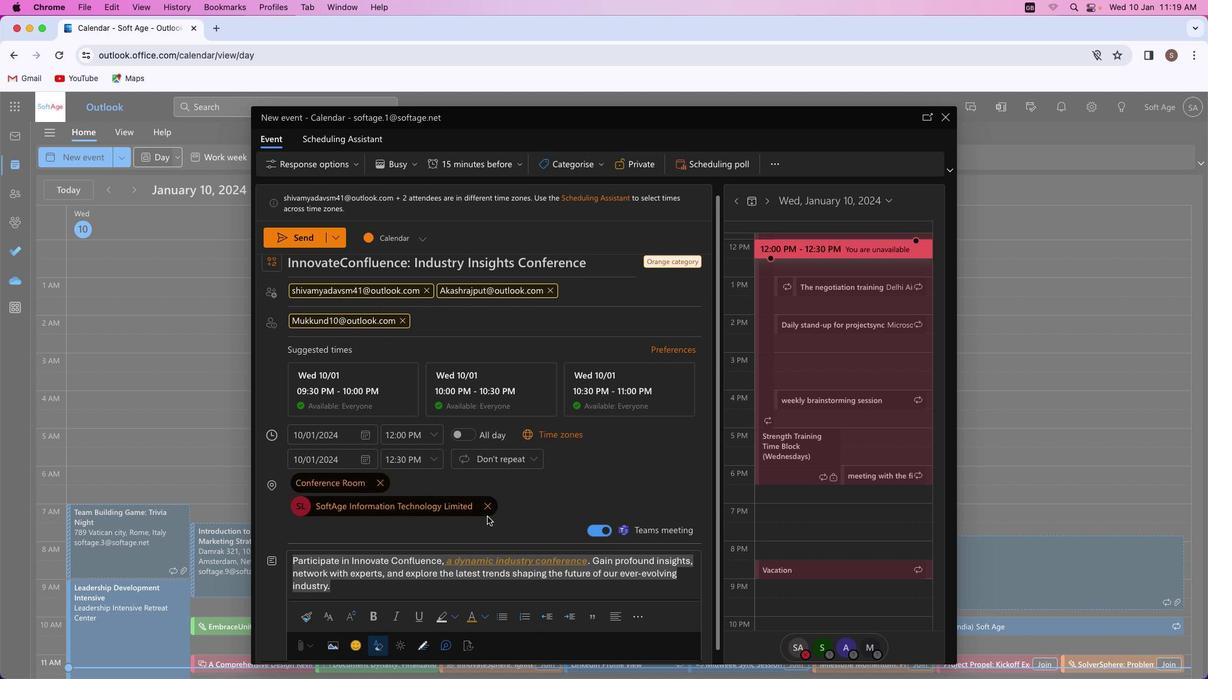 
Action: Mouse moved to (478, 505)
Screenshot: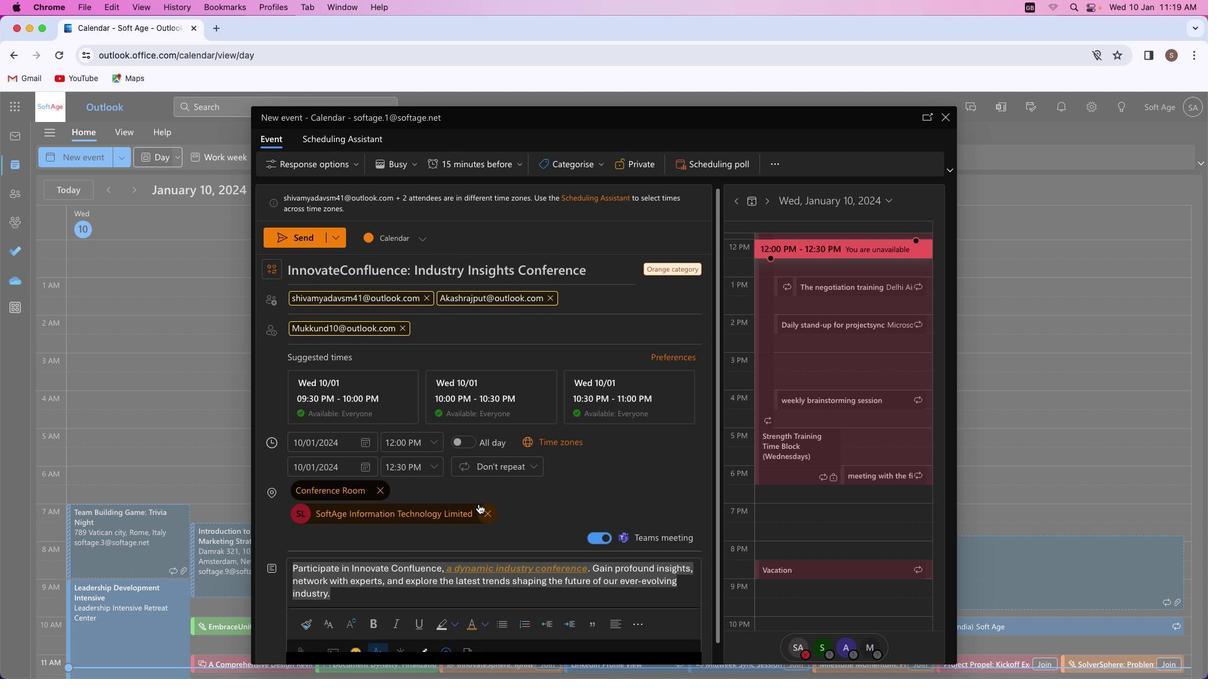 
Action: Mouse scrolled (478, 505) with delta (-1, 0)
Screenshot: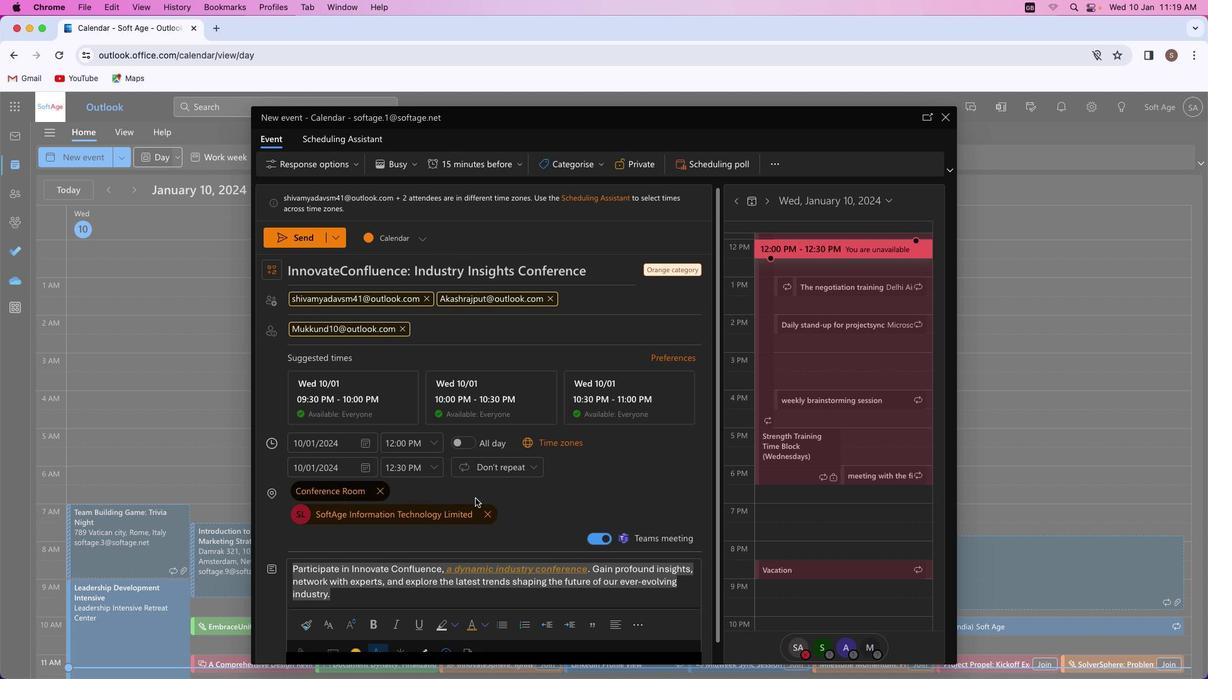 
Action: Mouse scrolled (478, 505) with delta (-1, 0)
Screenshot: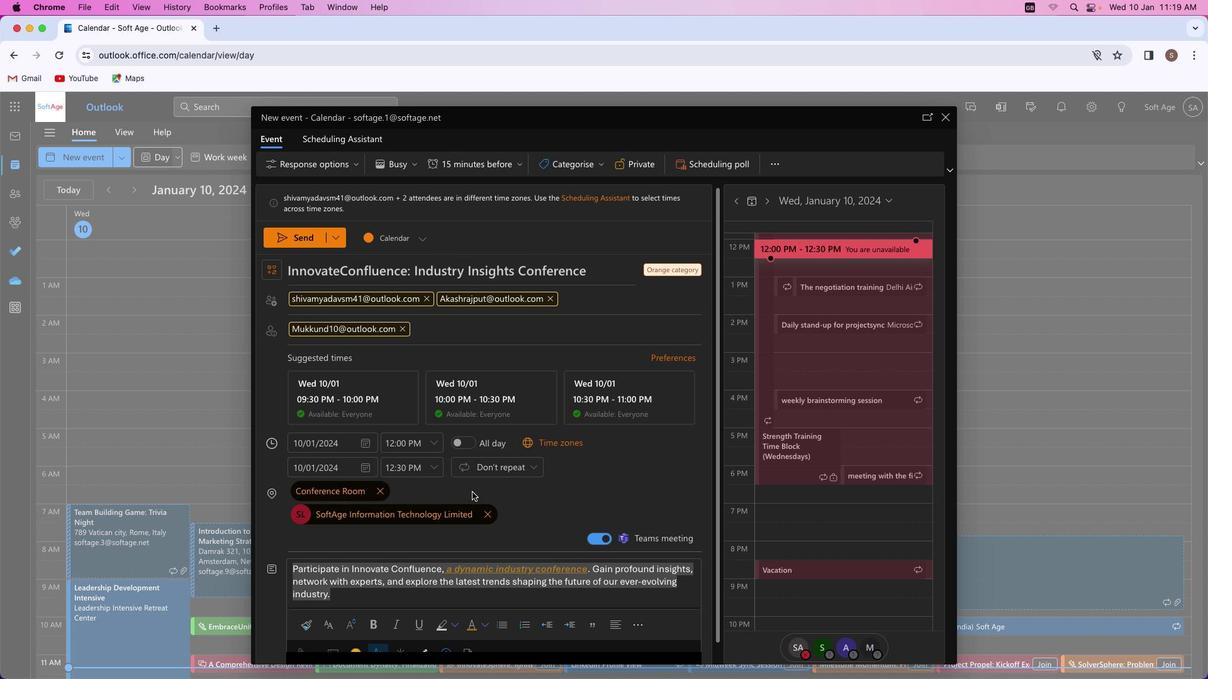 
Action: Mouse moved to (446, 473)
Screenshot: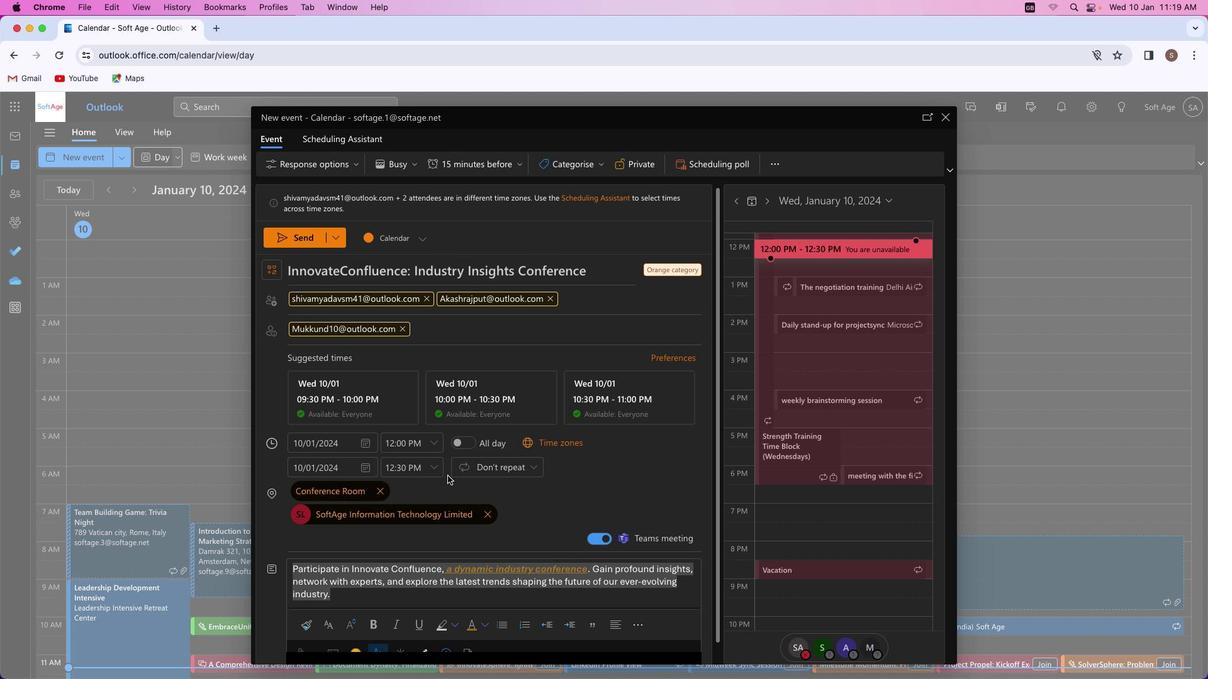 
Action: Mouse scrolled (446, 473) with delta (-1, 0)
Screenshot: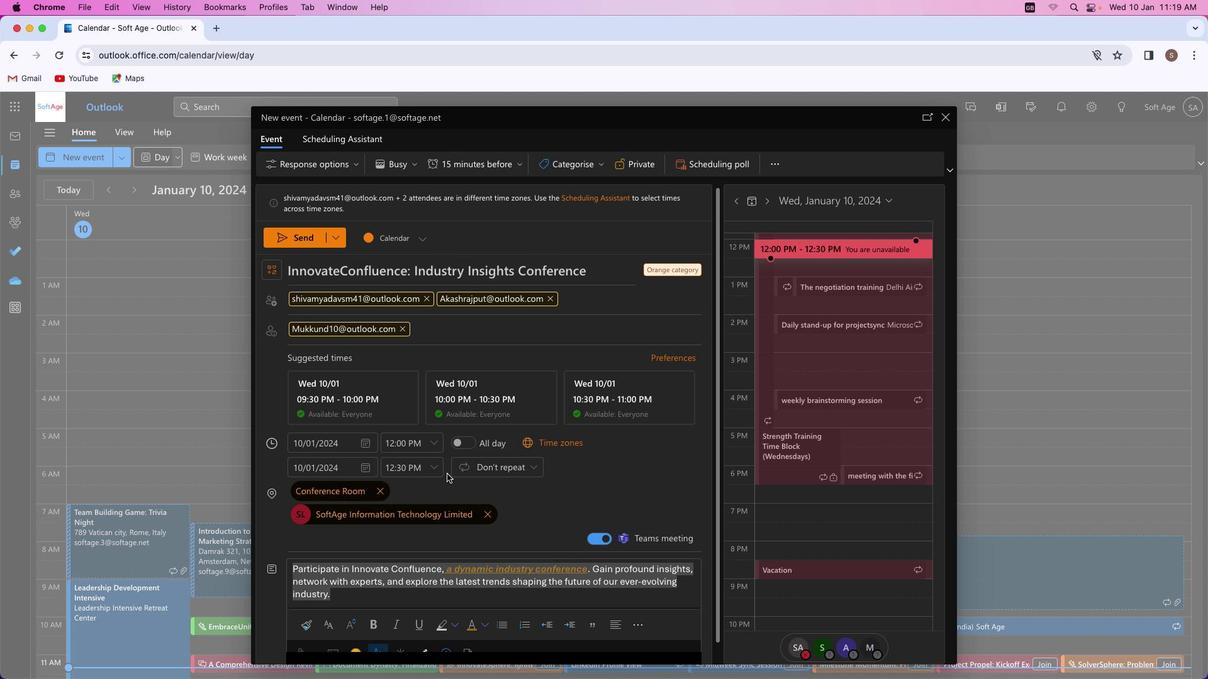 
Action: Mouse moved to (446, 473)
Screenshot: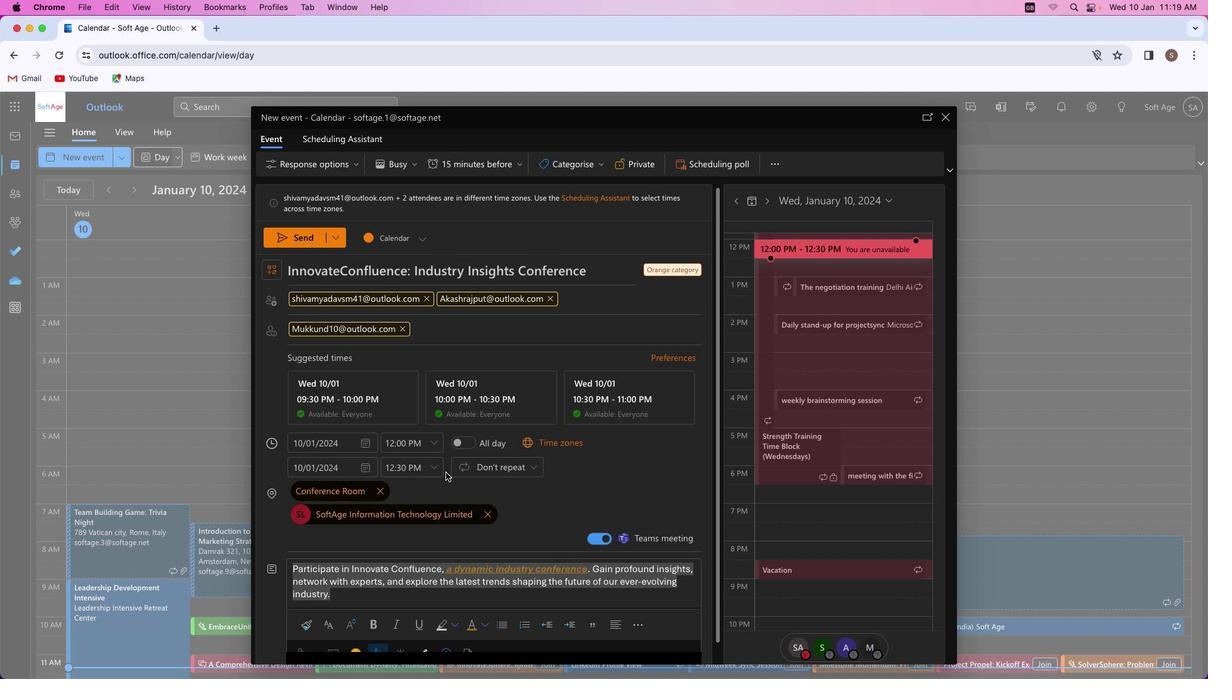 
Action: Mouse scrolled (446, 473) with delta (-1, 0)
Screenshot: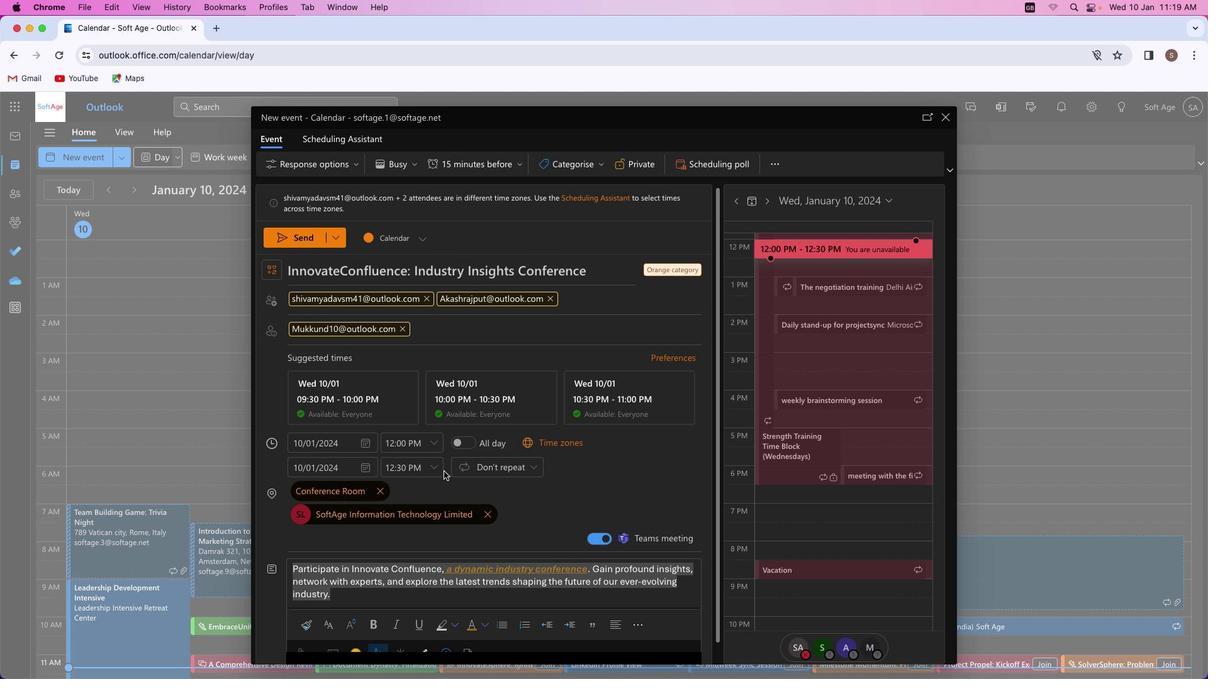 
Action: Mouse scrolled (446, 473) with delta (-1, 0)
Screenshot: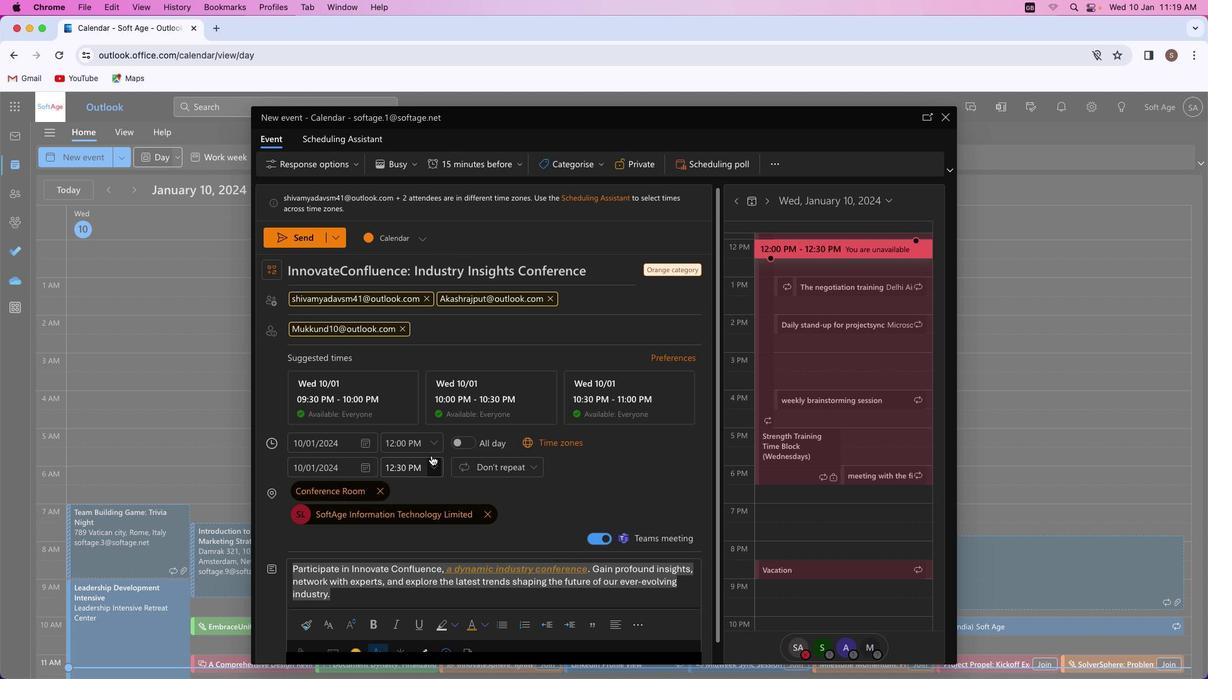 
Action: Mouse scrolled (446, 473) with delta (-1, 0)
Screenshot: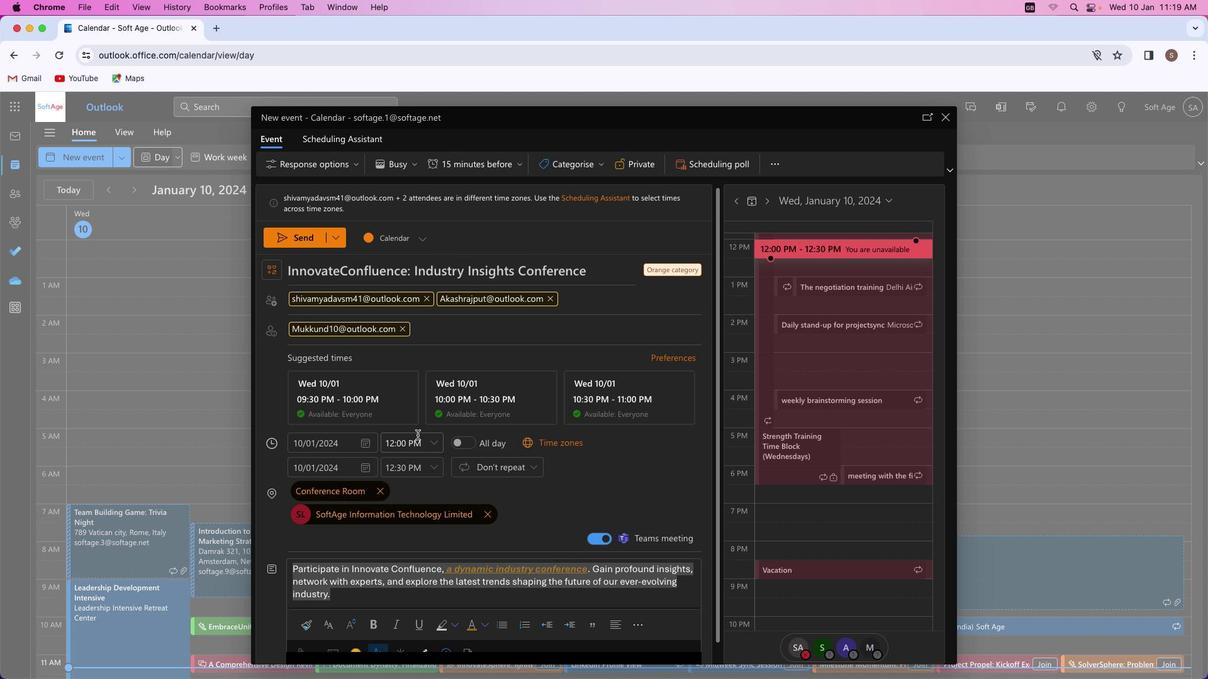 
Action: Mouse moved to (297, 237)
Screenshot: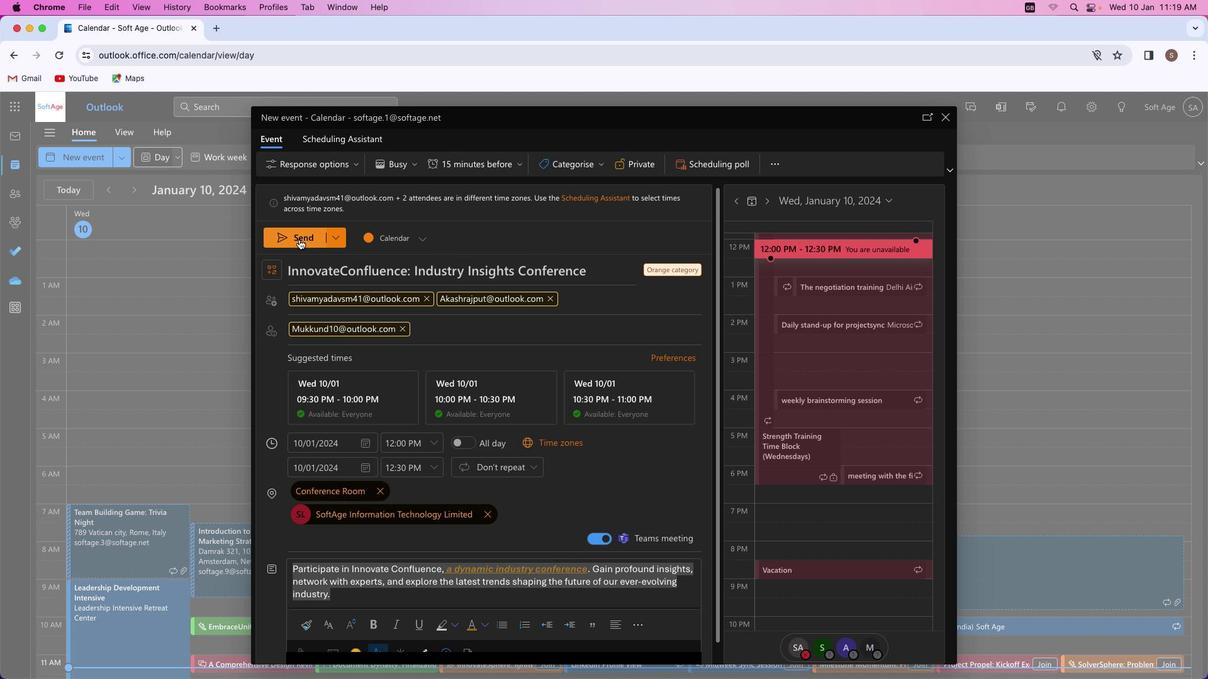 
Action: Mouse pressed left at (297, 237)
Screenshot: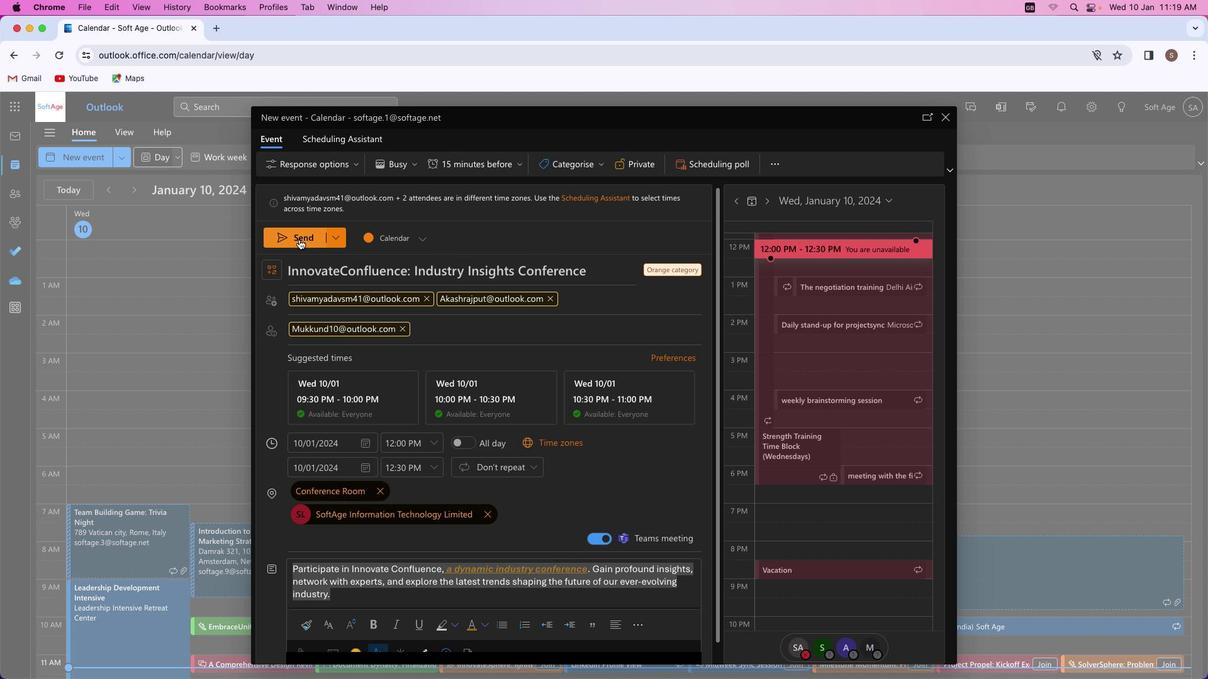 
Action: Mouse moved to (600, 421)
Screenshot: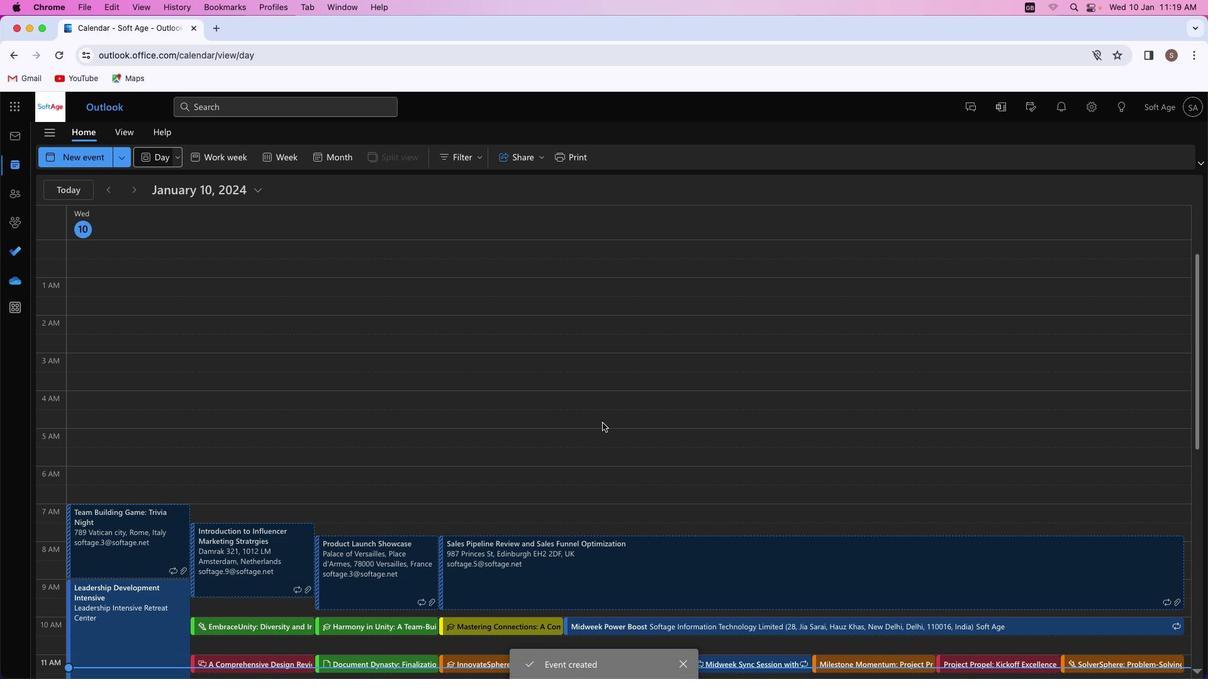 
